 Task: Search one way flight ticket for 1 adult, 5 children, 2 infants in seat and 1 infant on lap in first from Asheville: Asheville Regional Airport to Jacksonville: Albert J. Ellis Airport on 8-3-2023. Choice of flights is Delta. Number of bags: 2 carry on bags and 6 checked bags. Price is upto 35000. Outbound departure time preference is 12:00.
Action: Mouse moved to (277, 357)
Screenshot: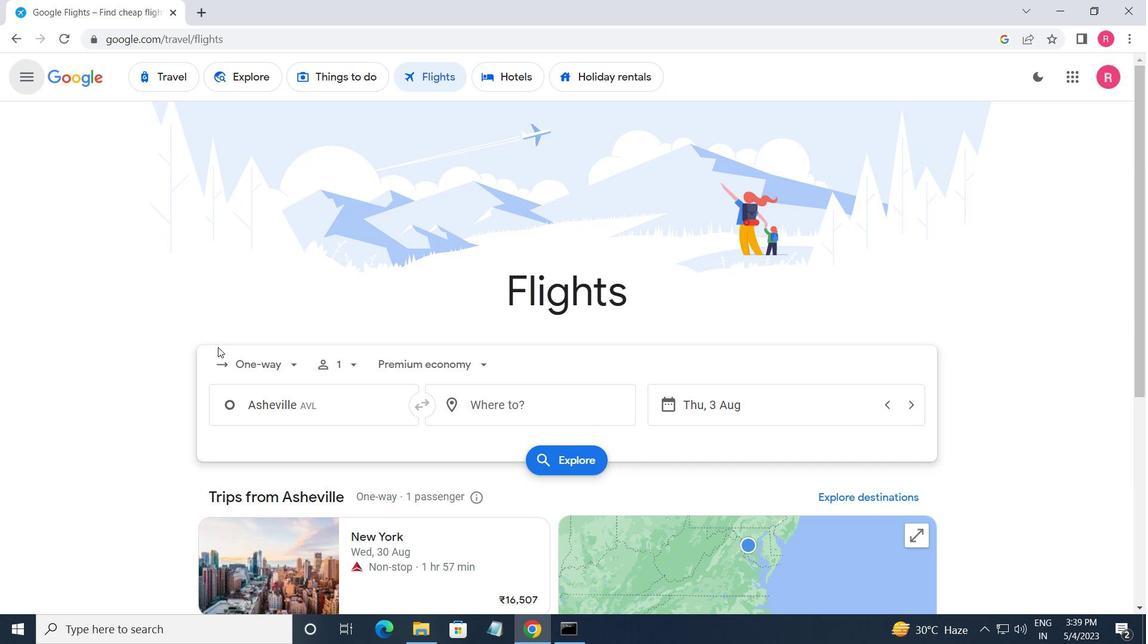 
Action: Mouse pressed left at (277, 357)
Screenshot: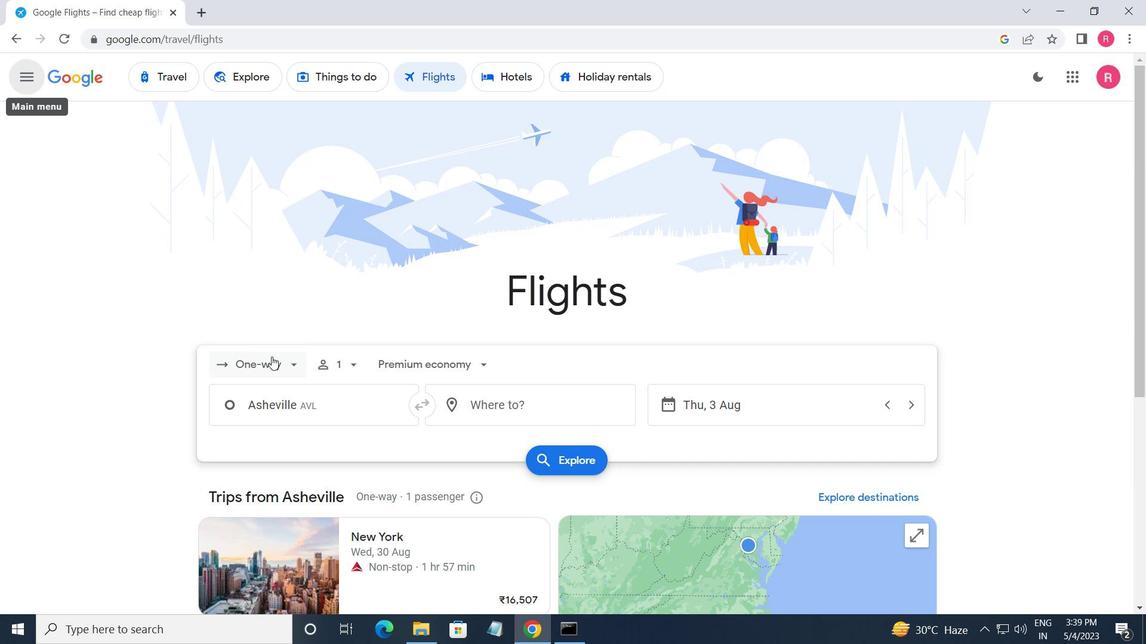
Action: Mouse moved to (281, 426)
Screenshot: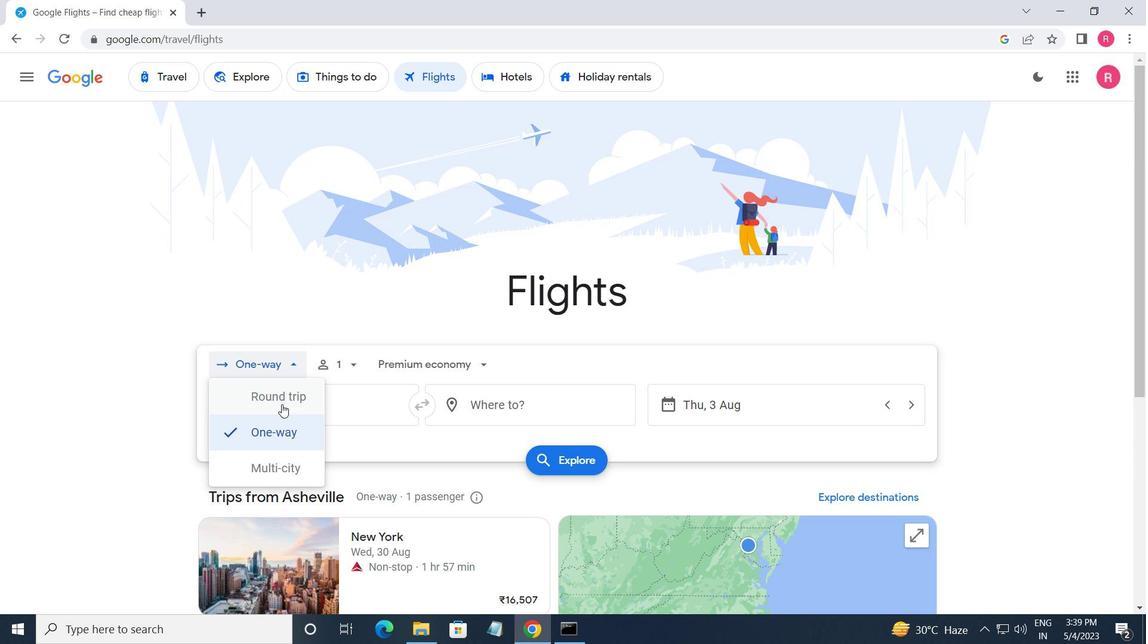 
Action: Mouse pressed left at (281, 426)
Screenshot: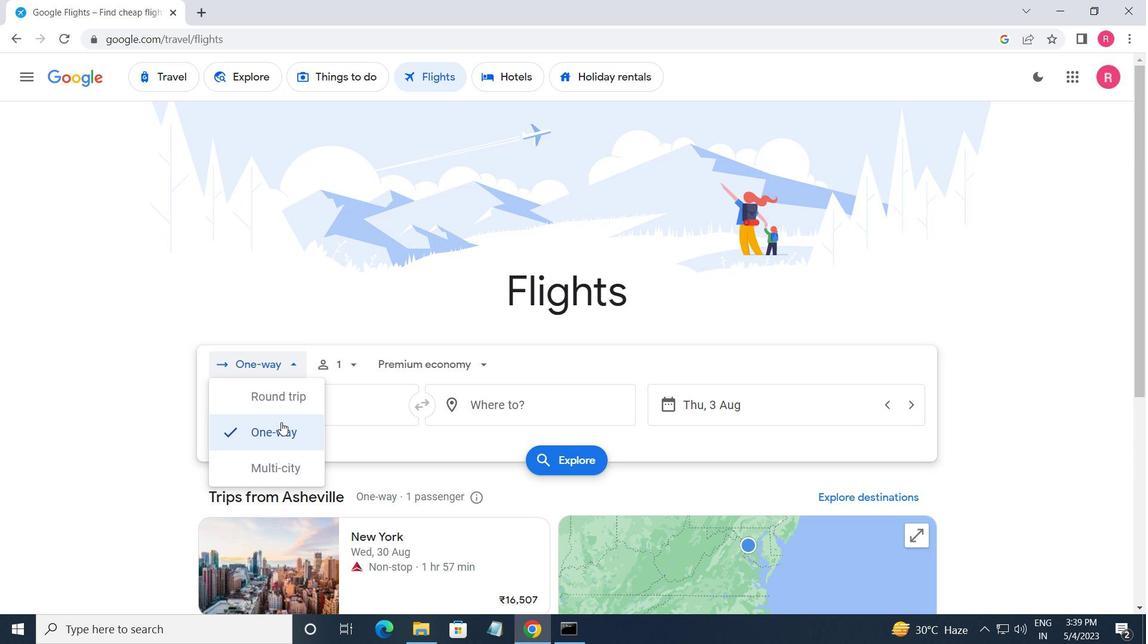 
Action: Mouse moved to (342, 371)
Screenshot: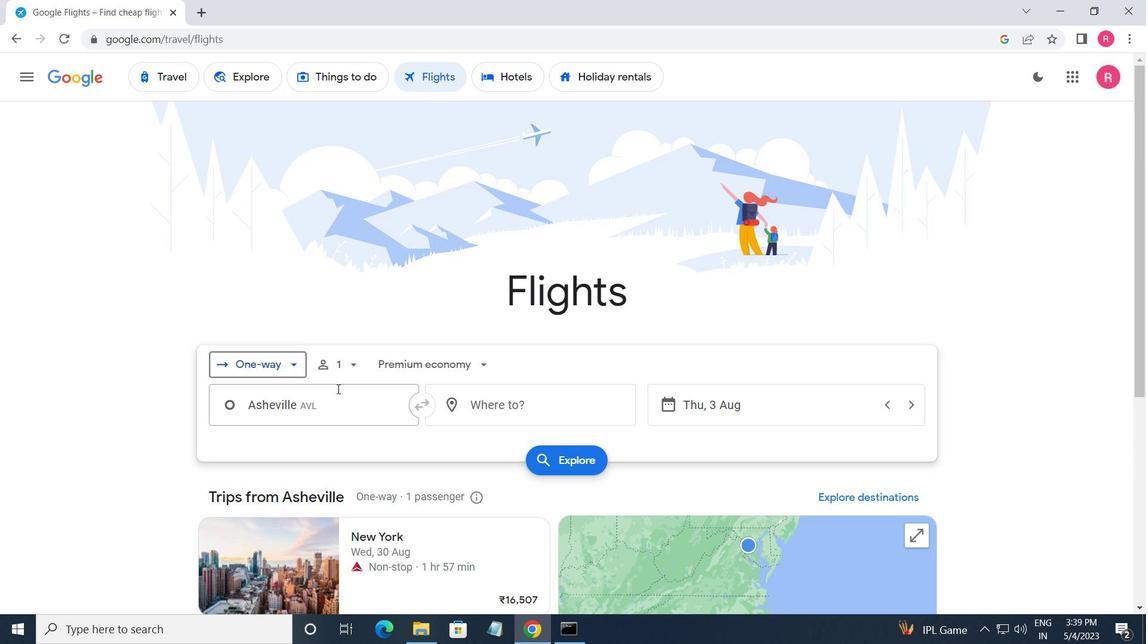 
Action: Mouse pressed left at (342, 371)
Screenshot: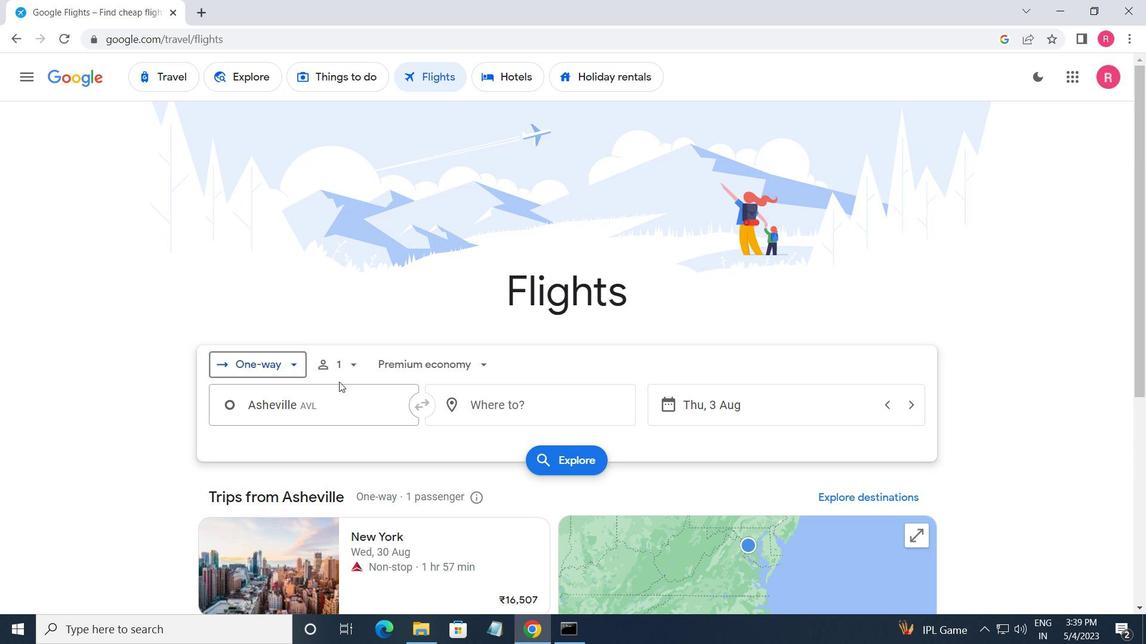 
Action: Mouse moved to (467, 442)
Screenshot: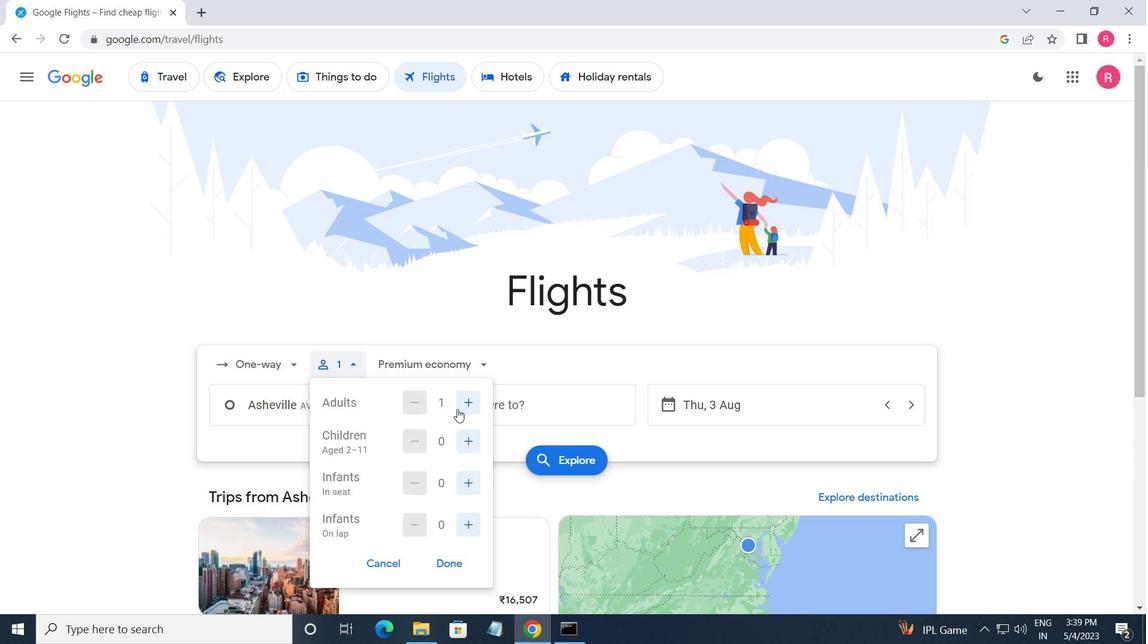 
Action: Mouse pressed left at (467, 442)
Screenshot: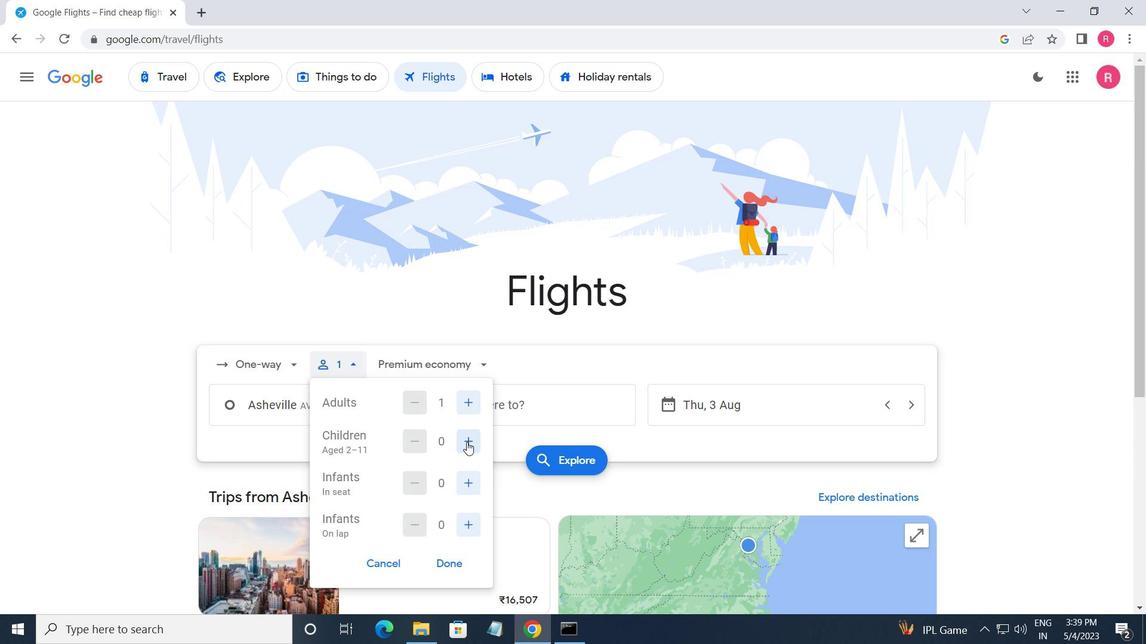 
Action: Mouse moved to (471, 442)
Screenshot: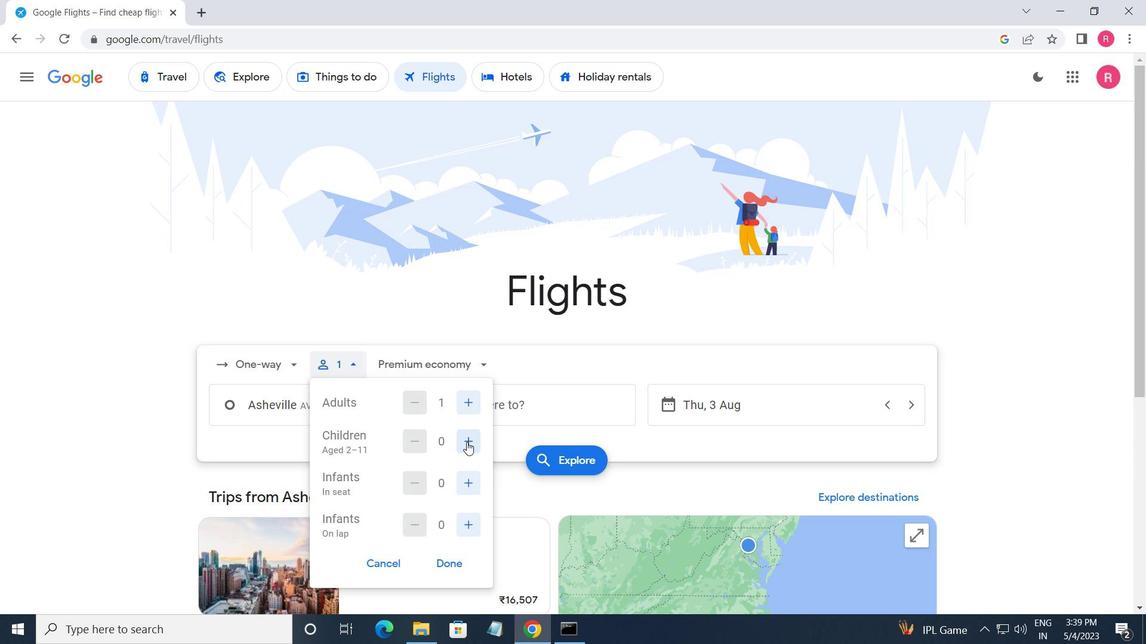
Action: Mouse pressed left at (471, 442)
Screenshot: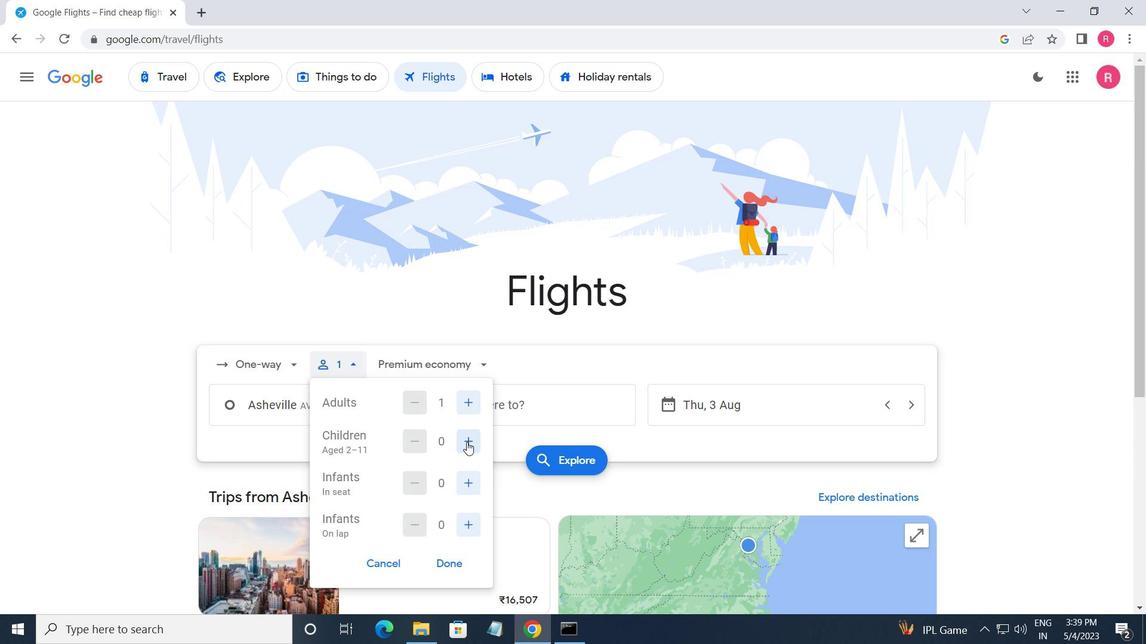 
Action: Mouse pressed left at (471, 442)
Screenshot: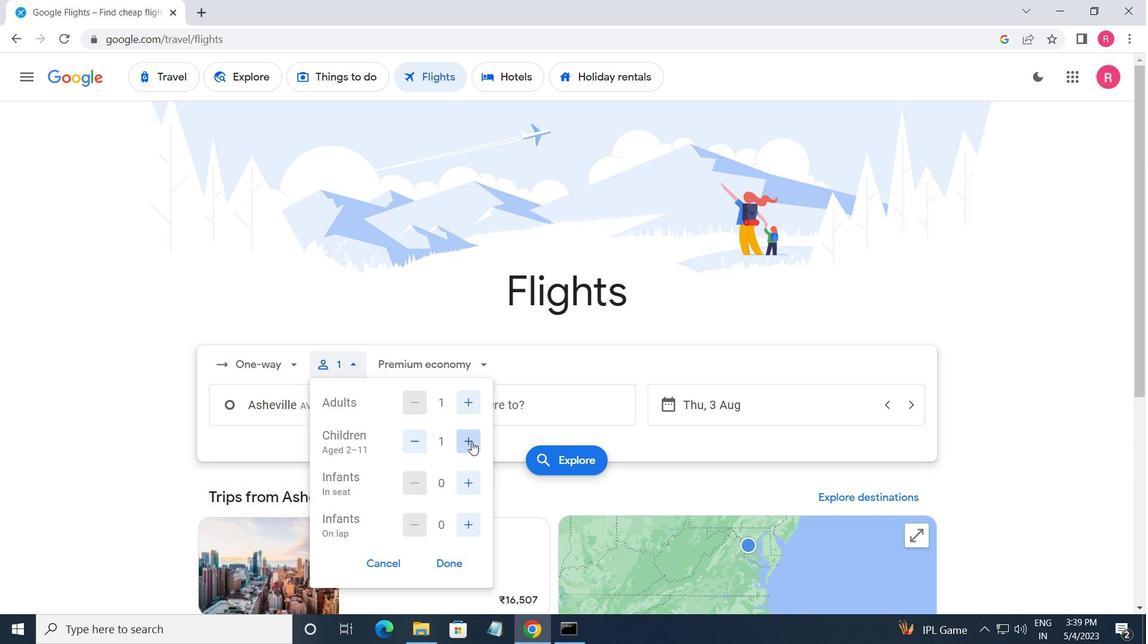 
Action: Mouse pressed left at (471, 442)
Screenshot: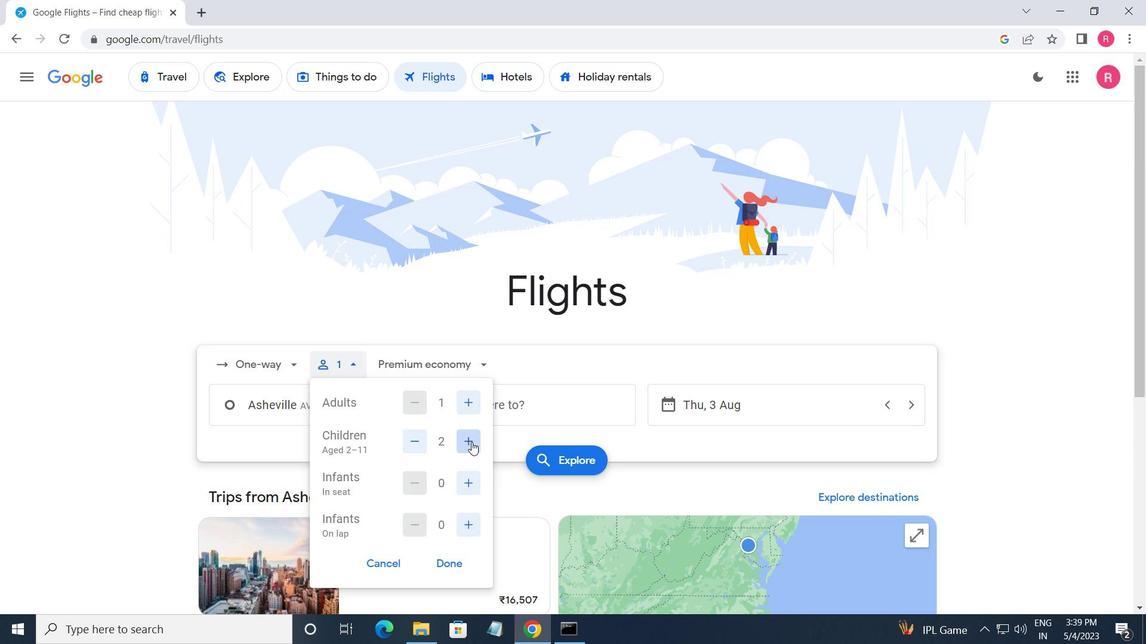 
Action: Mouse pressed left at (471, 442)
Screenshot: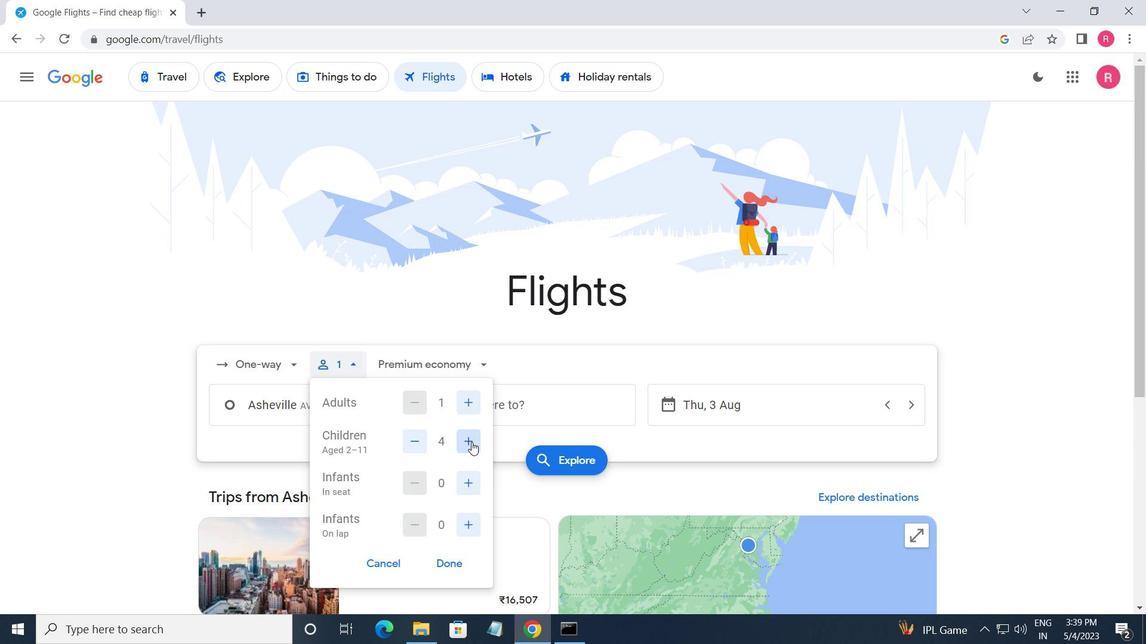 
Action: Mouse moved to (462, 475)
Screenshot: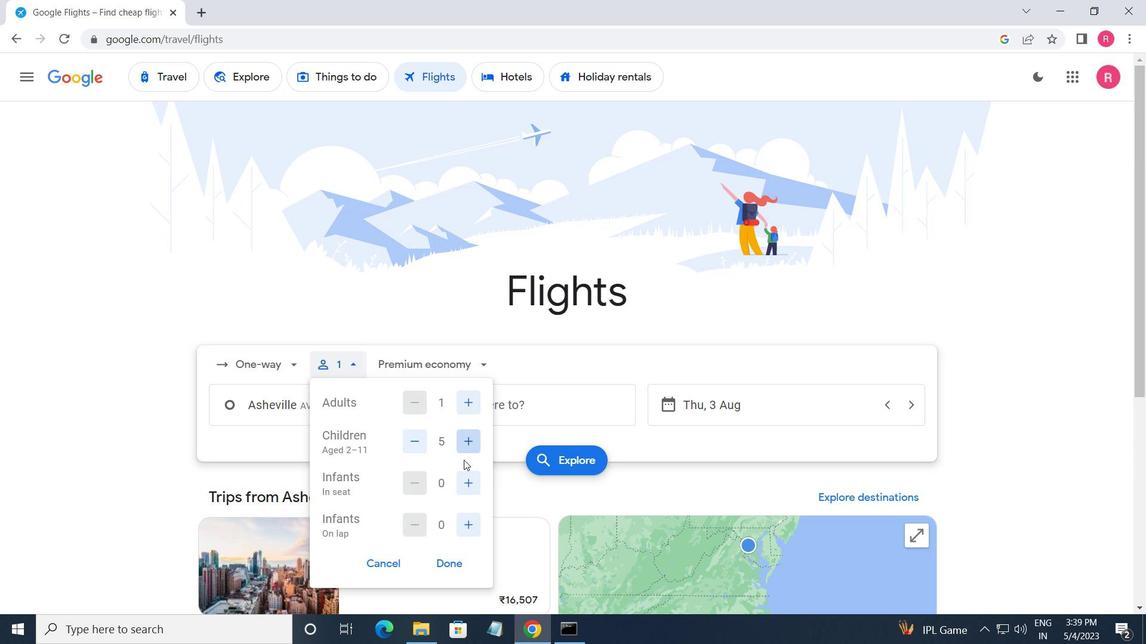 
Action: Mouse pressed left at (462, 475)
Screenshot: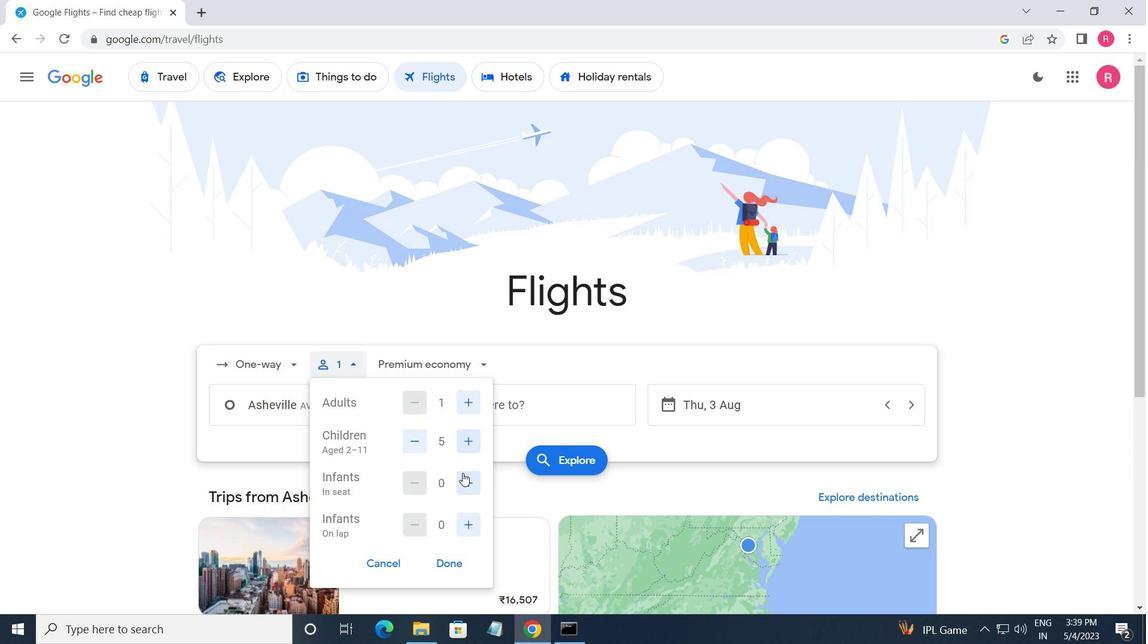 
Action: Mouse pressed left at (462, 475)
Screenshot: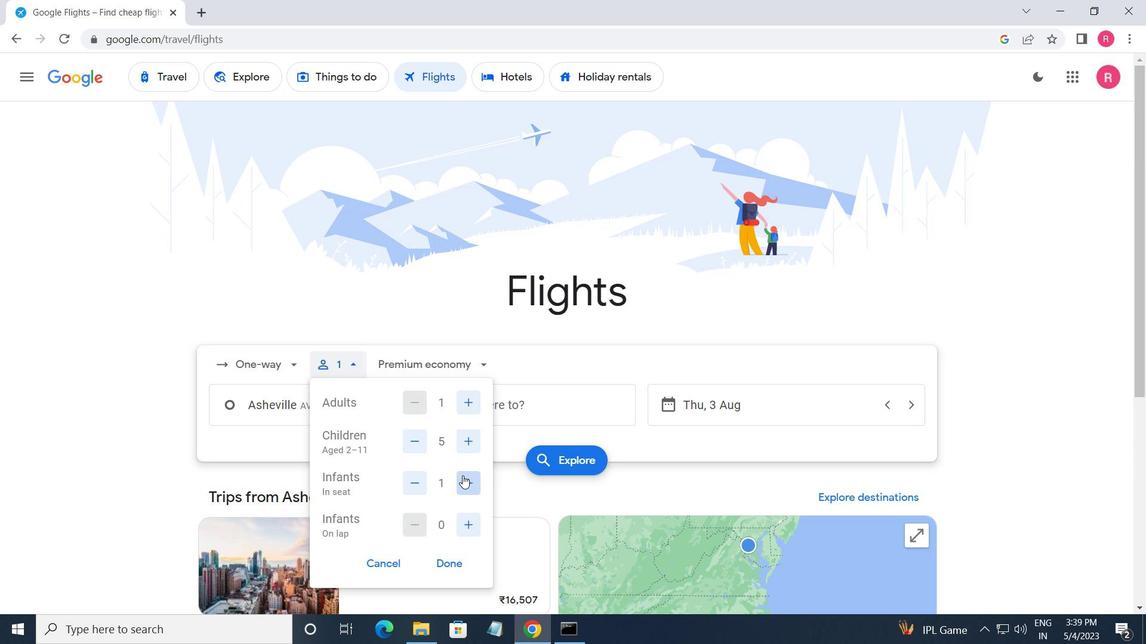 
Action: Mouse moved to (466, 525)
Screenshot: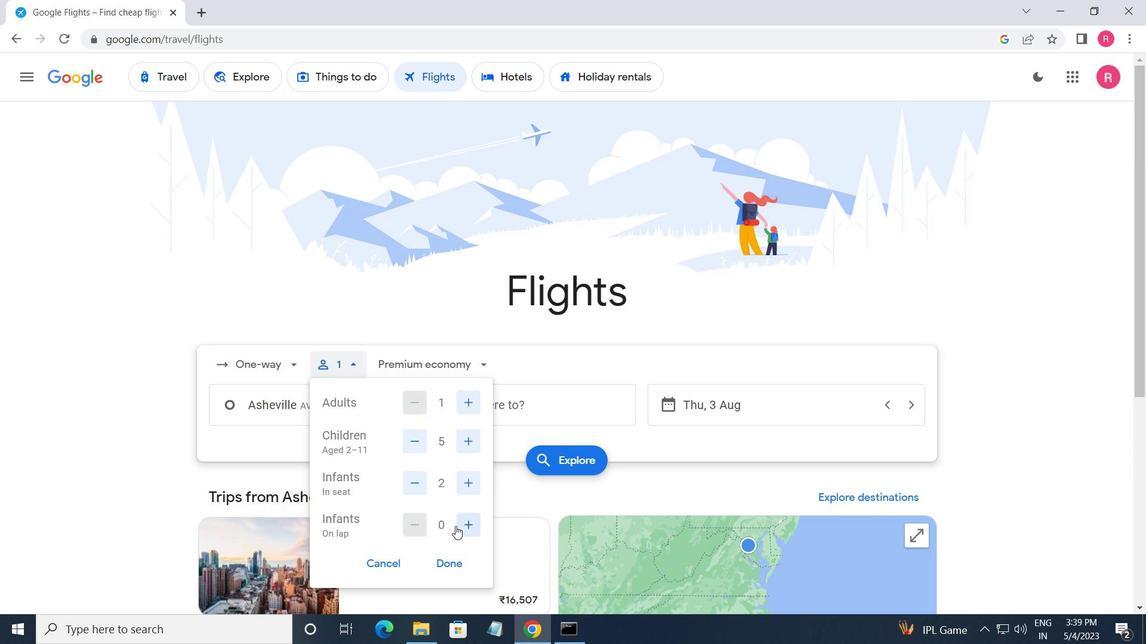 
Action: Mouse pressed left at (466, 525)
Screenshot: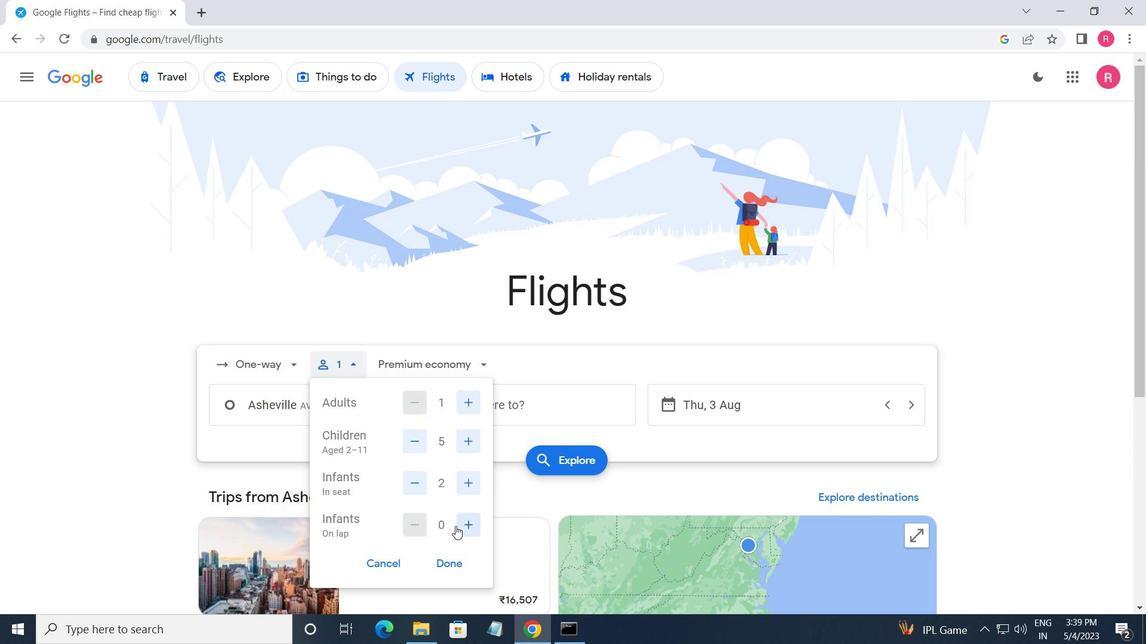 
Action: Mouse moved to (428, 475)
Screenshot: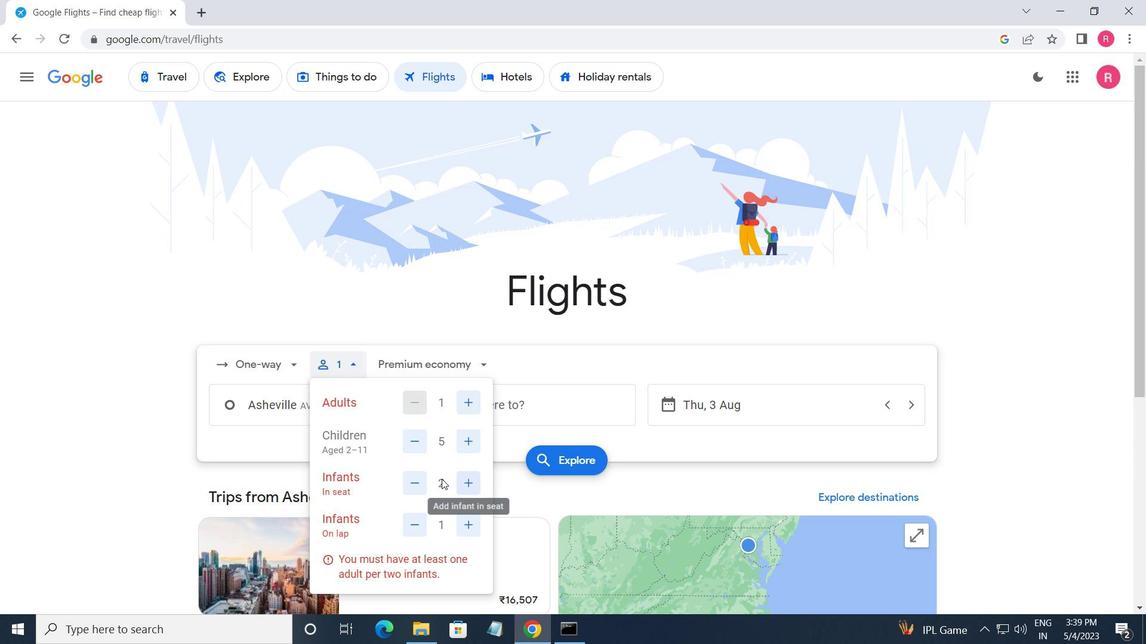 
Action: Mouse pressed left at (428, 475)
Screenshot: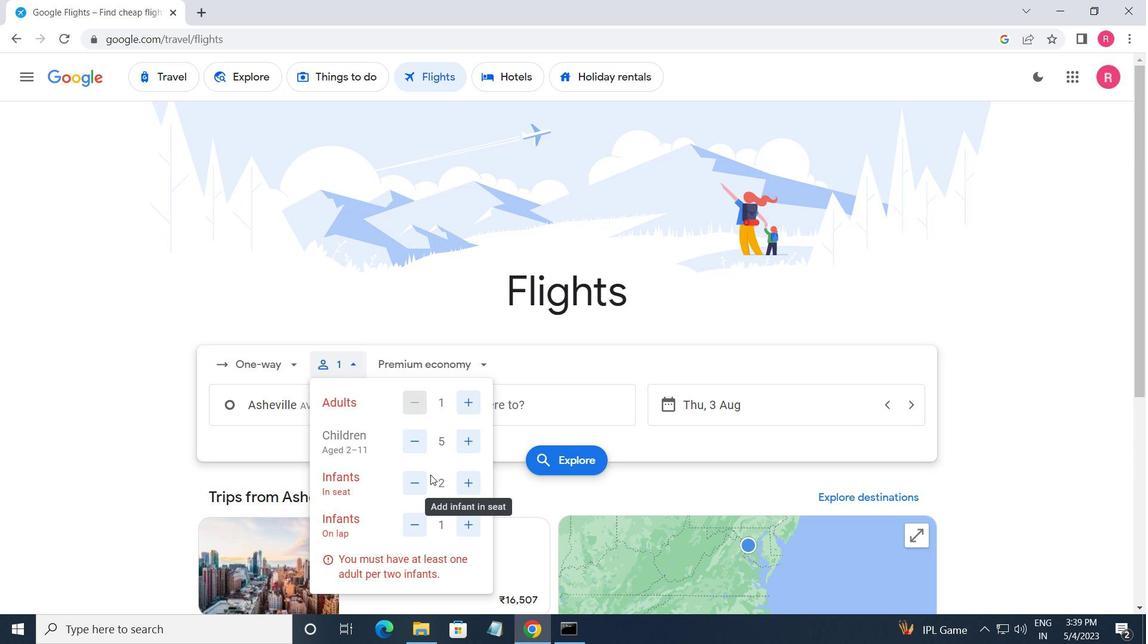 
Action: Mouse moved to (419, 488)
Screenshot: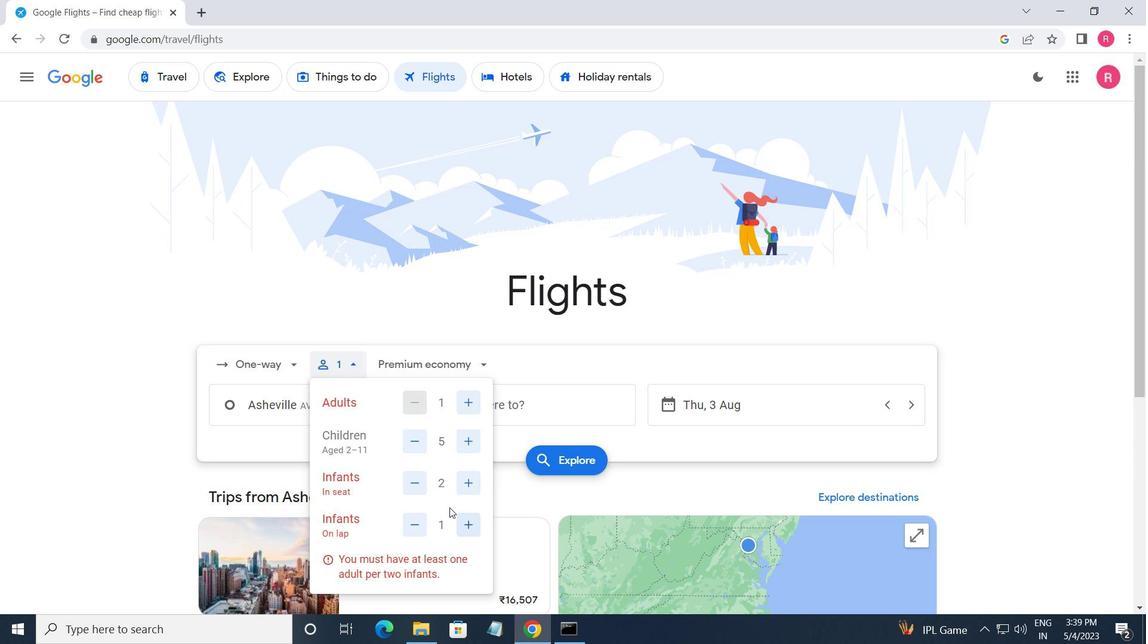
Action: Mouse pressed left at (419, 488)
Screenshot: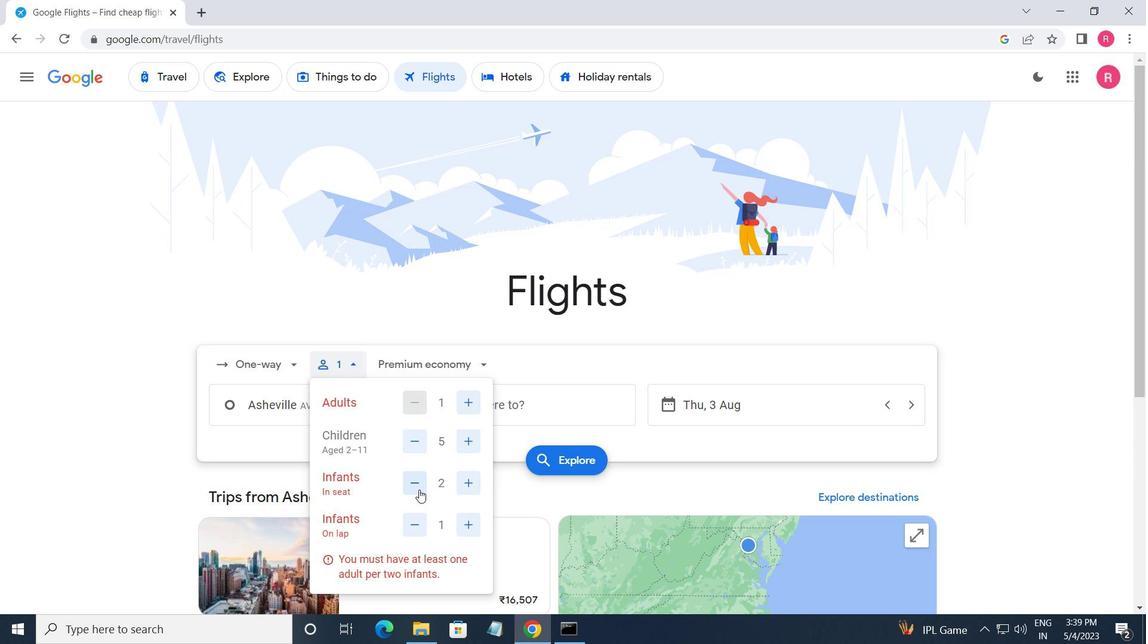 
Action: Mouse moved to (454, 561)
Screenshot: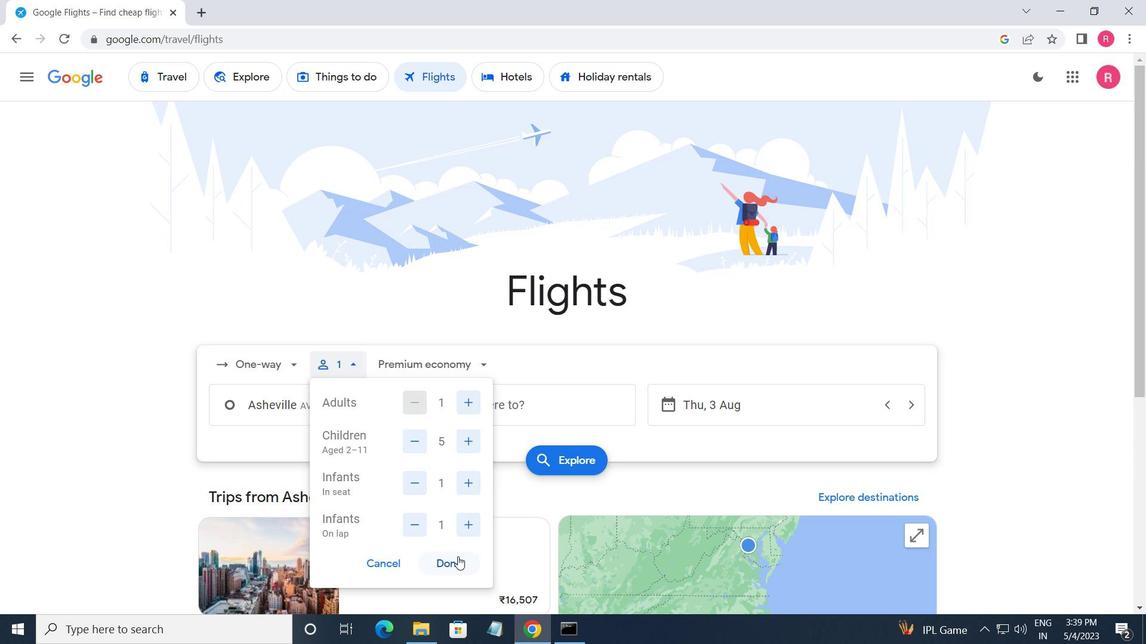 
Action: Mouse pressed left at (454, 561)
Screenshot: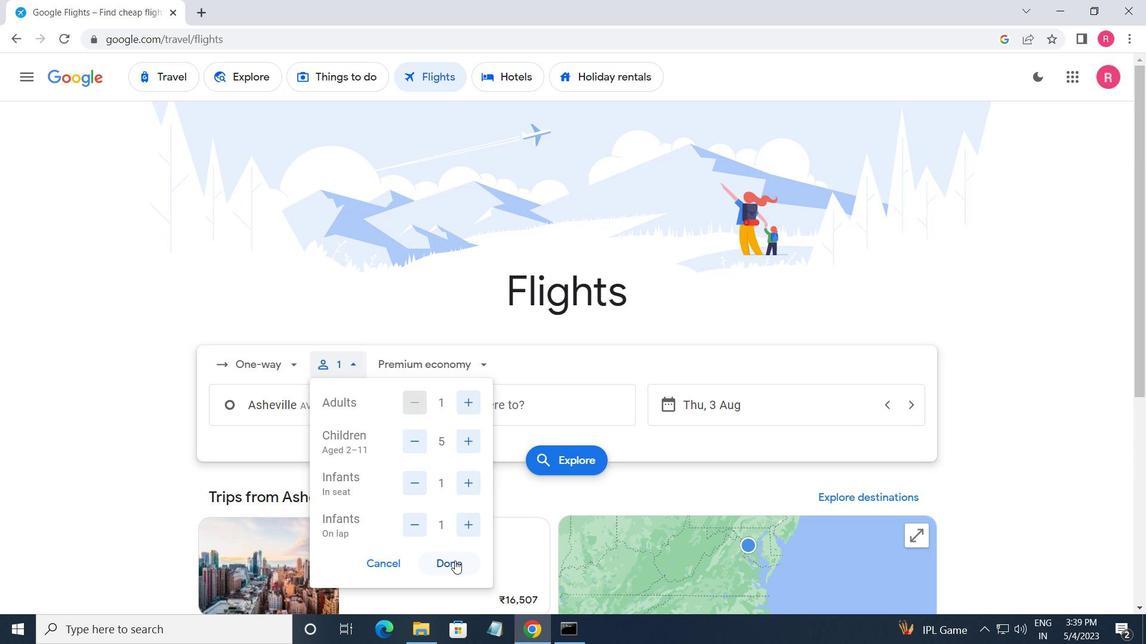 
Action: Mouse moved to (428, 365)
Screenshot: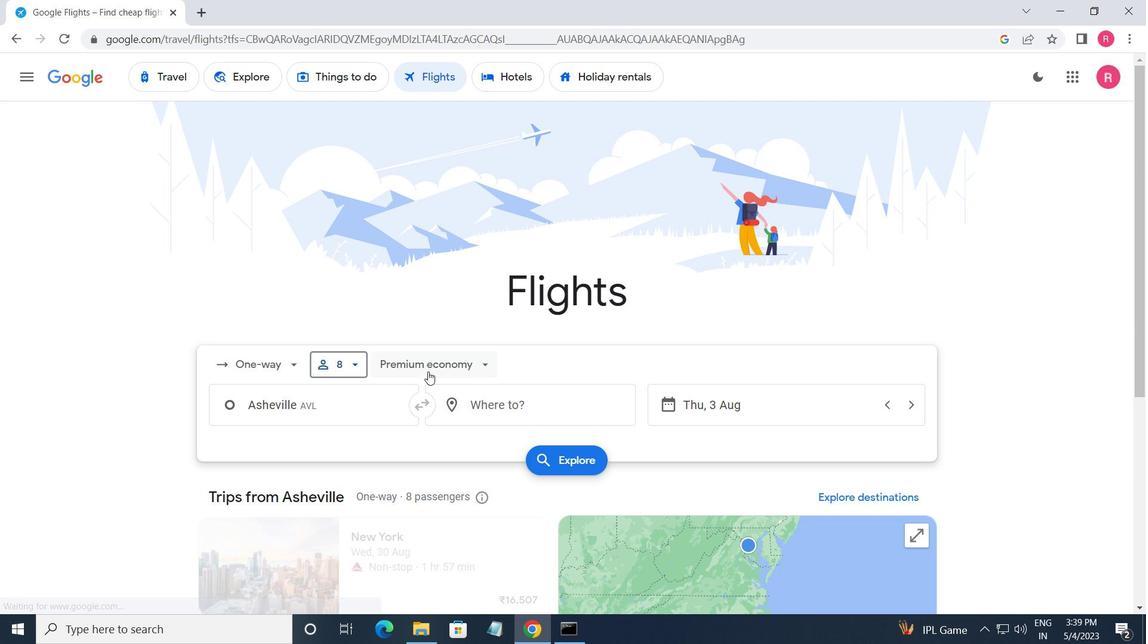 
Action: Mouse pressed left at (428, 365)
Screenshot: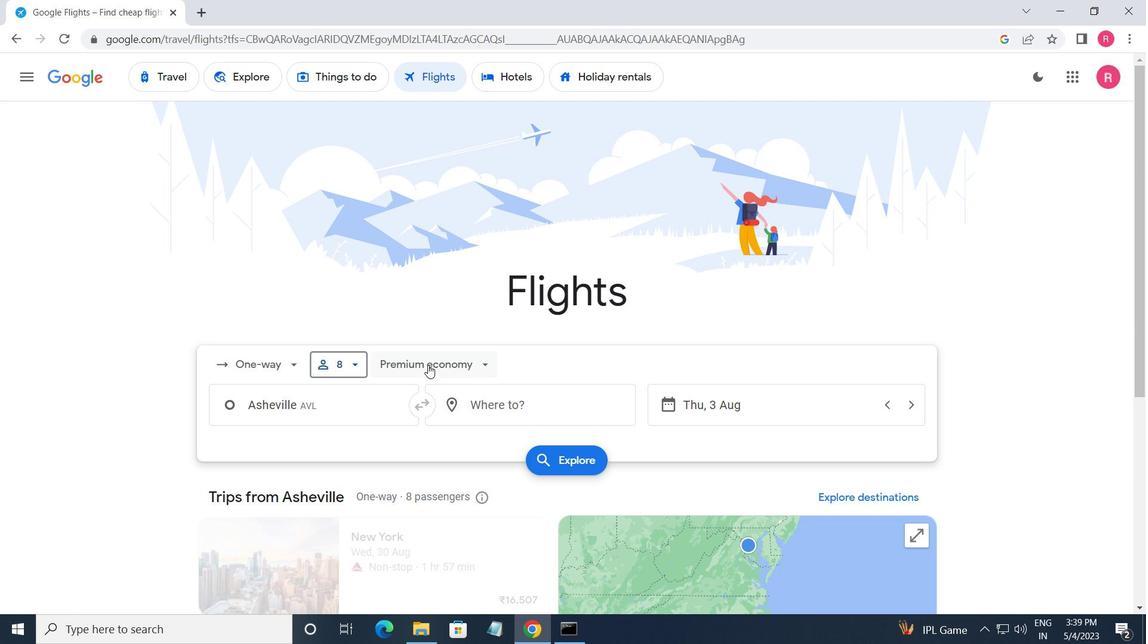 
Action: Mouse moved to (460, 497)
Screenshot: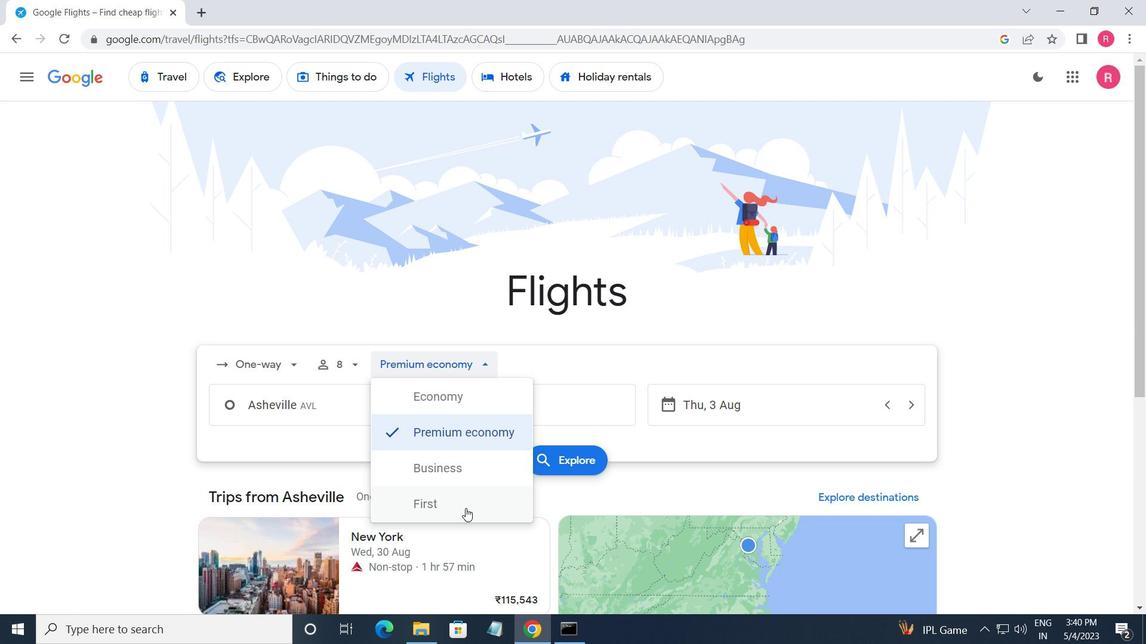 
Action: Mouse pressed left at (460, 497)
Screenshot: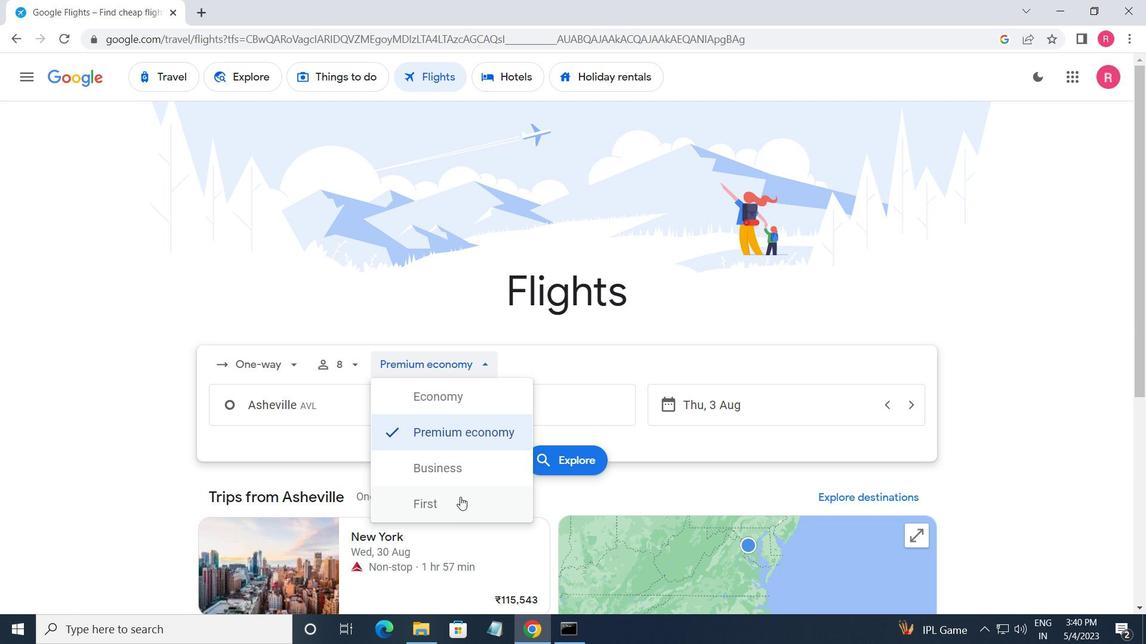 
Action: Mouse moved to (364, 401)
Screenshot: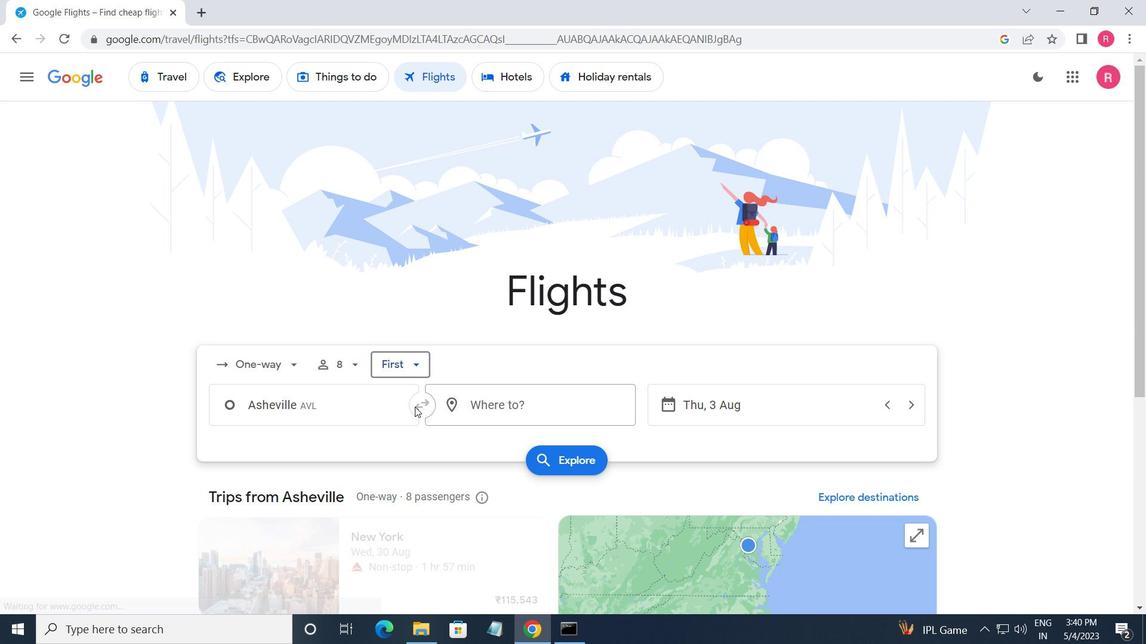 
Action: Mouse pressed left at (364, 401)
Screenshot: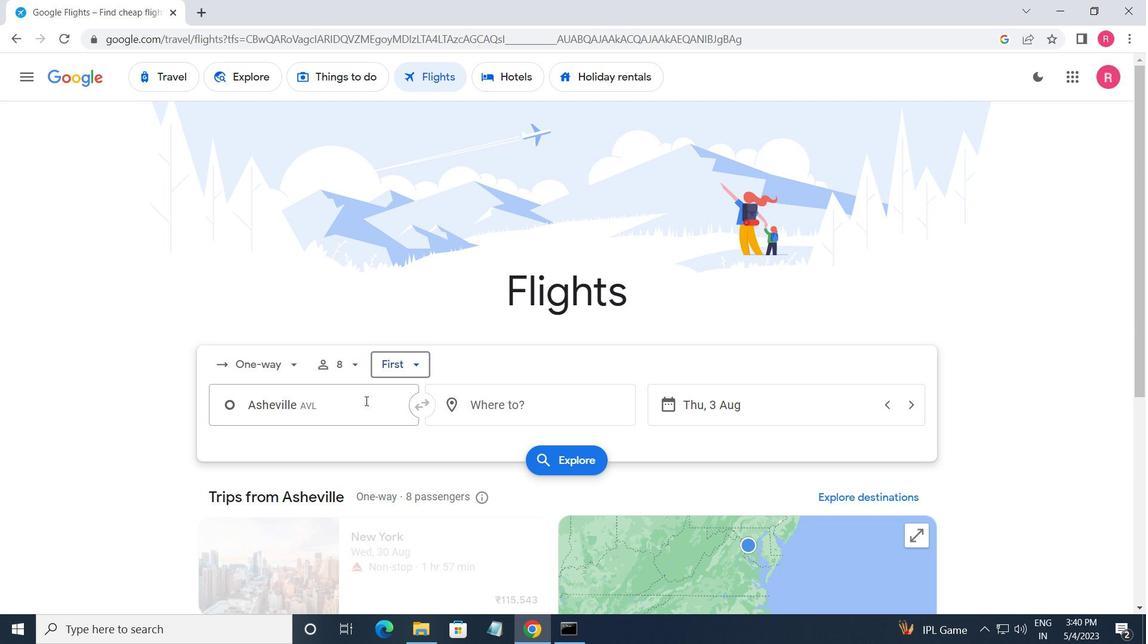 
Action: Mouse moved to (365, 485)
Screenshot: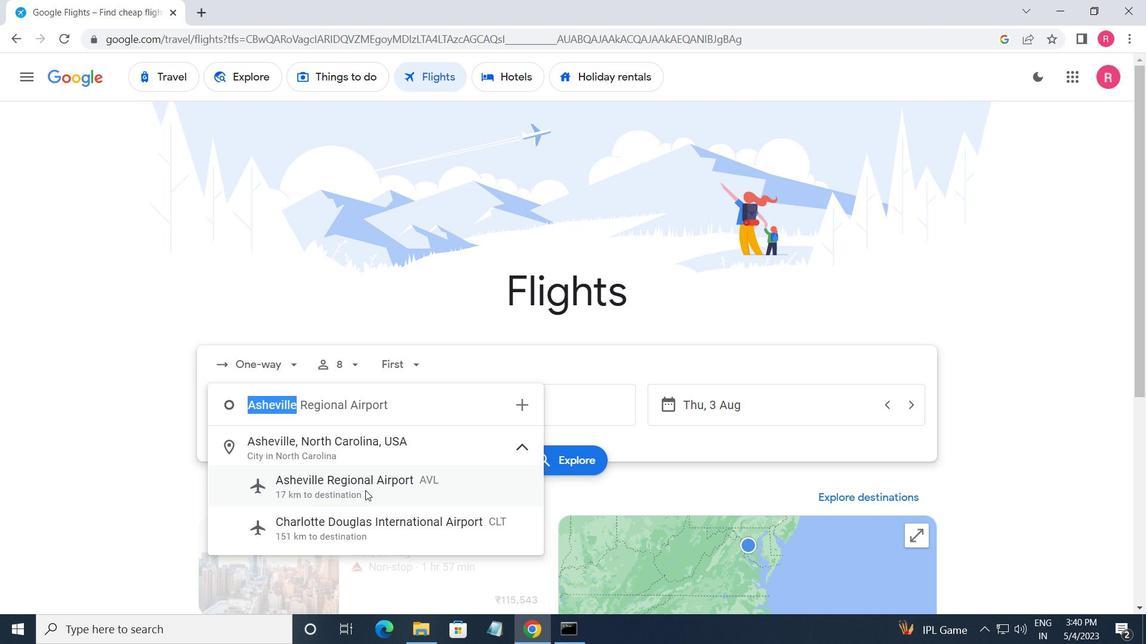 
Action: Mouse pressed left at (365, 485)
Screenshot: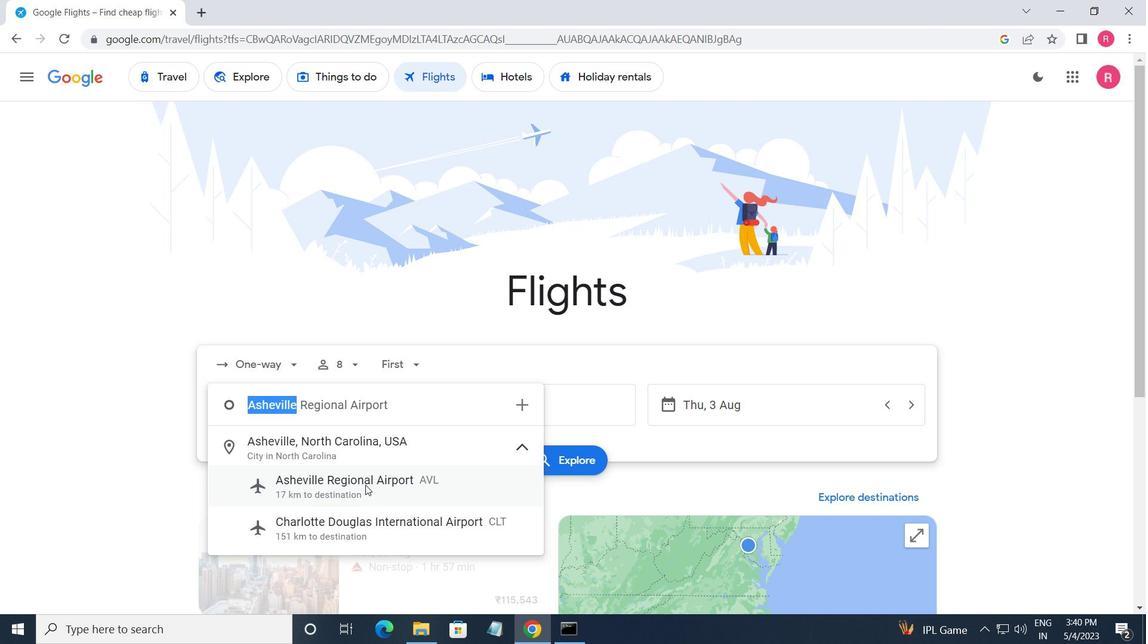 
Action: Mouse moved to (551, 409)
Screenshot: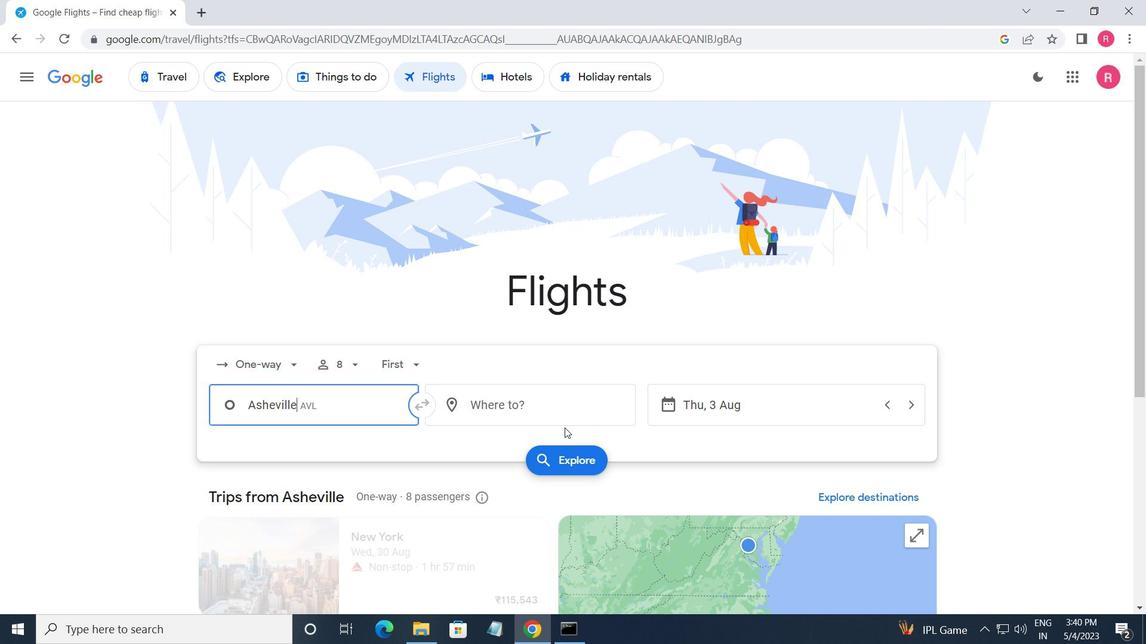 
Action: Mouse pressed left at (551, 409)
Screenshot: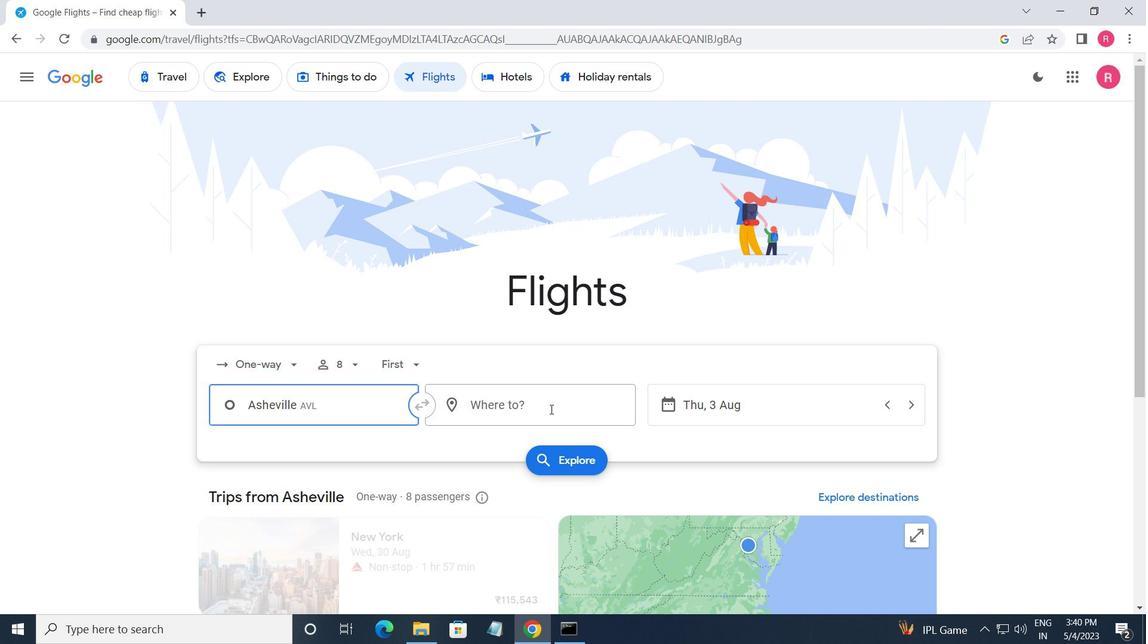 
Action: Mouse moved to (530, 558)
Screenshot: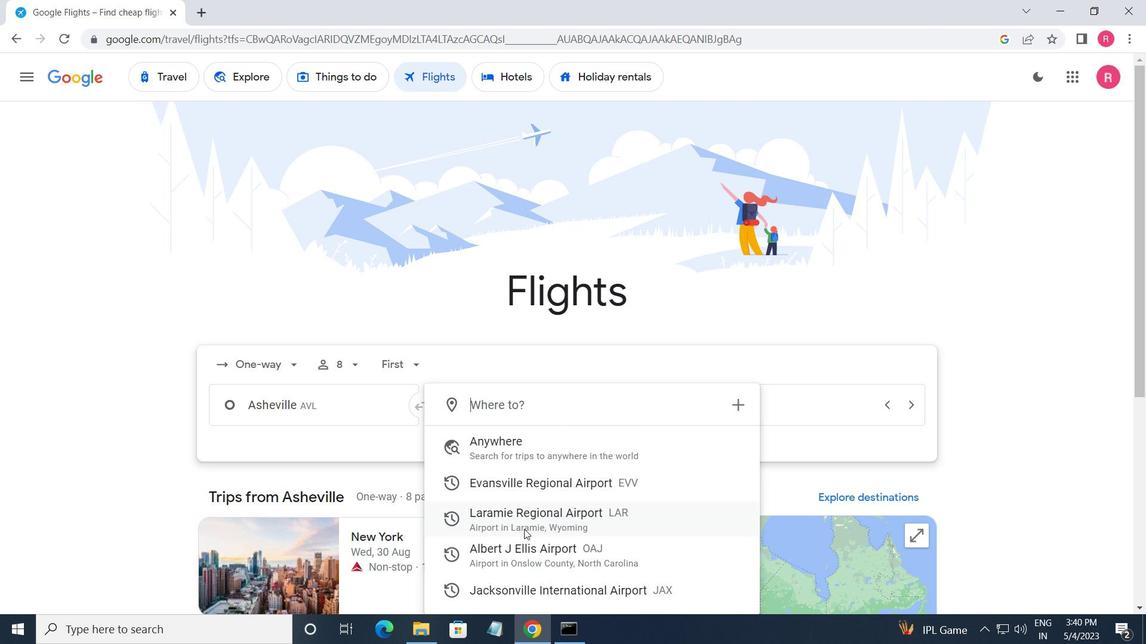 
Action: Mouse pressed left at (530, 558)
Screenshot: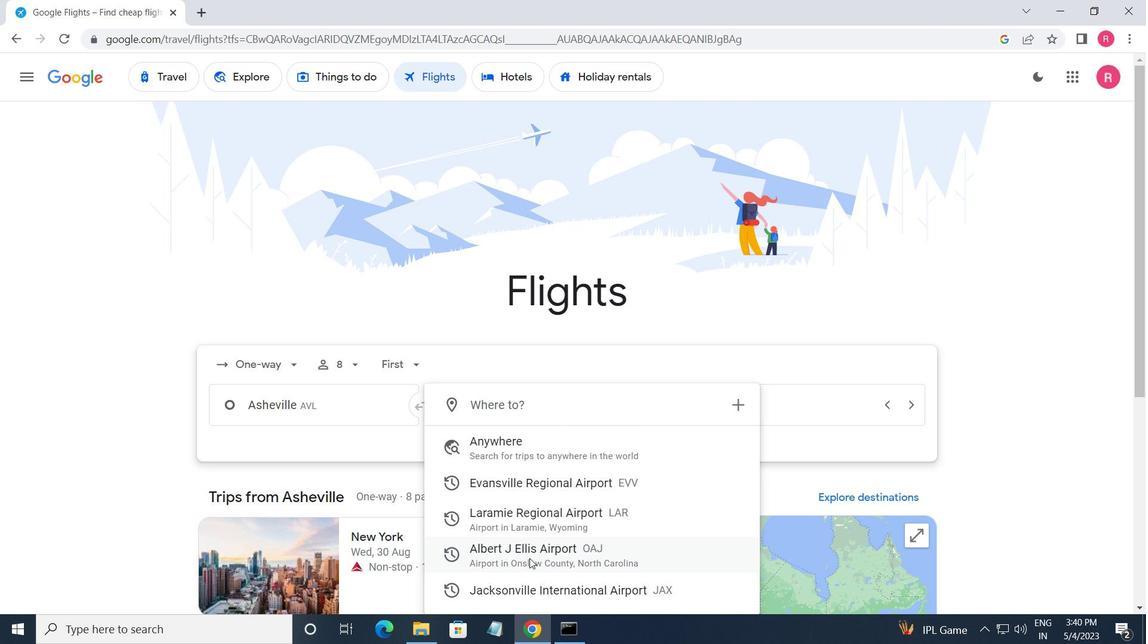 
Action: Mouse moved to (767, 397)
Screenshot: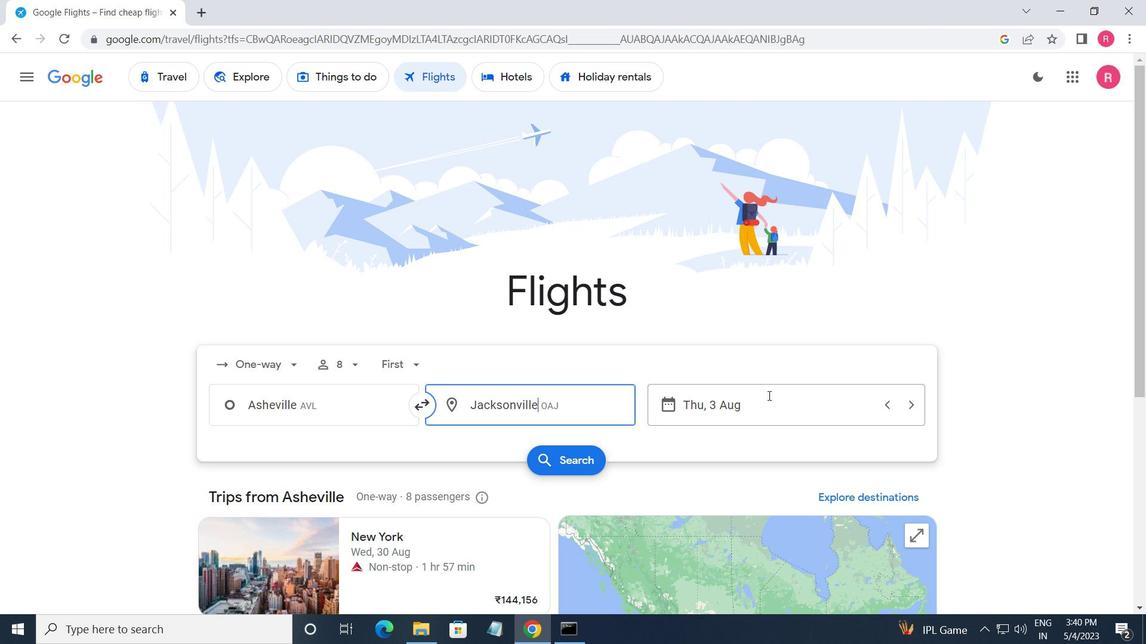 
Action: Mouse pressed left at (767, 397)
Screenshot: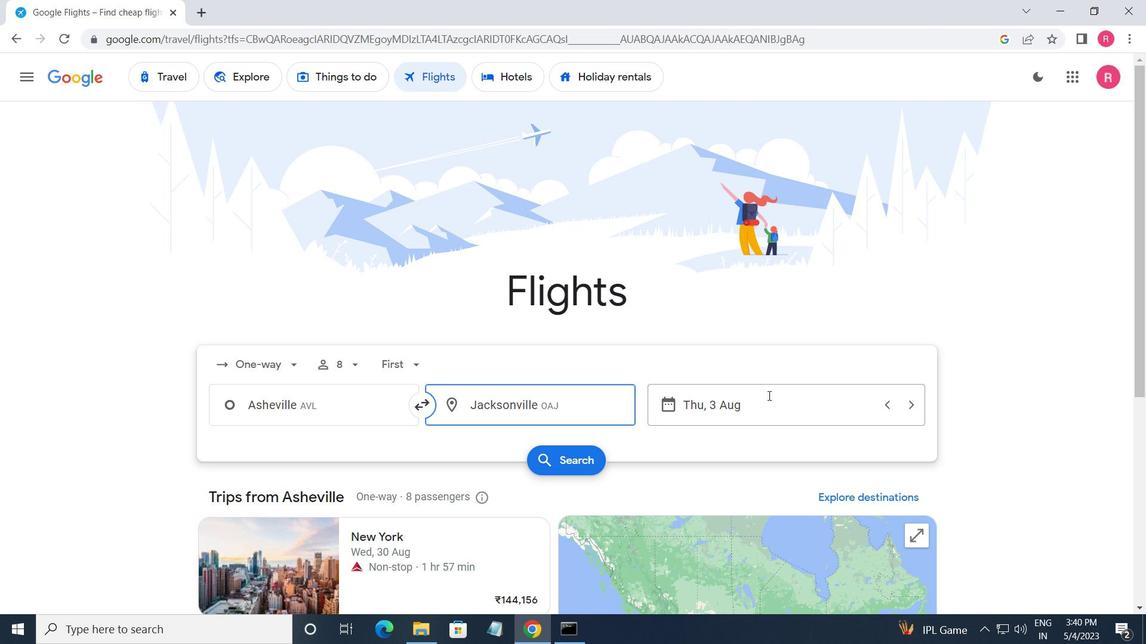 
Action: Mouse moved to (530, 339)
Screenshot: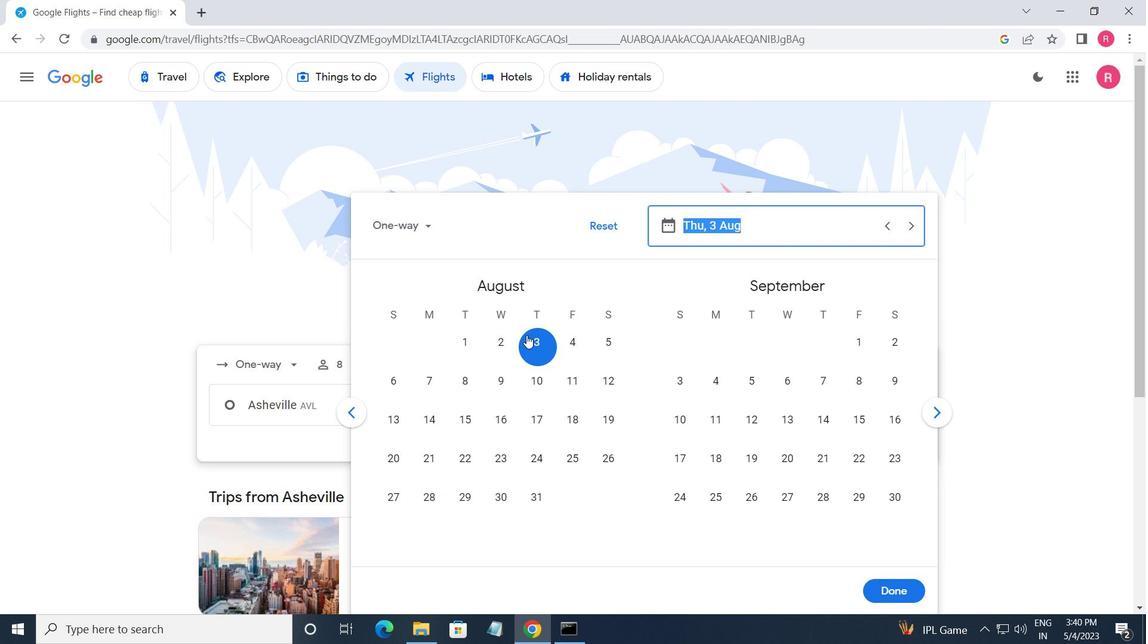 
Action: Mouse pressed left at (530, 339)
Screenshot: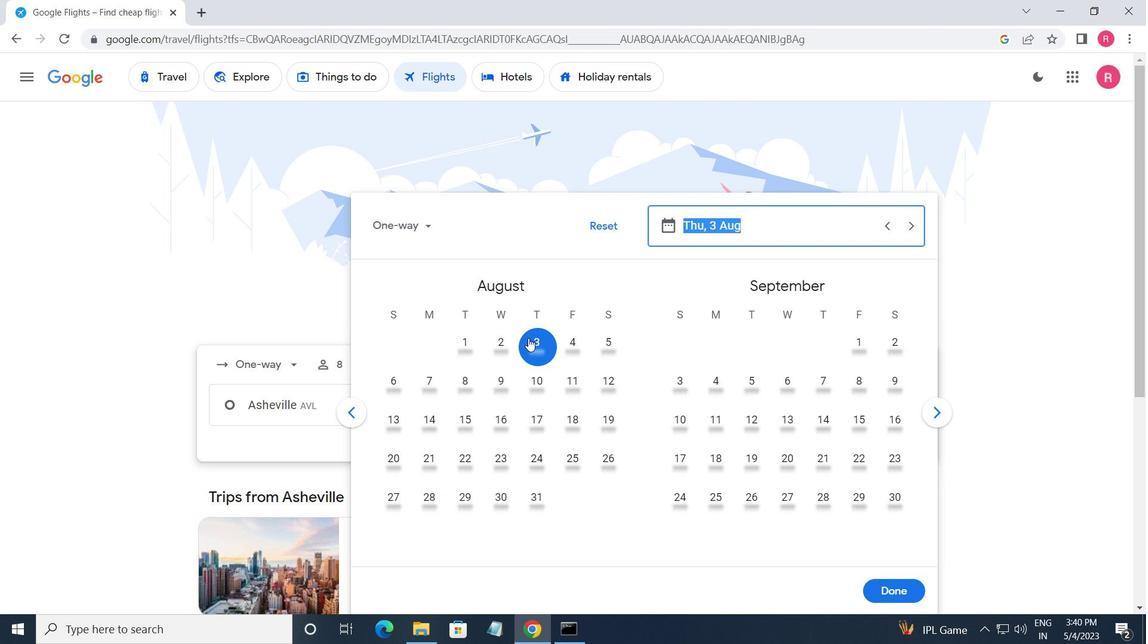 
Action: Mouse moved to (897, 586)
Screenshot: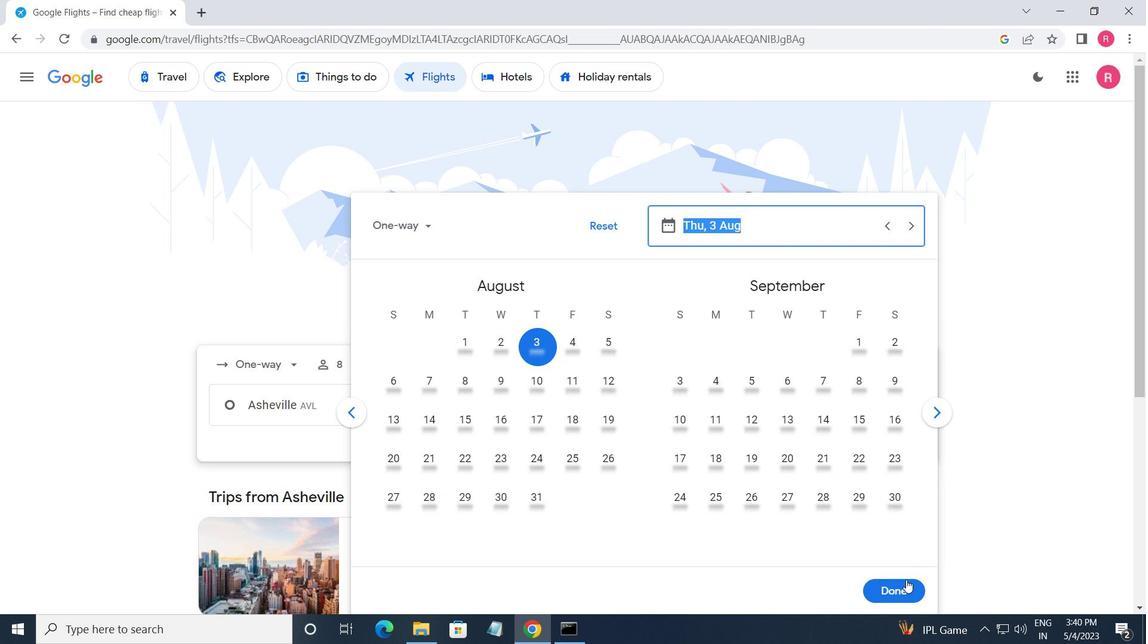 
Action: Mouse pressed left at (897, 586)
Screenshot: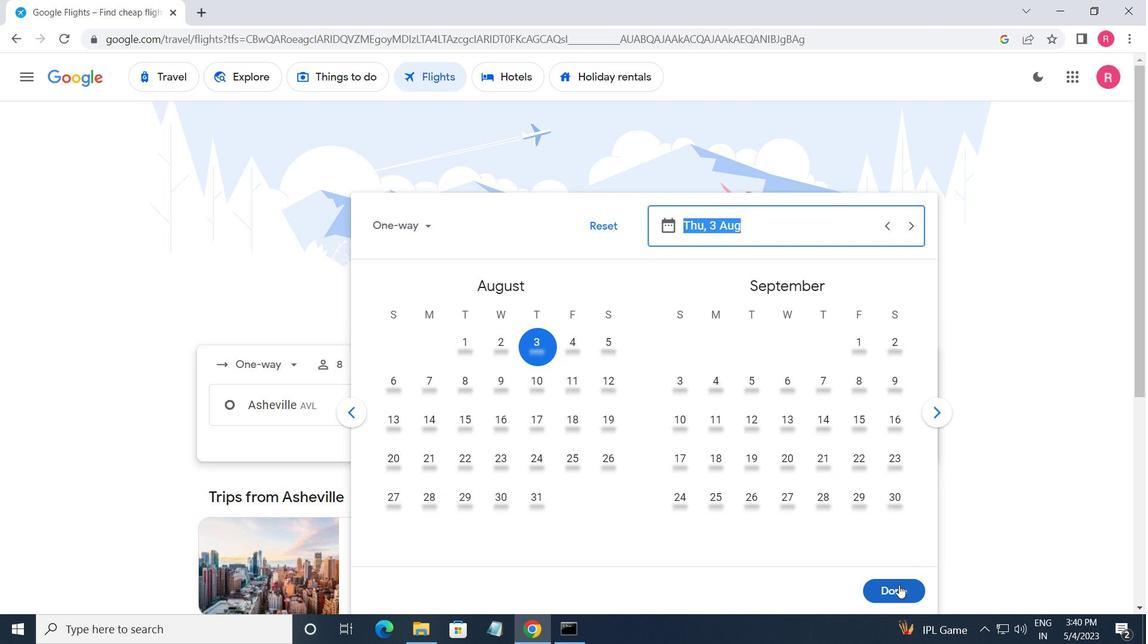 
Action: Mouse moved to (577, 459)
Screenshot: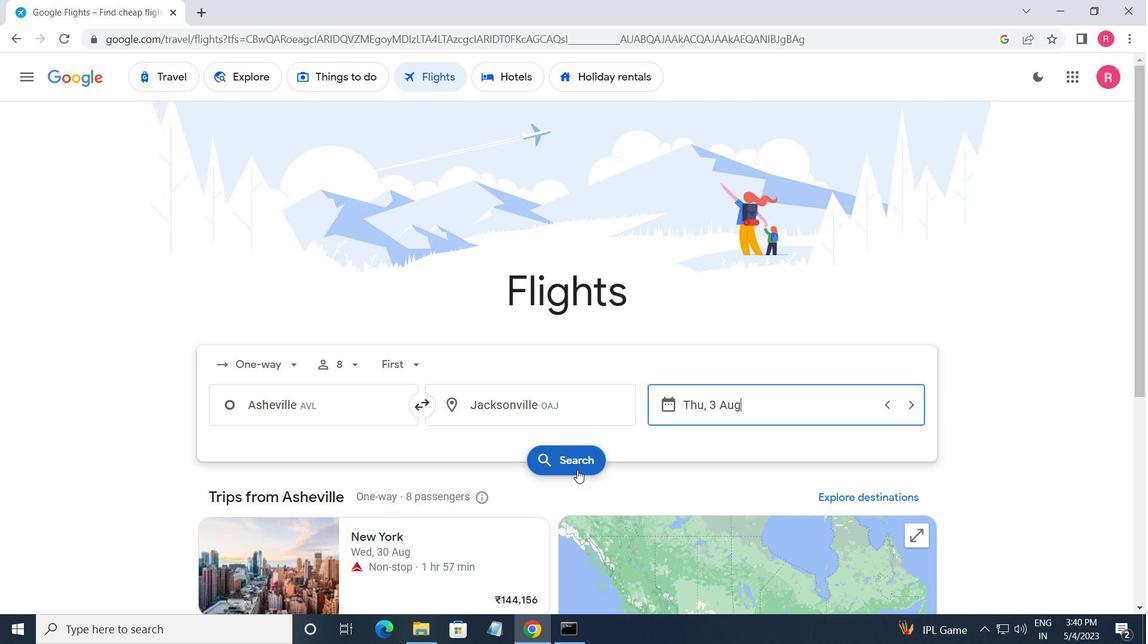 
Action: Mouse pressed left at (577, 459)
Screenshot: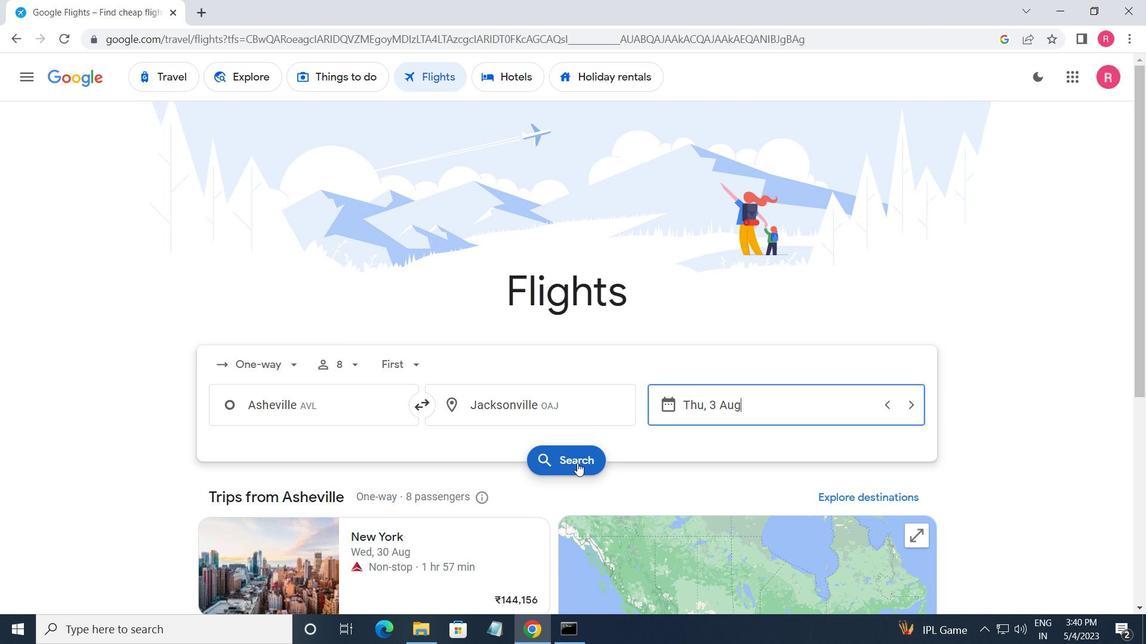 
Action: Mouse moved to (231, 213)
Screenshot: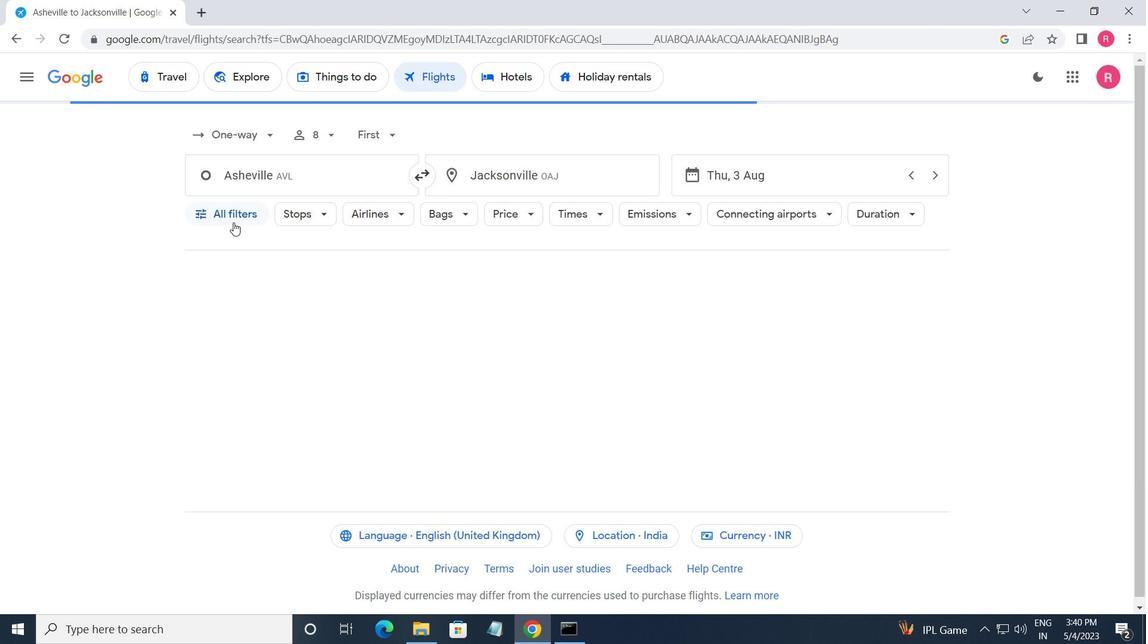 
Action: Mouse pressed left at (231, 213)
Screenshot: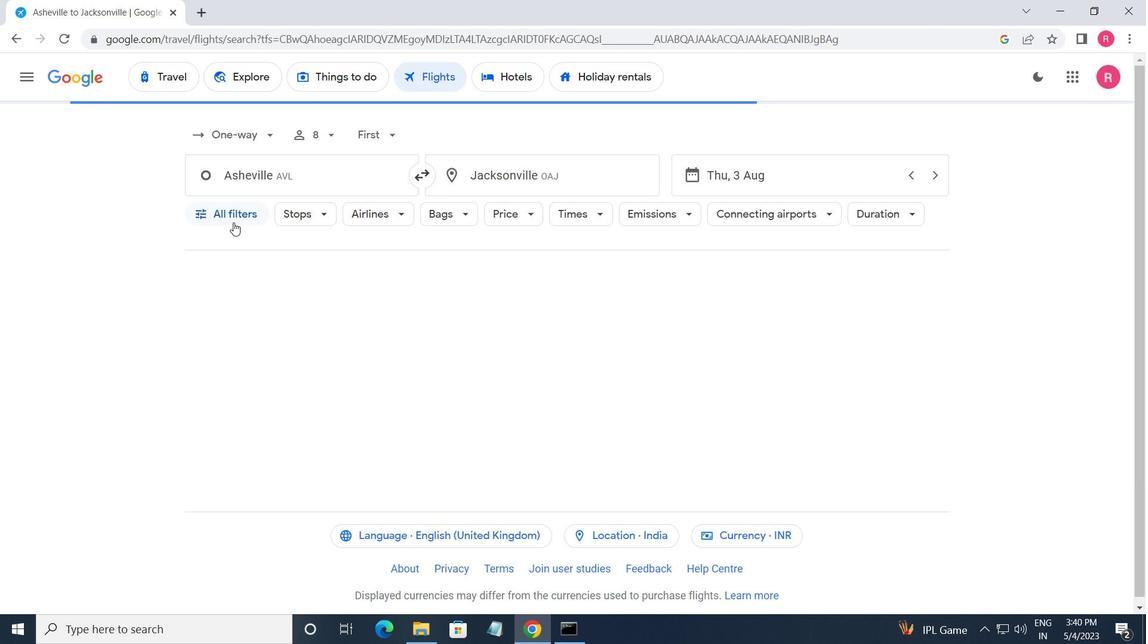 
Action: Mouse moved to (266, 396)
Screenshot: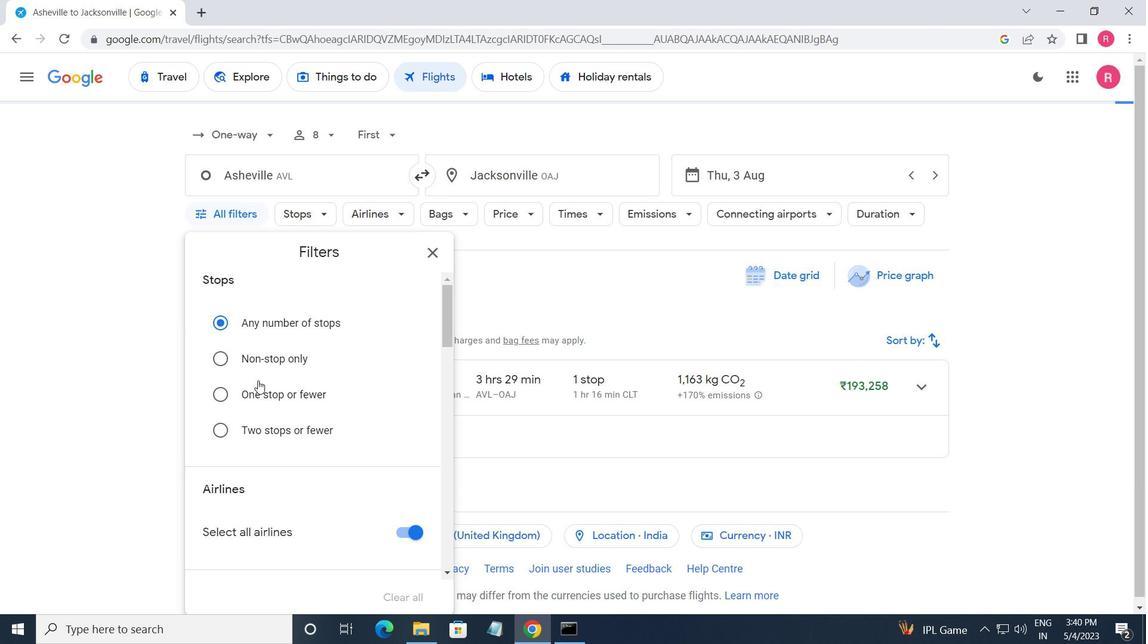 
Action: Mouse scrolled (266, 395) with delta (0, 0)
Screenshot: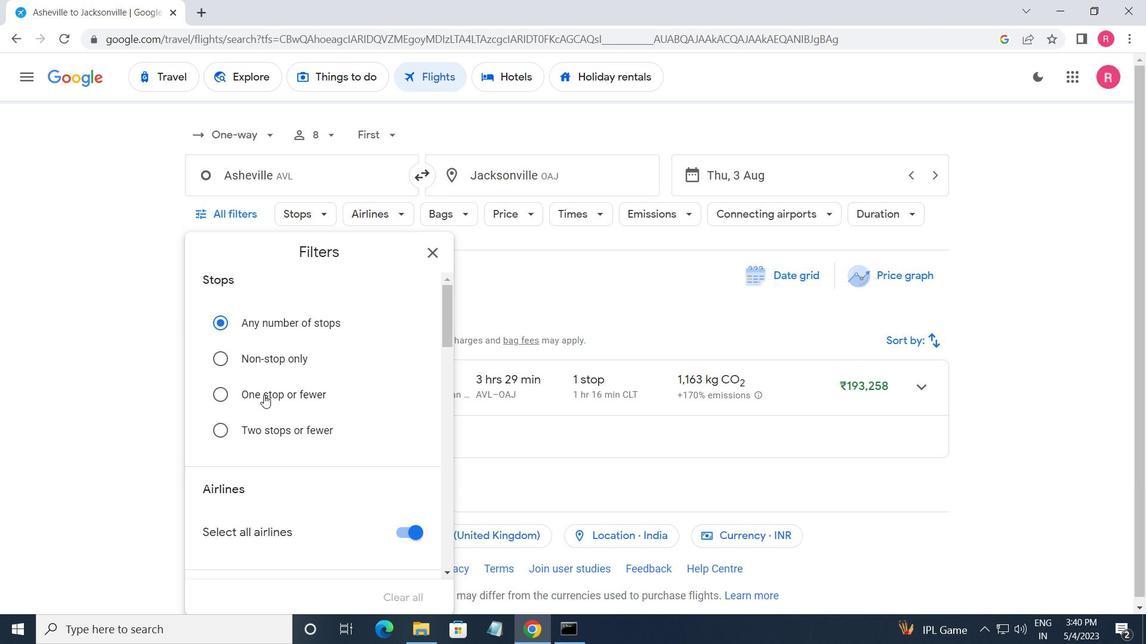 
Action: Mouse moved to (268, 398)
Screenshot: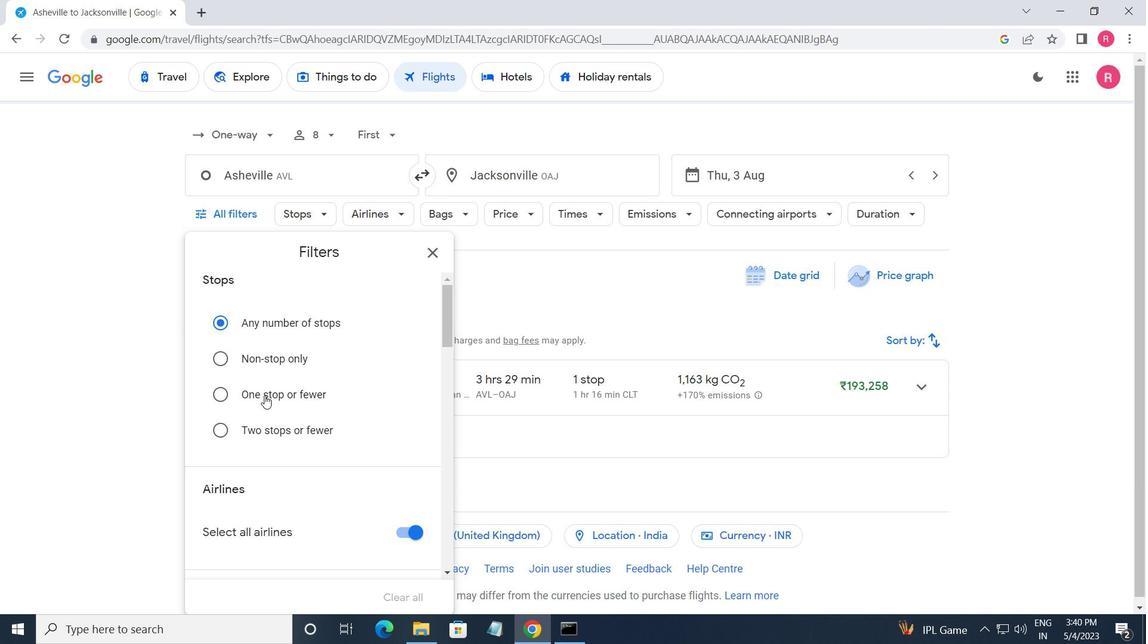 
Action: Mouse scrolled (268, 398) with delta (0, 0)
Screenshot: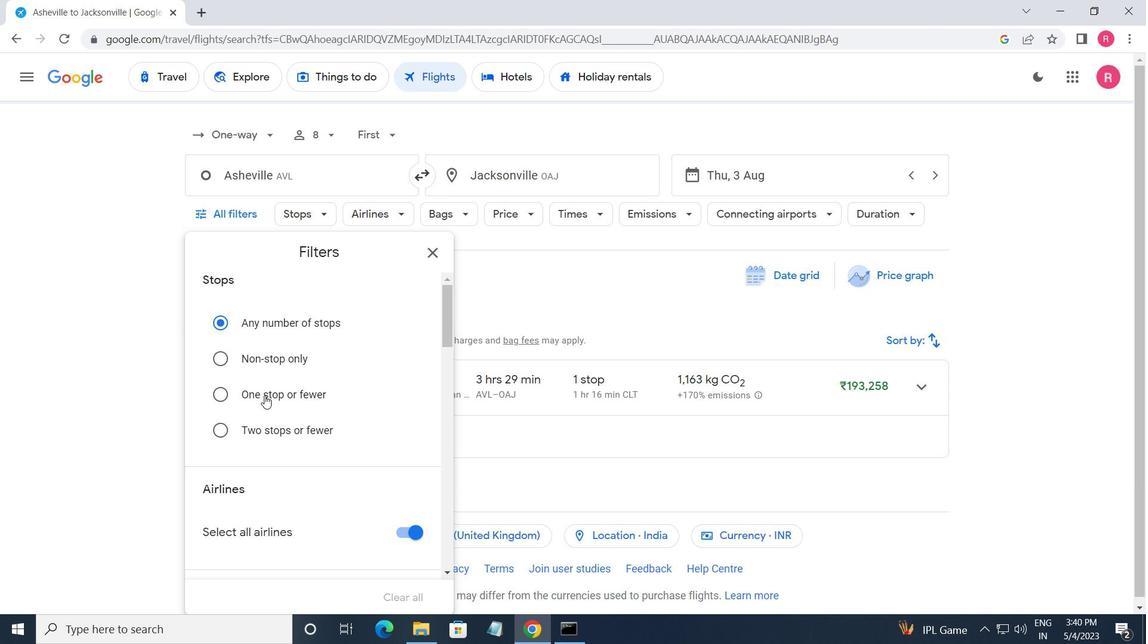
Action: Mouse moved to (269, 402)
Screenshot: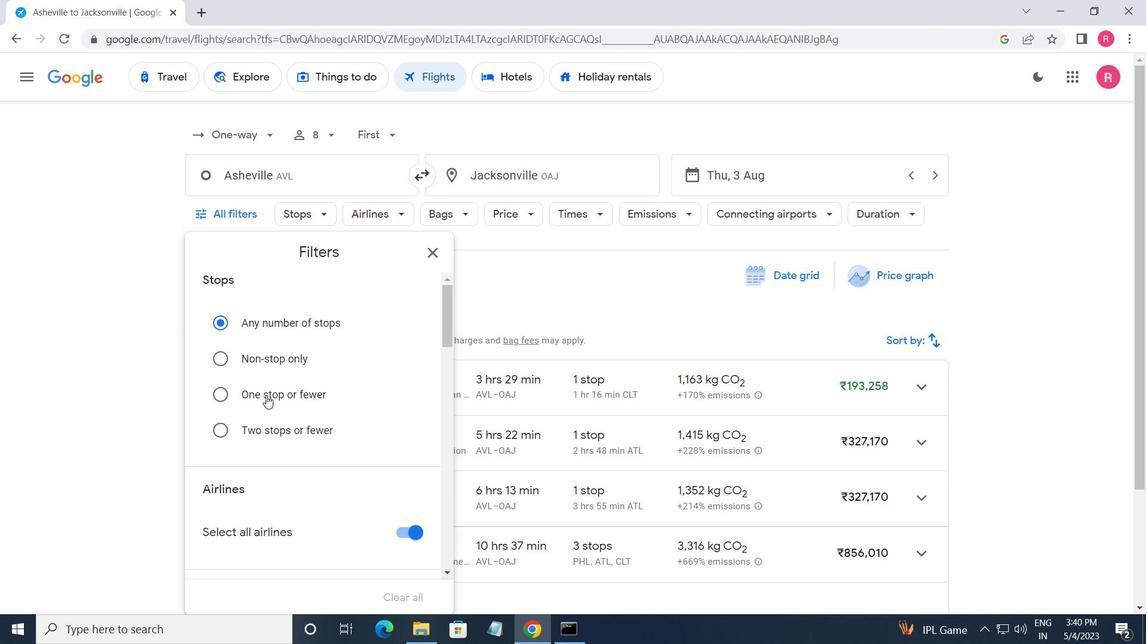 
Action: Mouse scrolled (269, 401) with delta (0, 0)
Screenshot: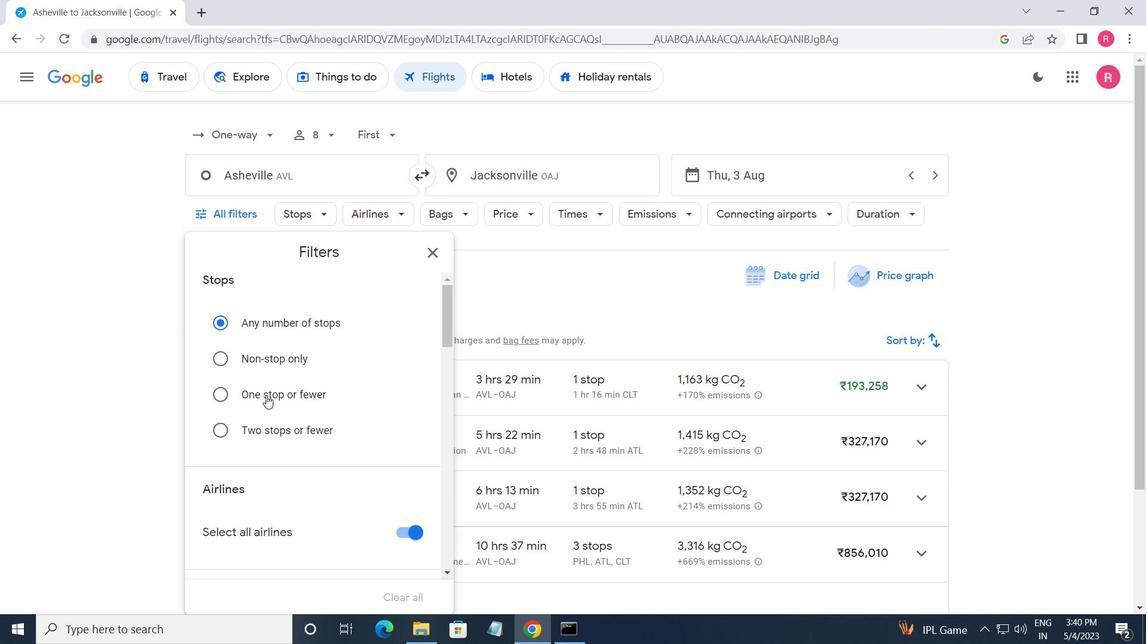 
Action: Mouse moved to (270, 404)
Screenshot: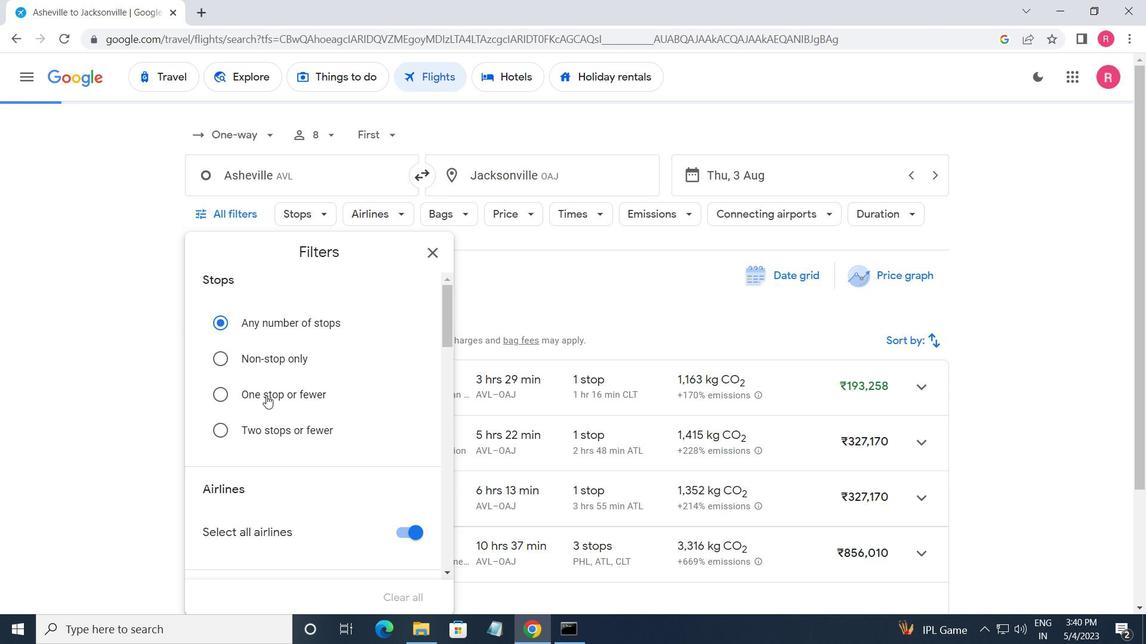 
Action: Mouse scrolled (270, 404) with delta (0, 0)
Screenshot: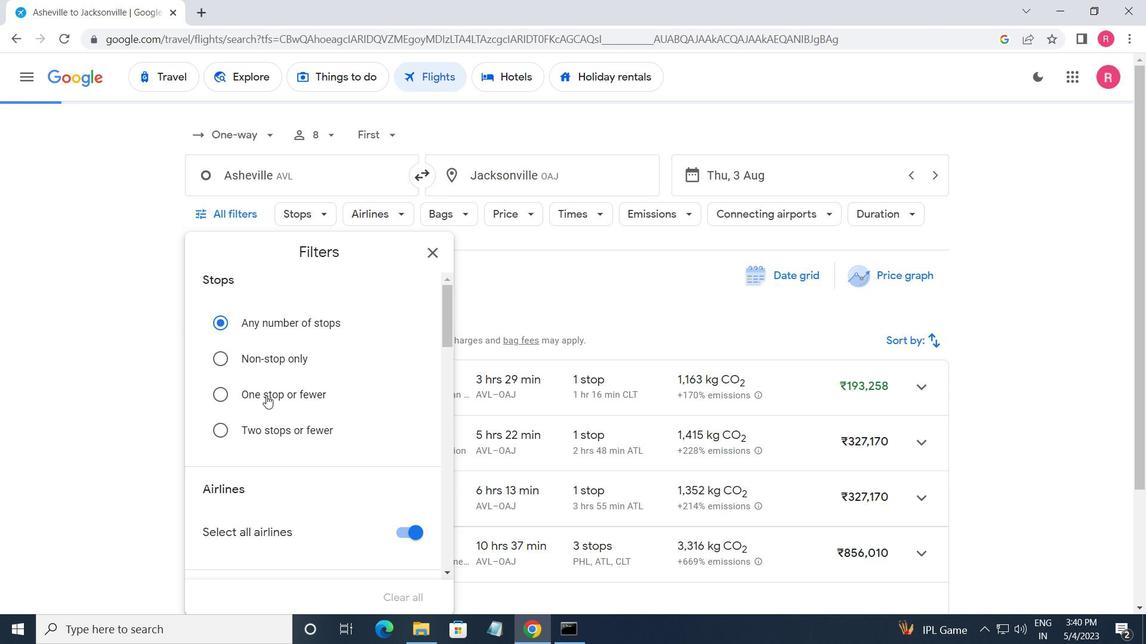 
Action: Mouse moved to (272, 401)
Screenshot: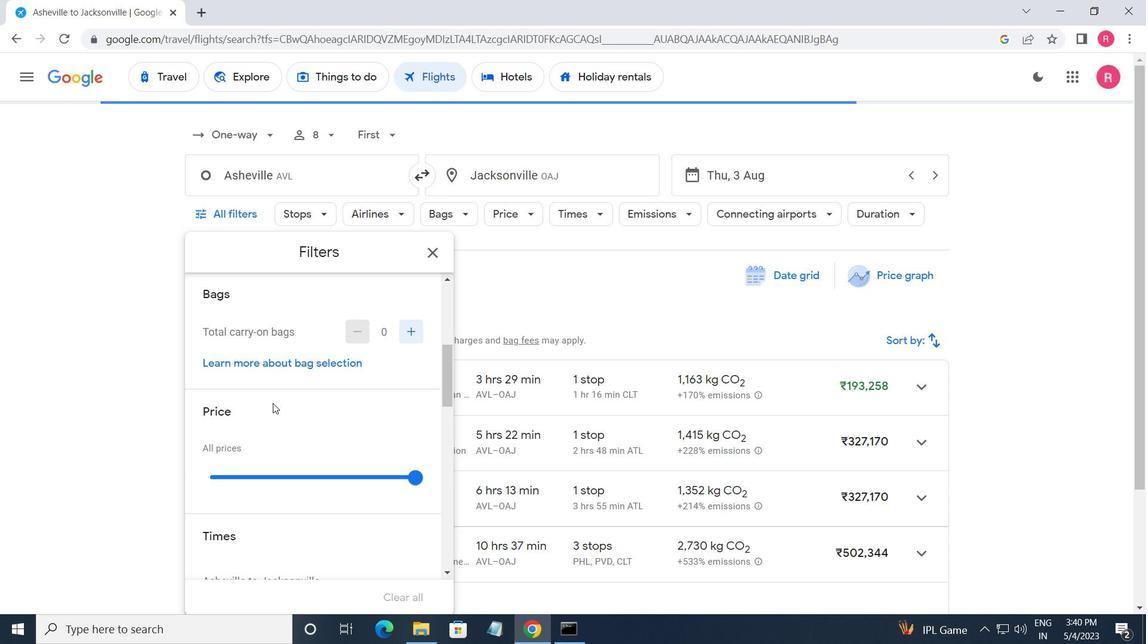 
Action: Mouse scrolled (272, 401) with delta (0, 0)
Screenshot: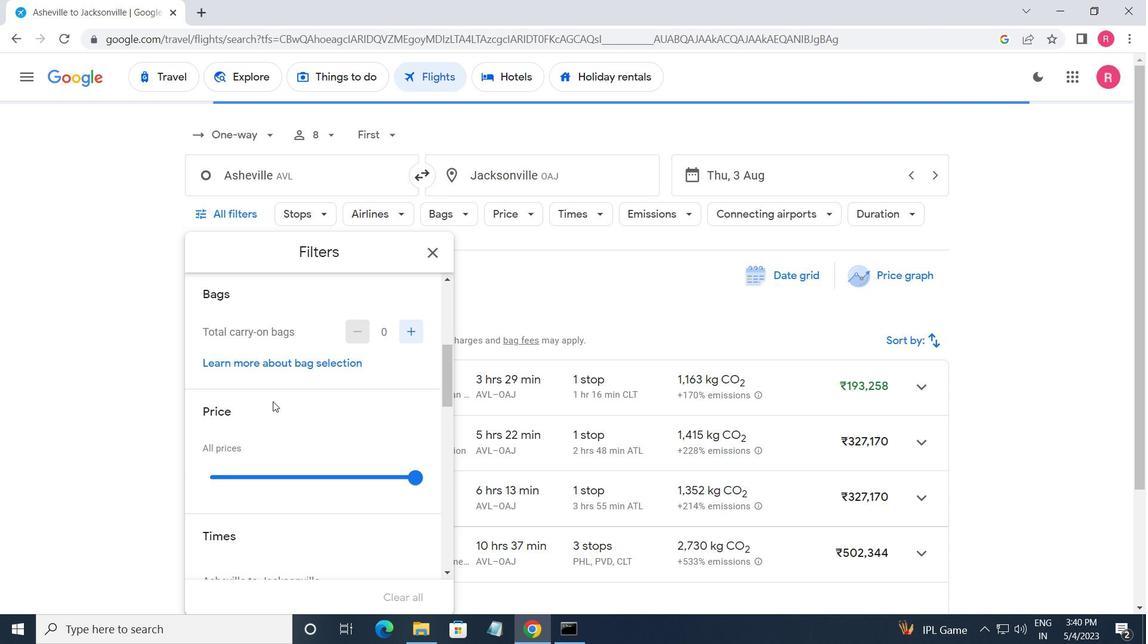 
Action: Mouse scrolled (272, 401) with delta (0, 0)
Screenshot: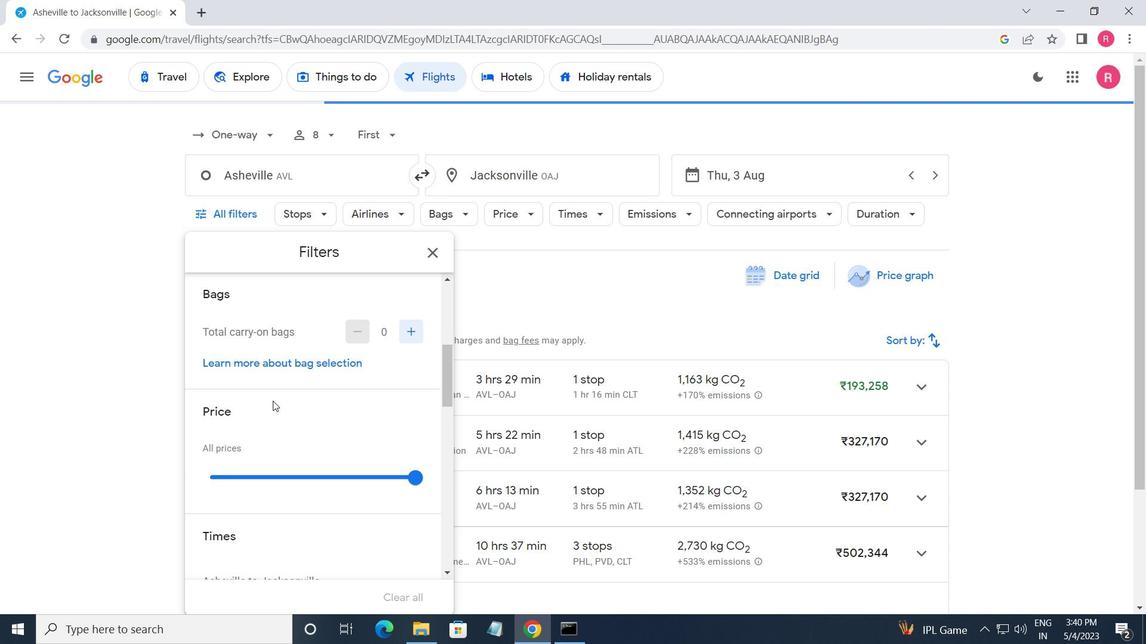 
Action: Mouse scrolled (272, 402) with delta (0, 0)
Screenshot: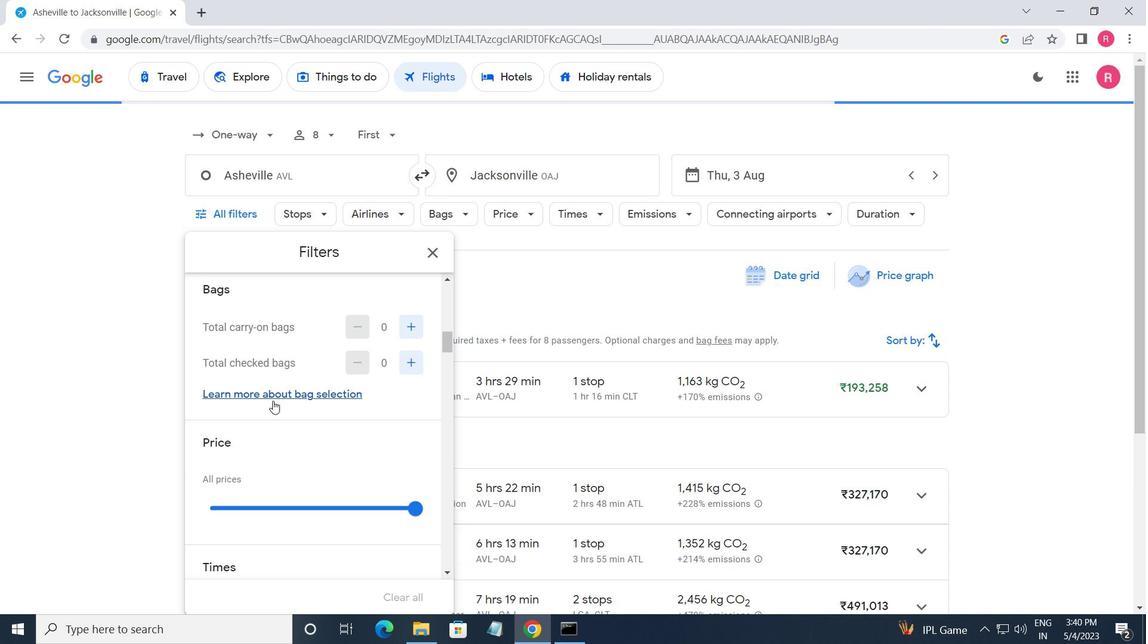 
Action: Mouse scrolled (272, 402) with delta (0, 0)
Screenshot: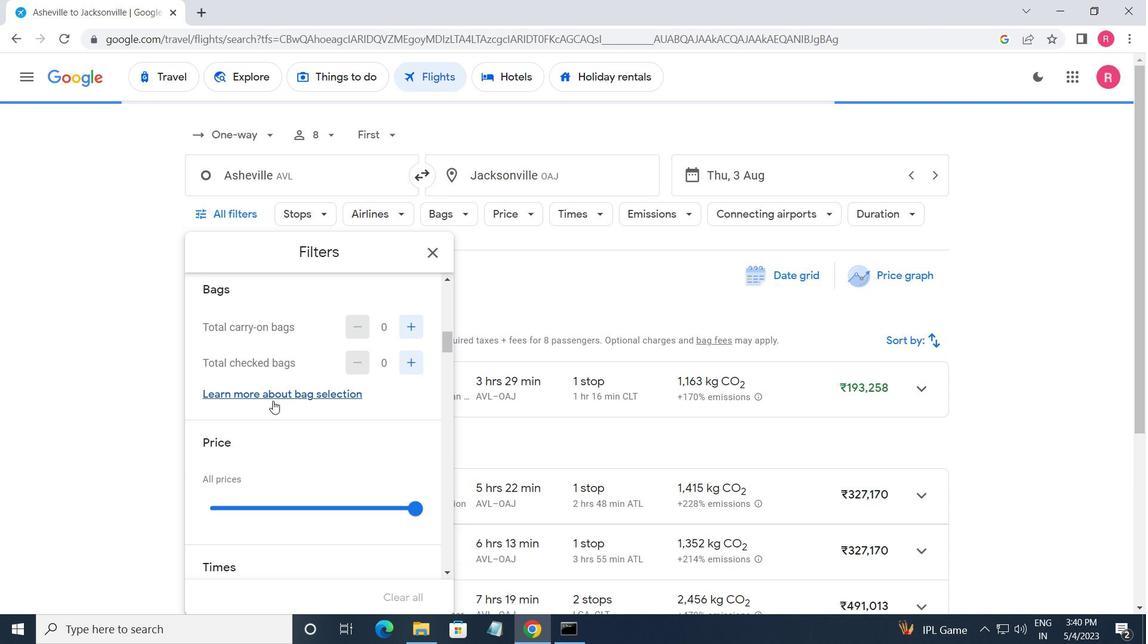 
Action: Mouse scrolled (272, 402) with delta (0, 0)
Screenshot: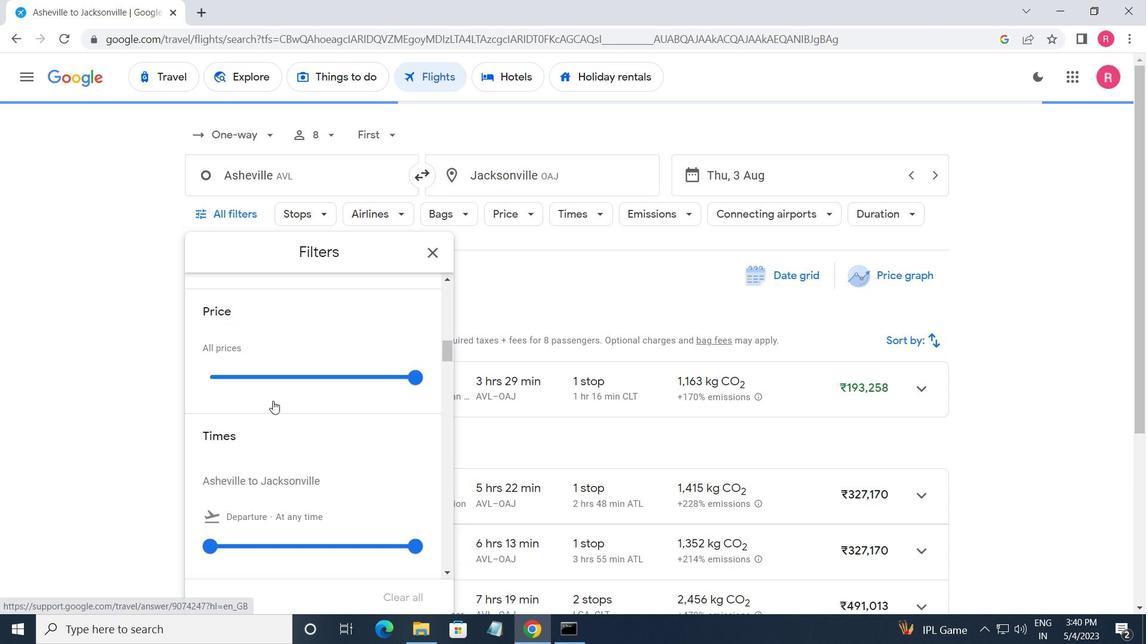
Action: Mouse moved to (274, 400)
Screenshot: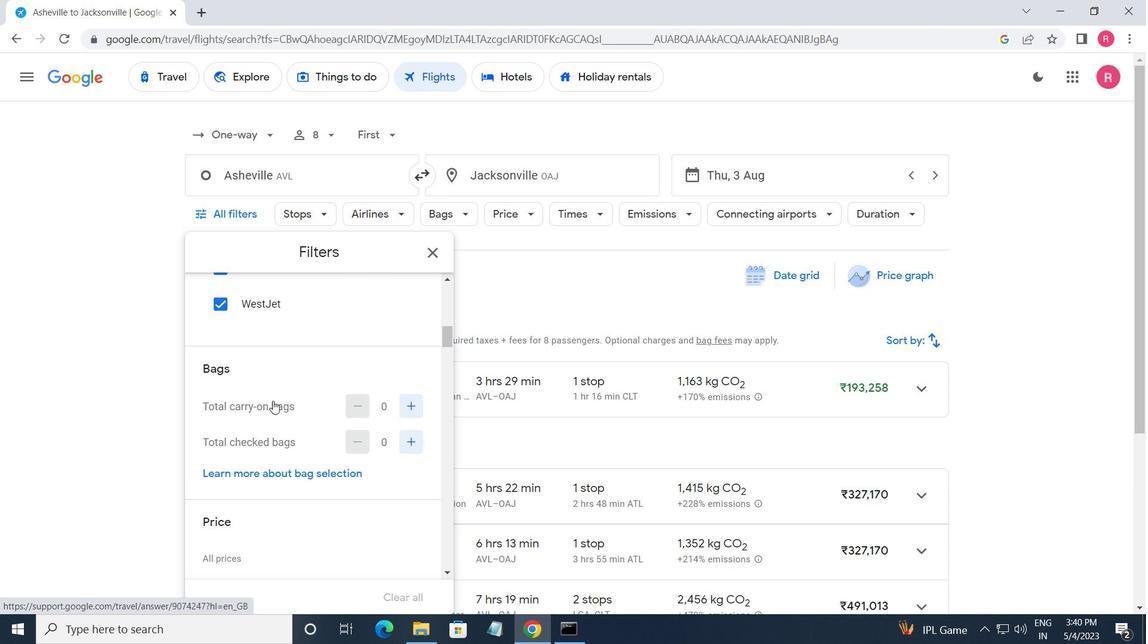 
Action: Mouse scrolled (274, 401) with delta (0, 0)
Screenshot: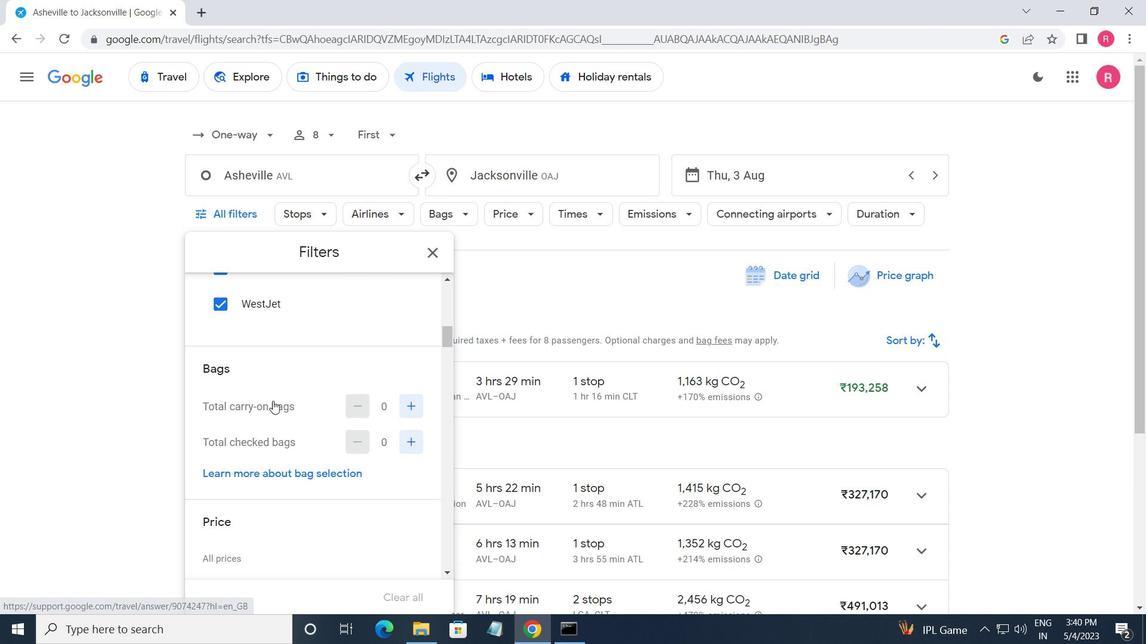 
Action: Mouse scrolled (274, 401) with delta (0, 0)
Screenshot: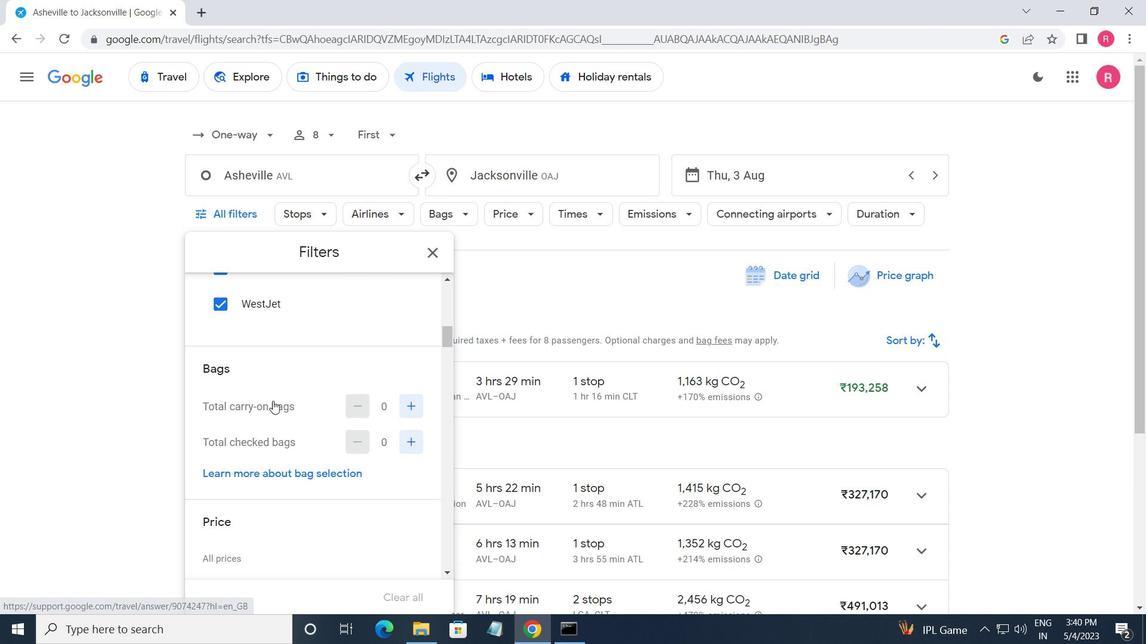 
Action: Mouse scrolled (274, 401) with delta (0, 0)
Screenshot: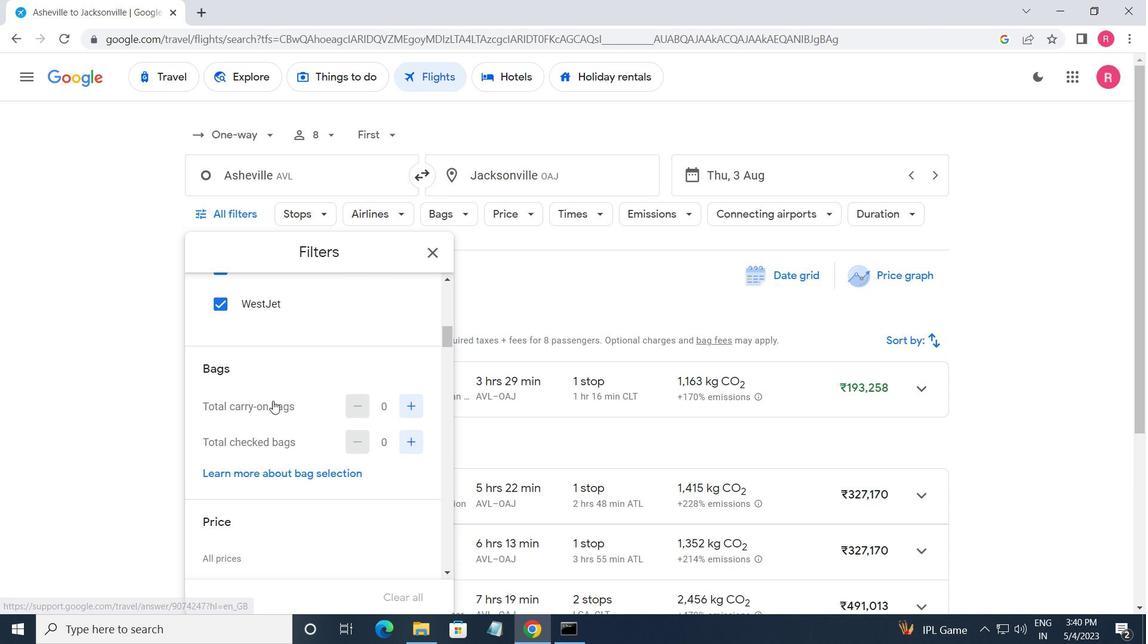
Action: Mouse moved to (412, 419)
Screenshot: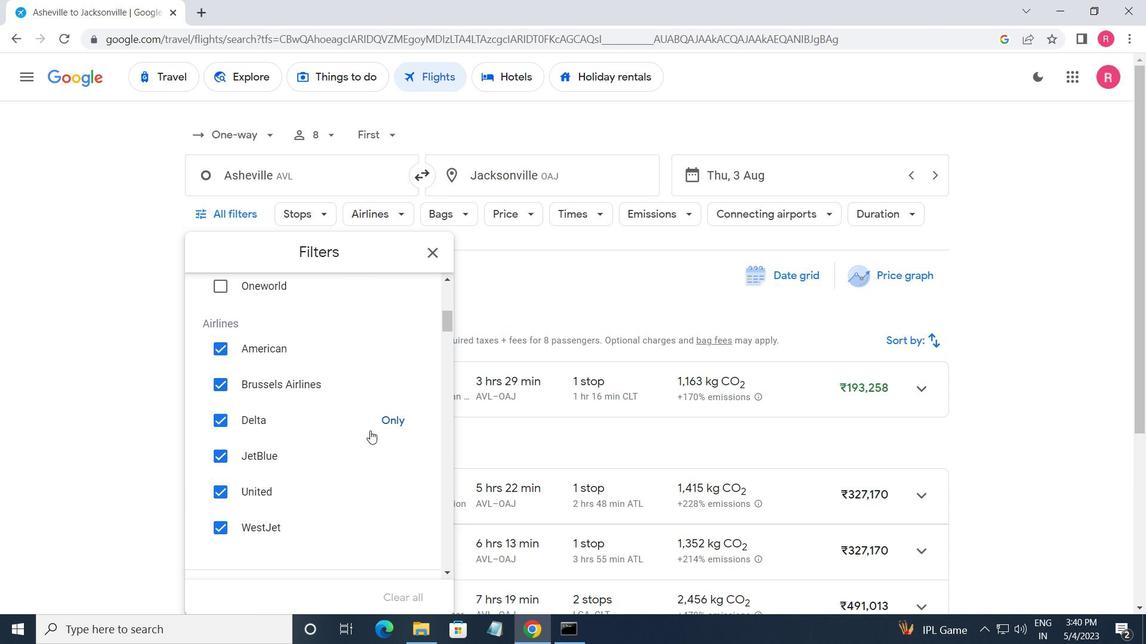 
Action: Mouse pressed left at (412, 419)
Screenshot: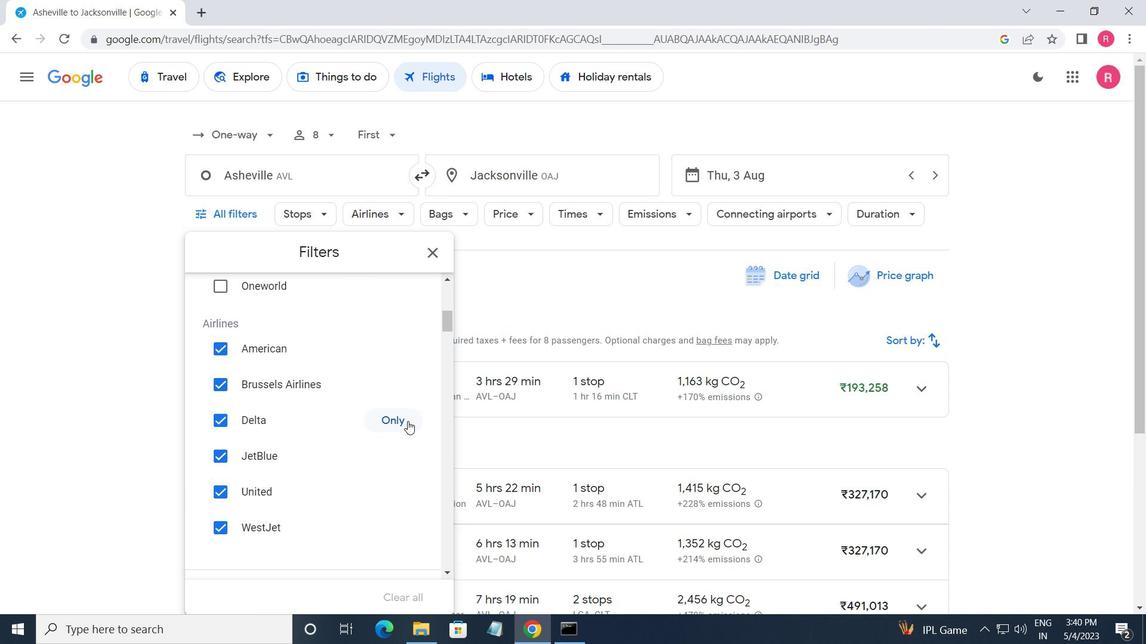 
Action: Mouse moved to (348, 434)
Screenshot: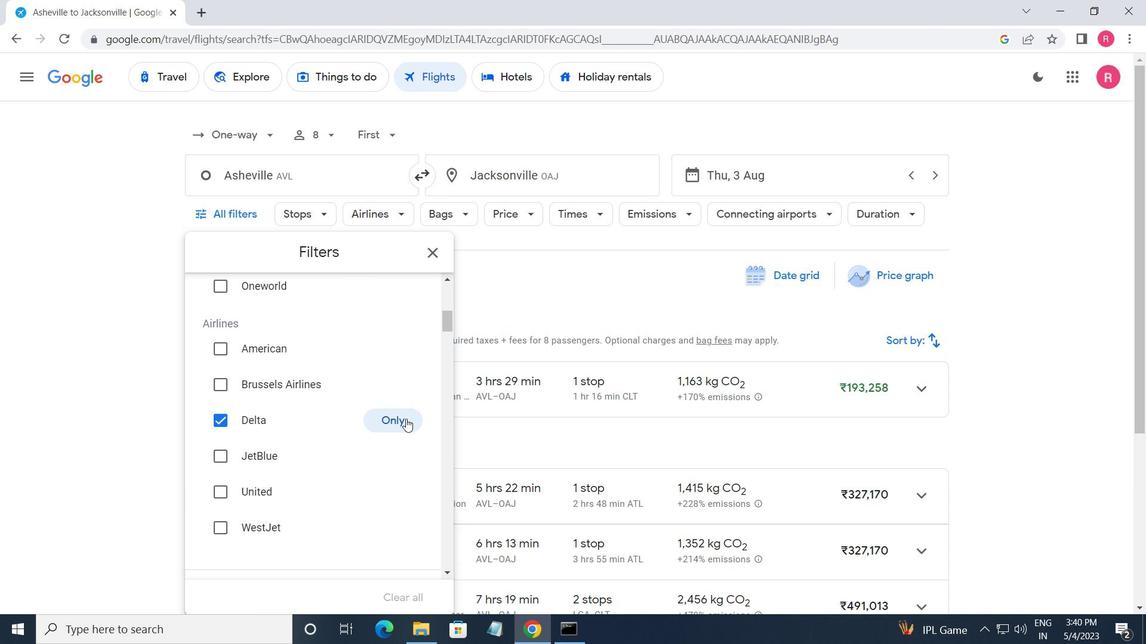 
Action: Mouse scrolled (348, 433) with delta (0, 0)
Screenshot: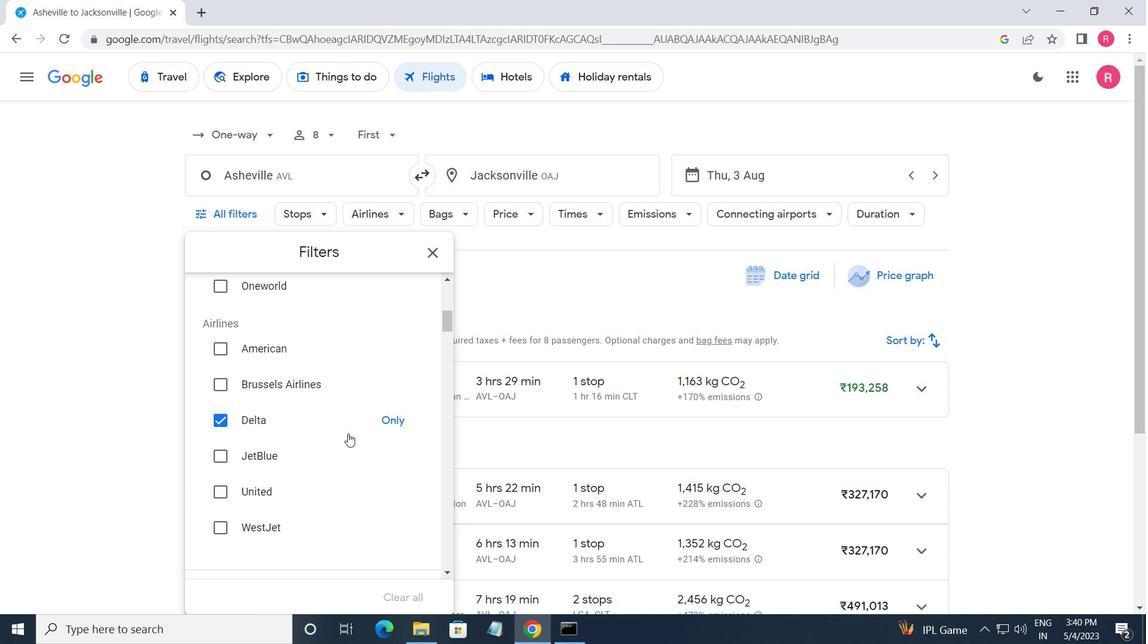 
Action: Mouse scrolled (348, 433) with delta (0, 0)
Screenshot: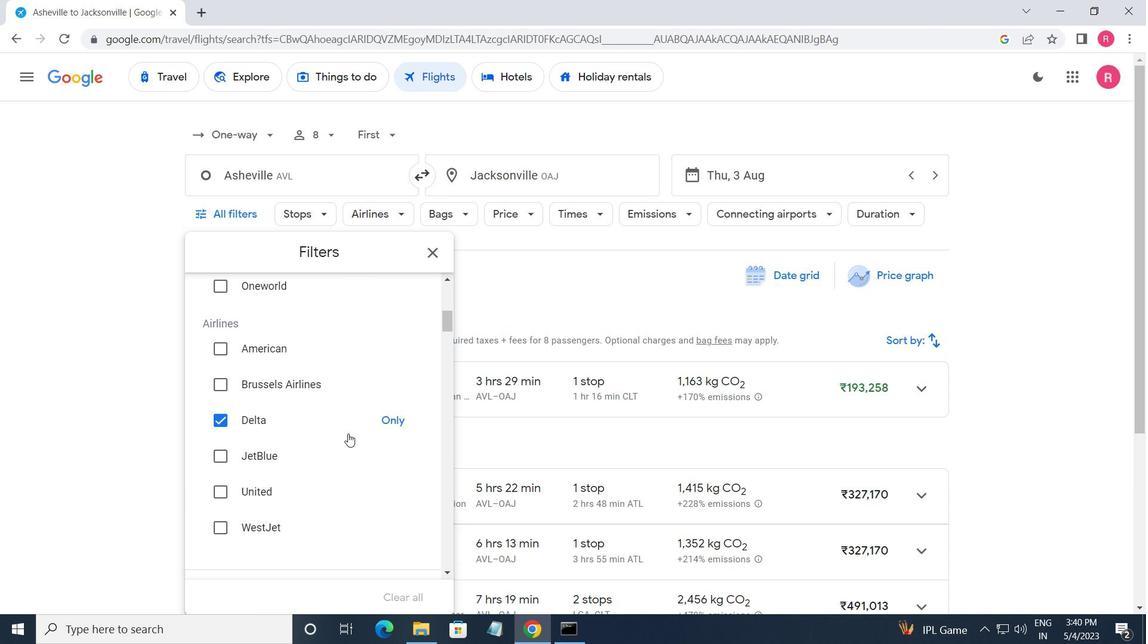 
Action: Mouse moved to (410, 481)
Screenshot: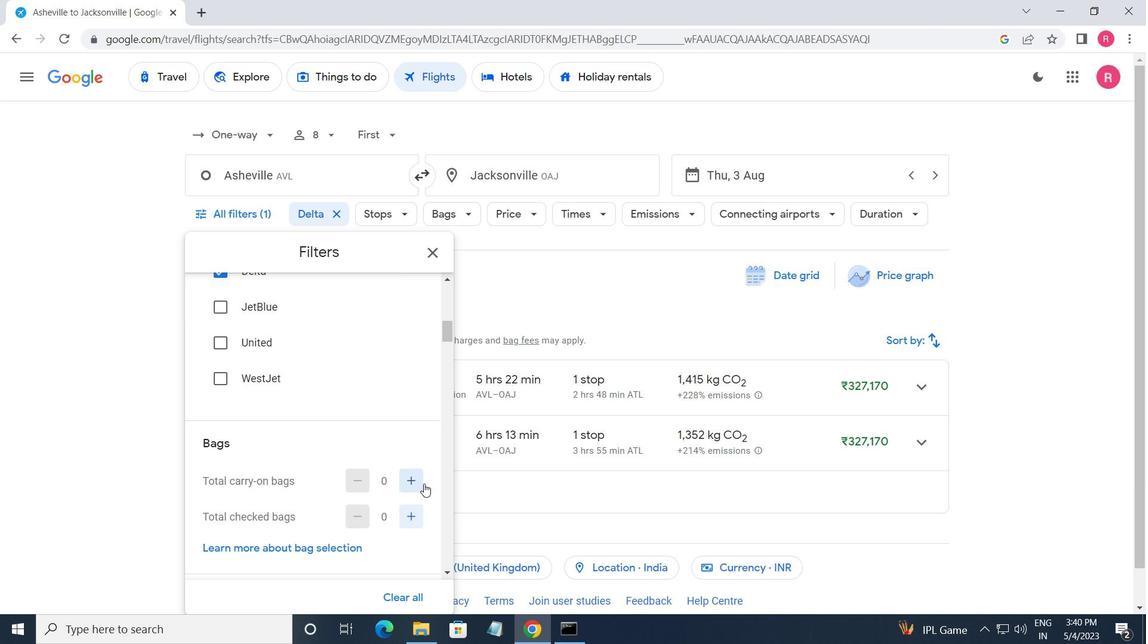 
Action: Mouse pressed left at (410, 481)
Screenshot: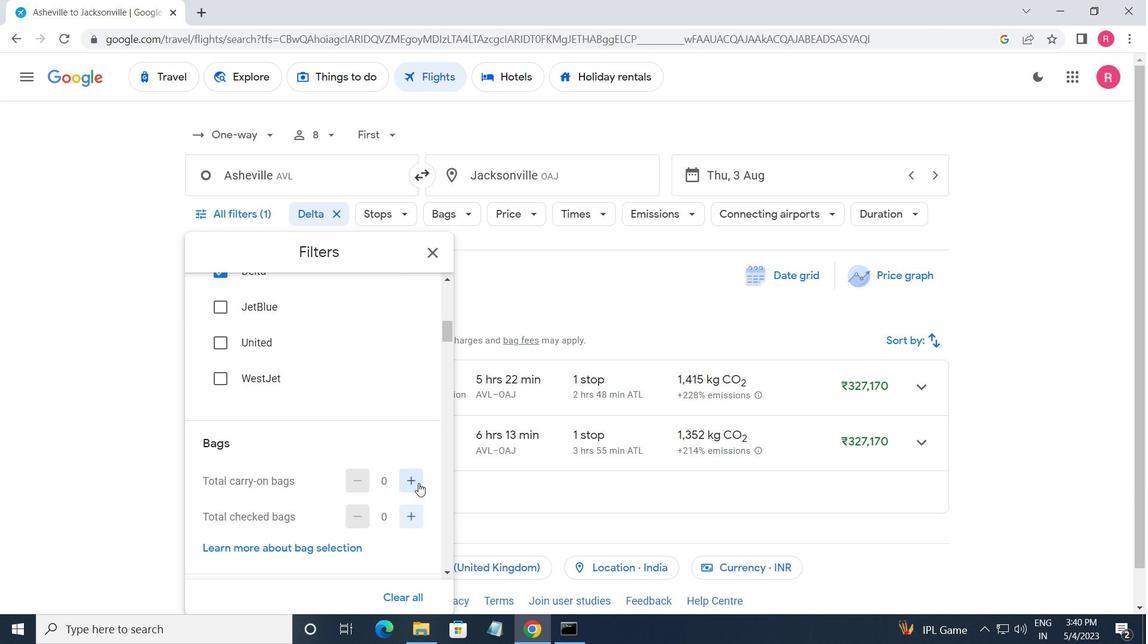 
Action: Mouse pressed left at (410, 481)
Screenshot: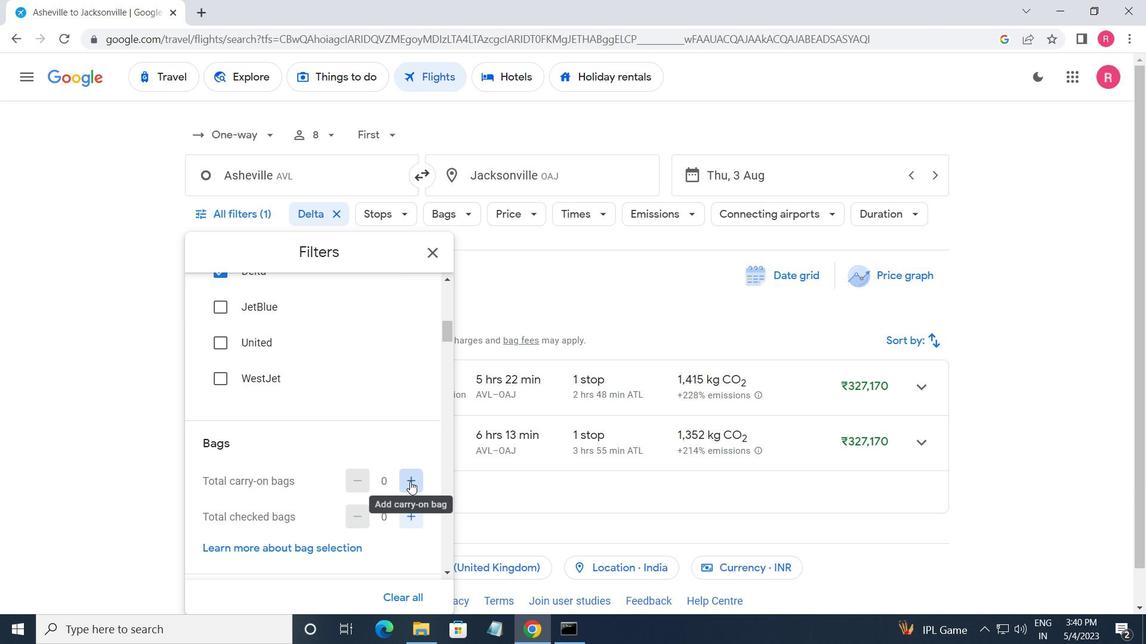
Action: Mouse moved to (409, 514)
Screenshot: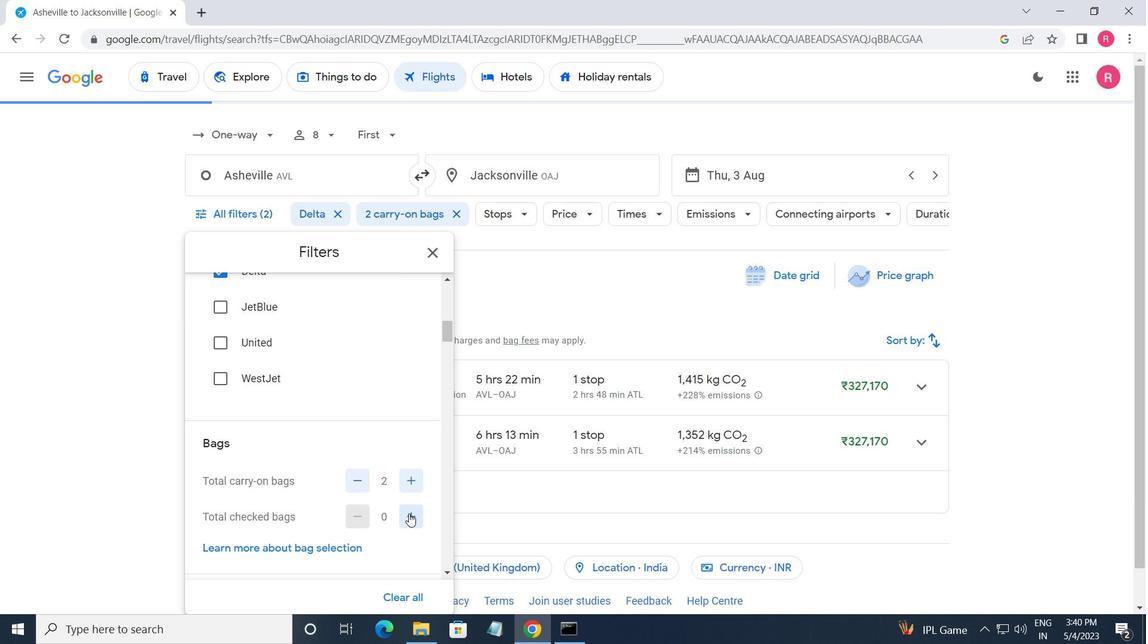 
Action: Mouse pressed left at (409, 514)
Screenshot: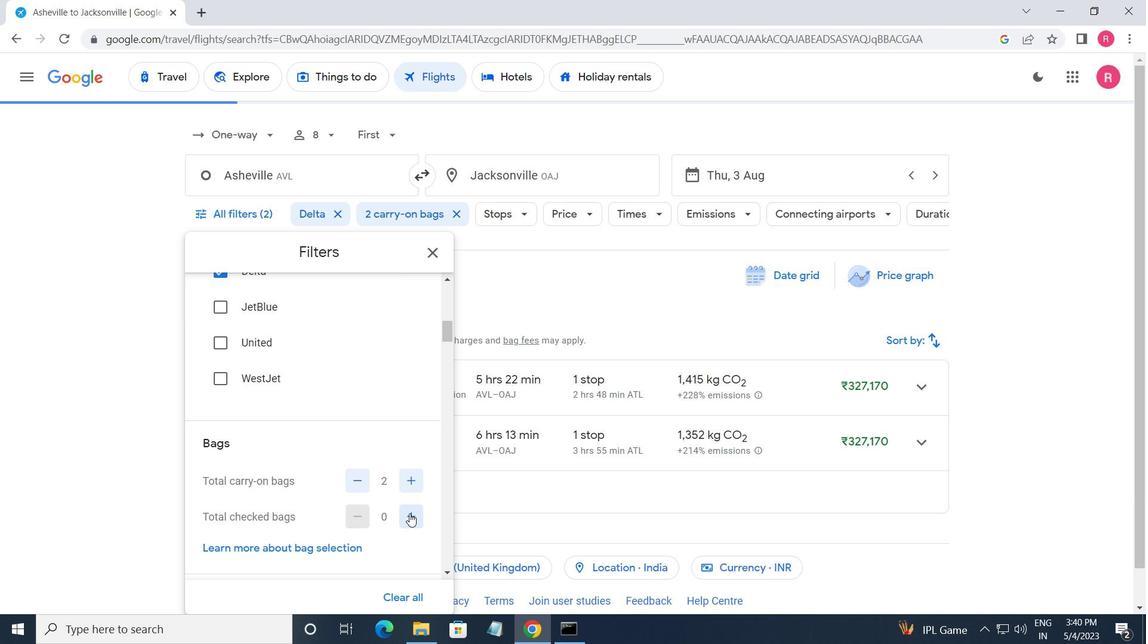 
Action: Mouse moved to (409, 515)
Screenshot: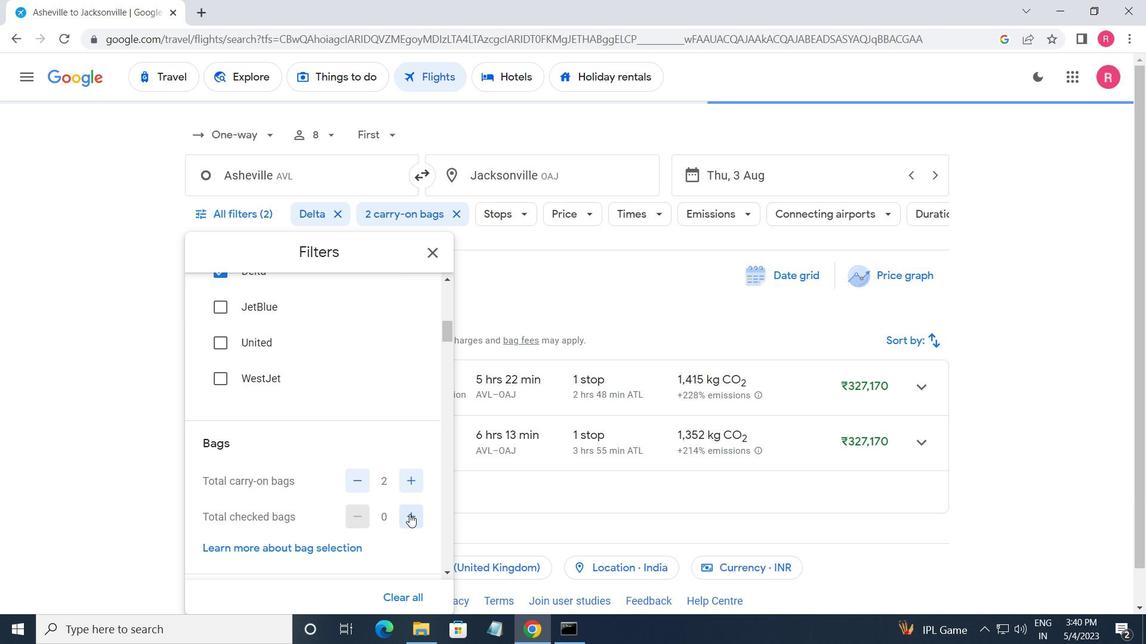 
Action: Mouse pressed left at (409, 515)
Screenshot: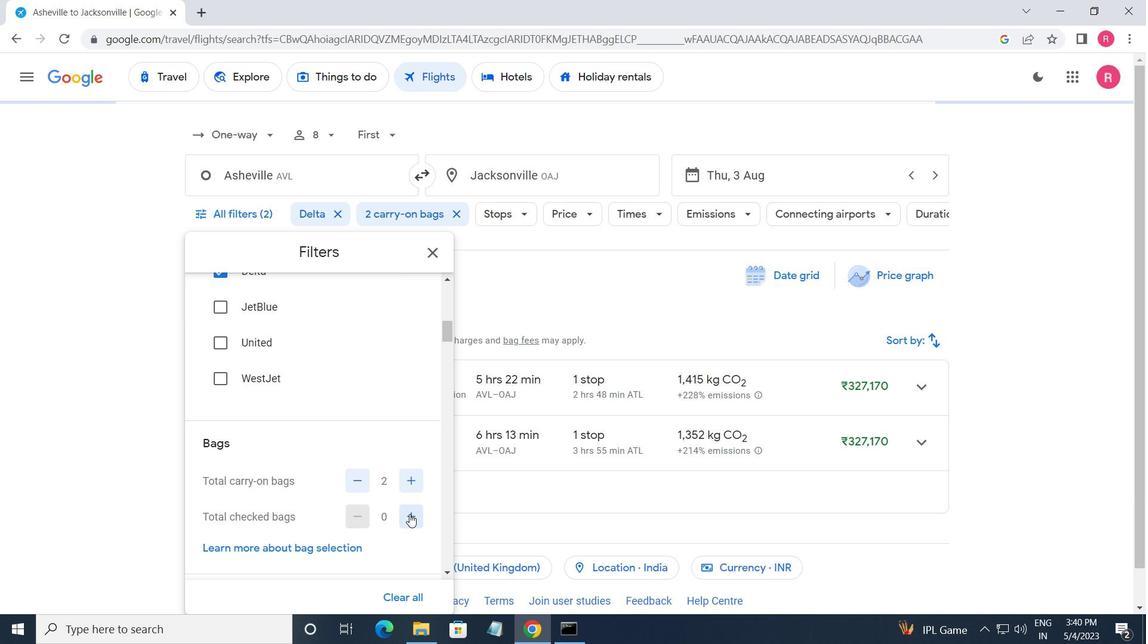 
Action: Mouse moved to (408, 515)
Screenshot: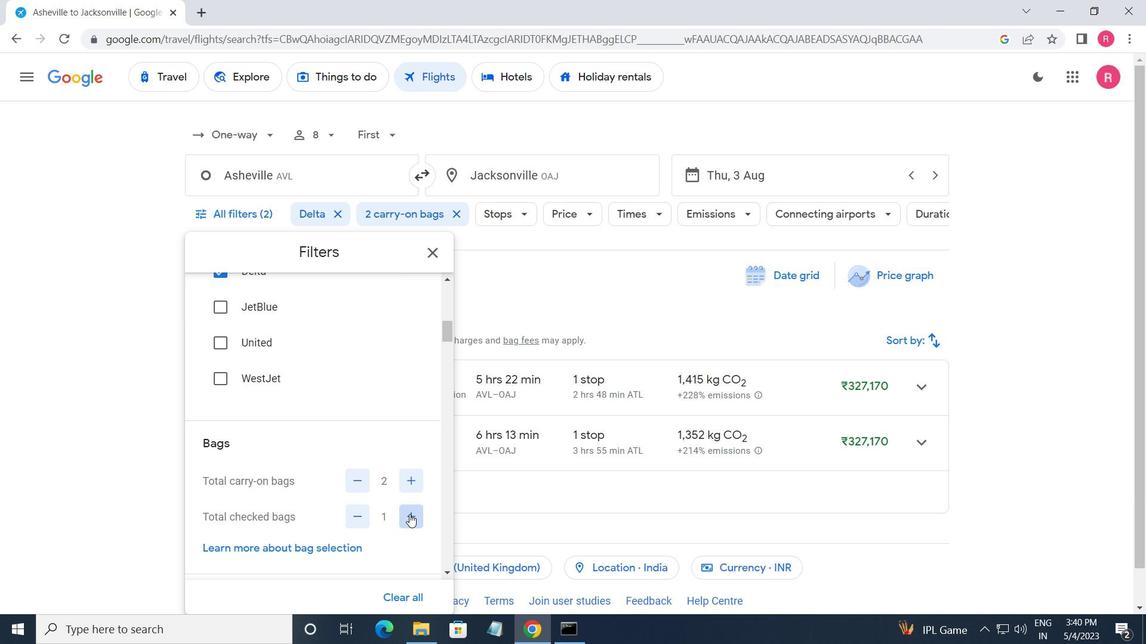 
Action: Mouse pressed left at (408, 515)
Screenshot: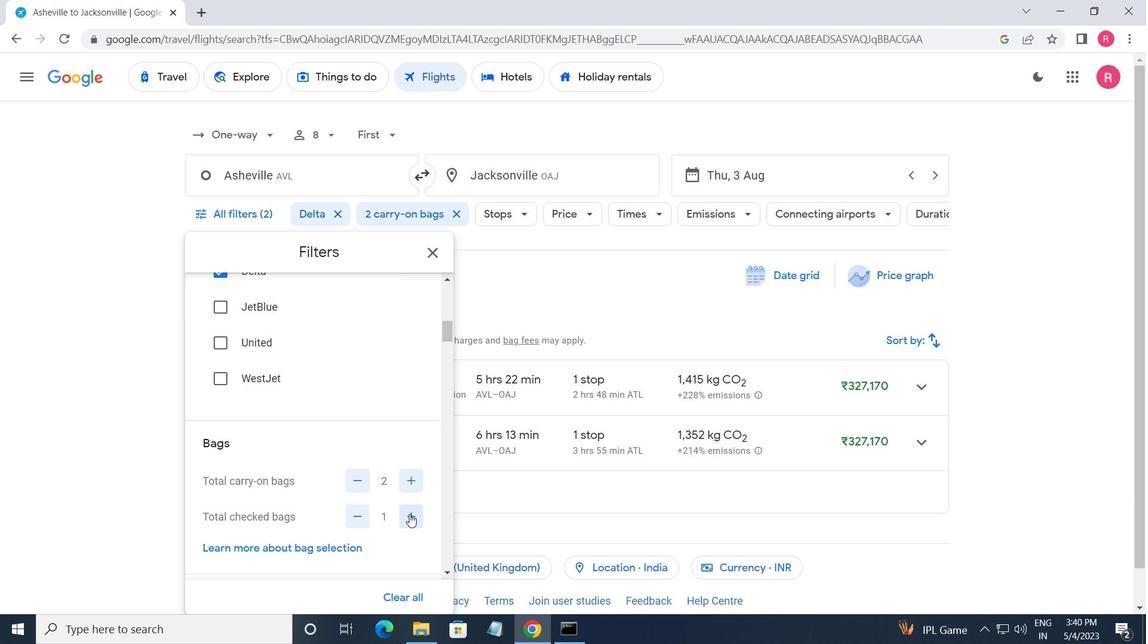 
Action: Mouse moved to (408, 515)
Screenshot: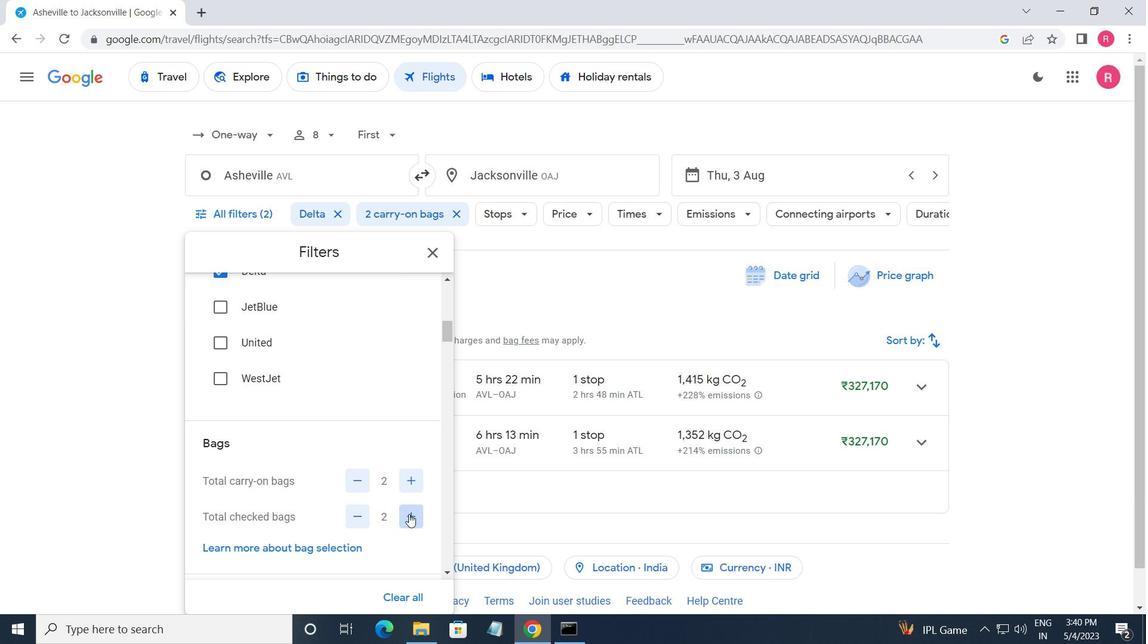 
Action: Mouse pressed left at (408, 515)
Screenshot: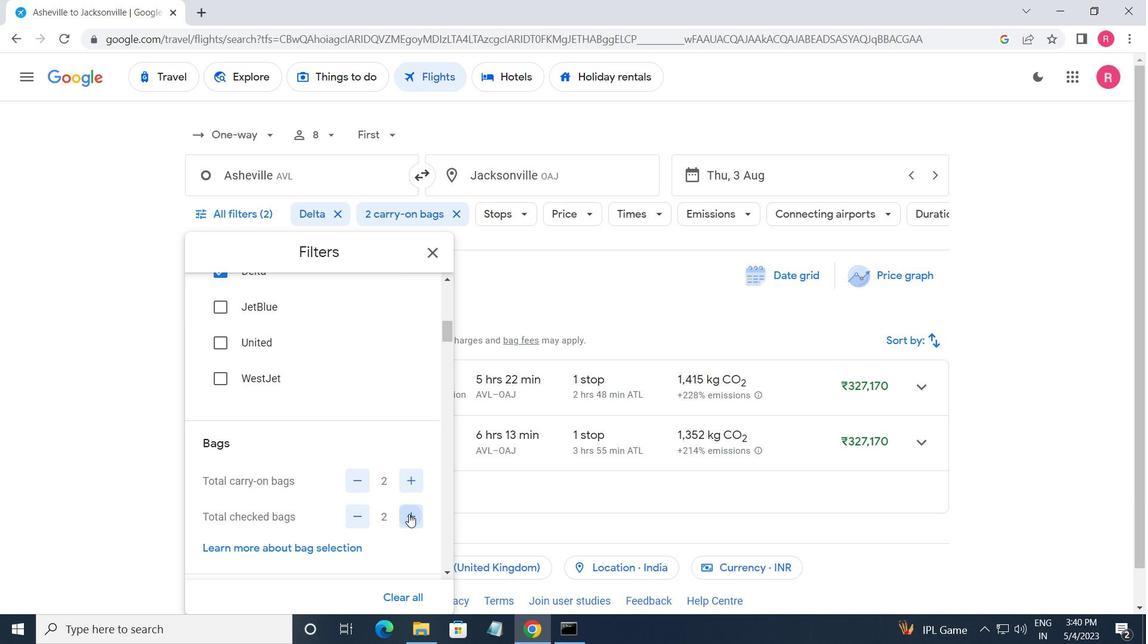 
Action: Mouse pressed left at (408, 515)
Screenshot: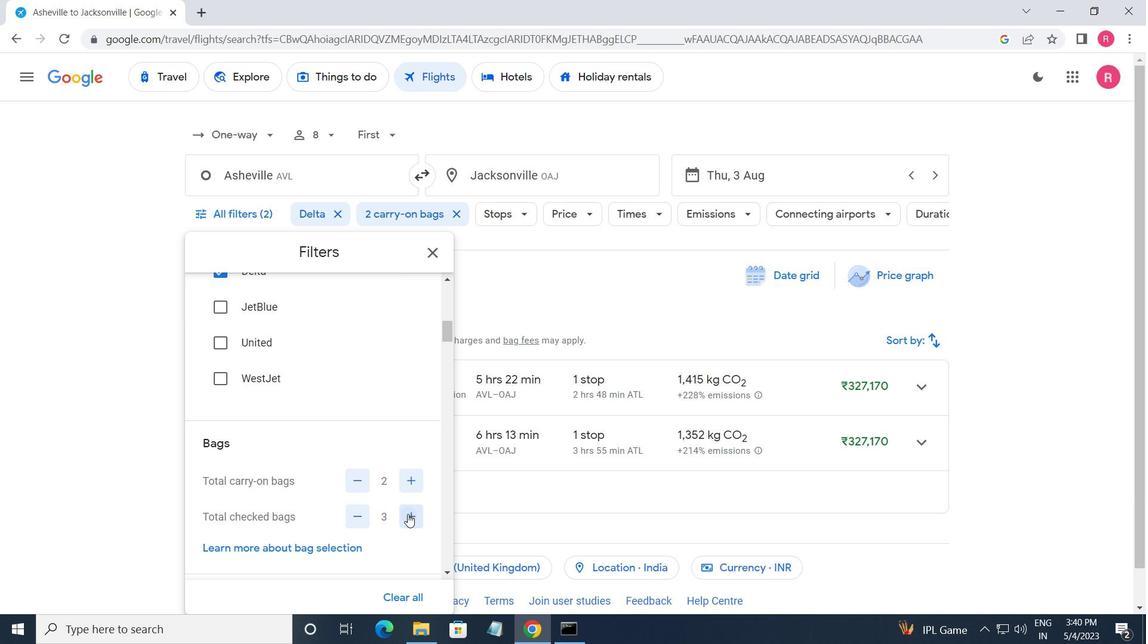 
Action: Mouse pressed left at (408, 515)
Screenshot: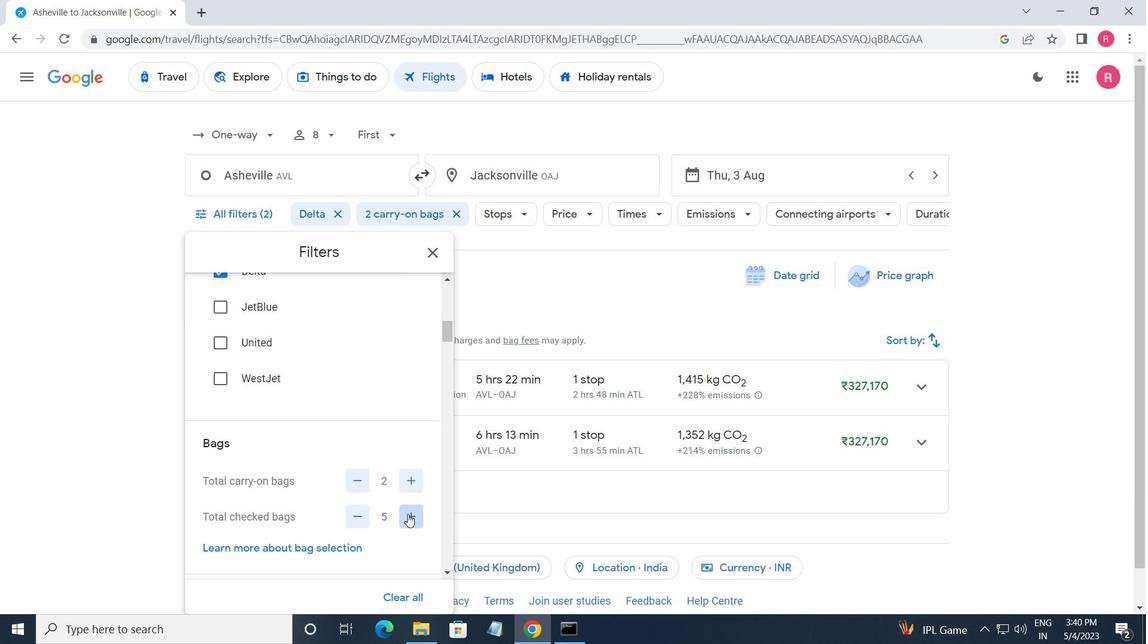 
Action: Mouse moved to (342, 420)
Screenshot: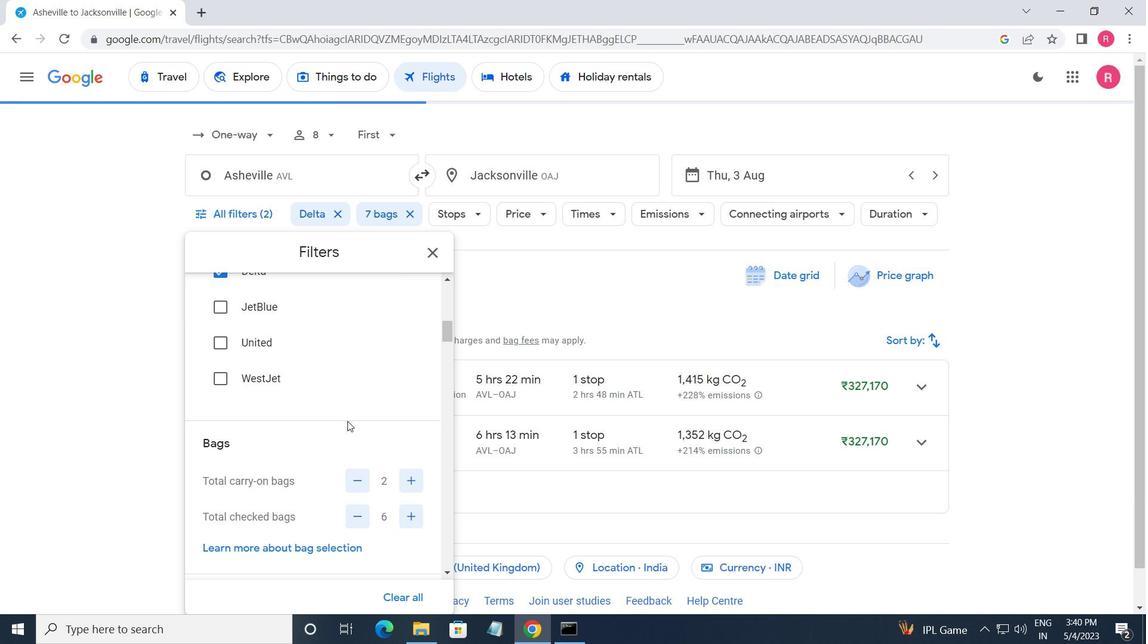 
Action: Mouse scrolled (342, 419) with delta (0, 0)
Screenshot: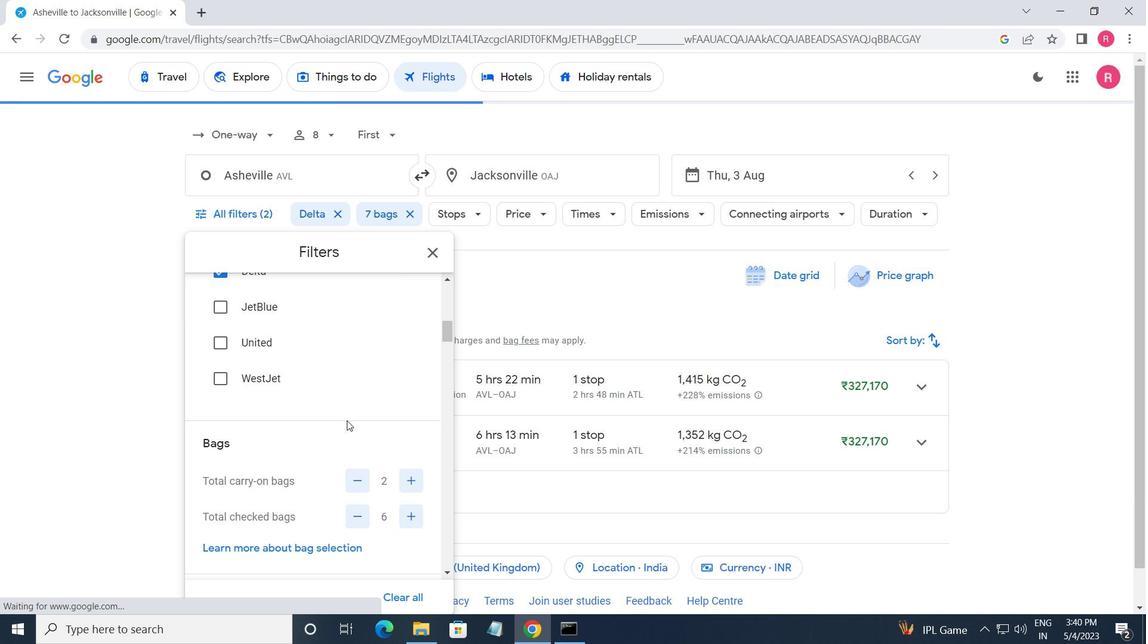 
Action: Mouse scrolled (342, 419) with delta (0, 0)
Screenshot: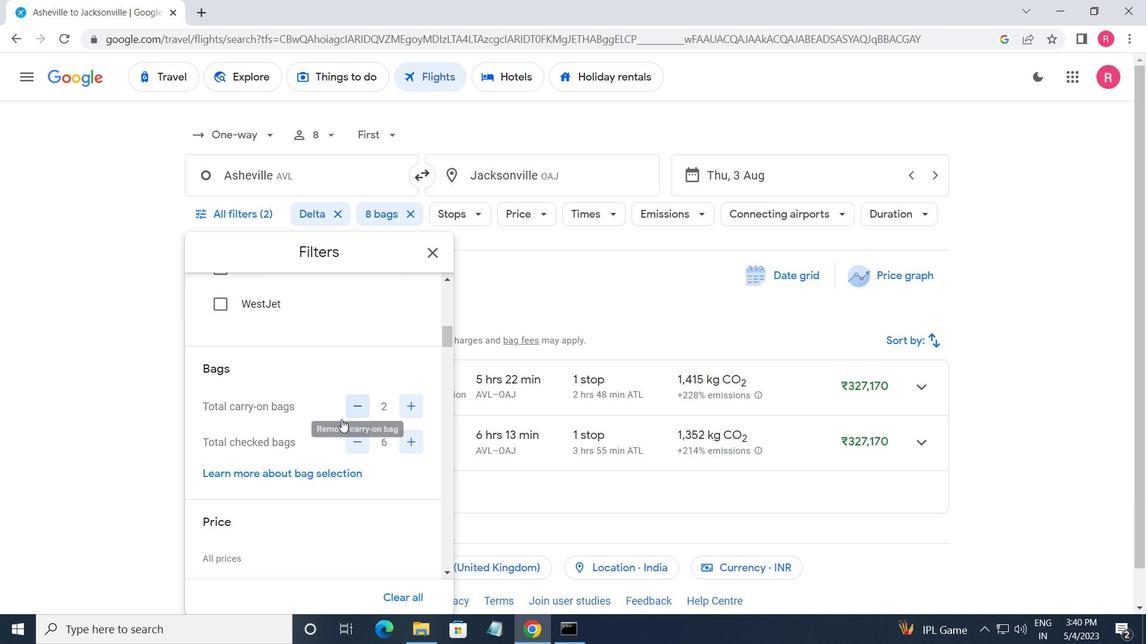 
Action: Mouse moved to (410, 508)
Screenshot: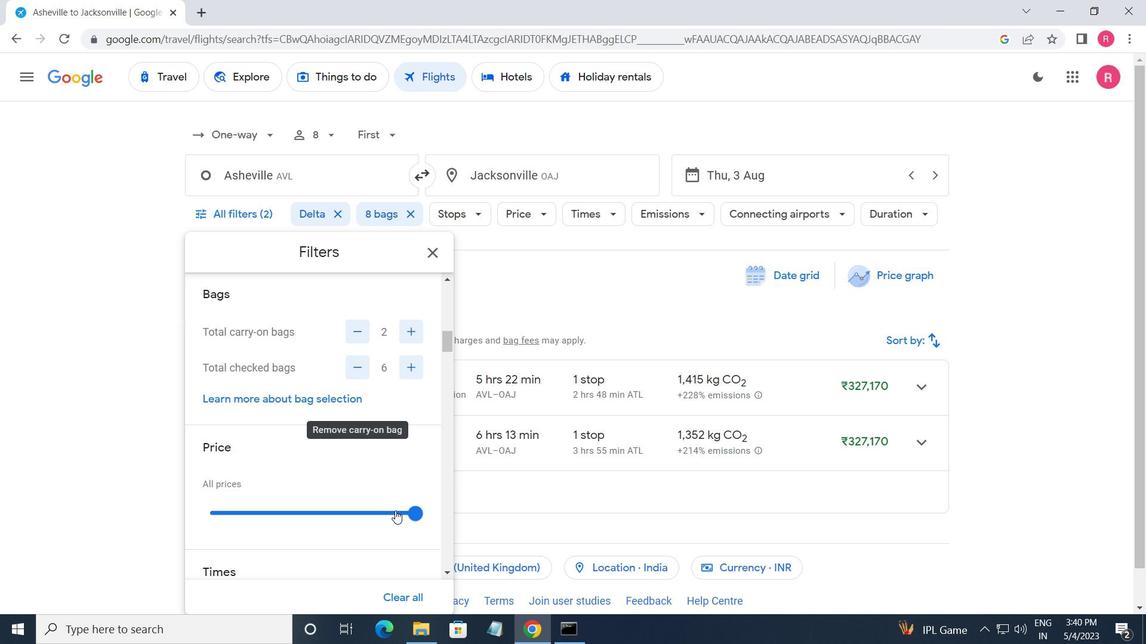 
Action: Mouse pressed left at (410, 508)
Screenshot: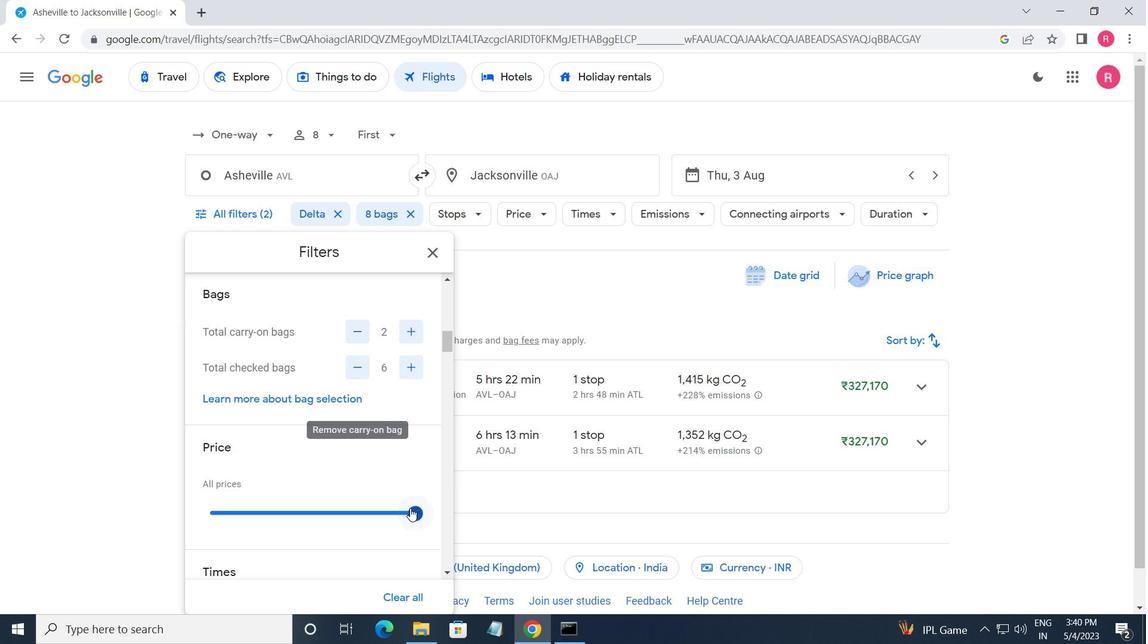 
Action: Mouse moved to (297, 430)
Screenshot: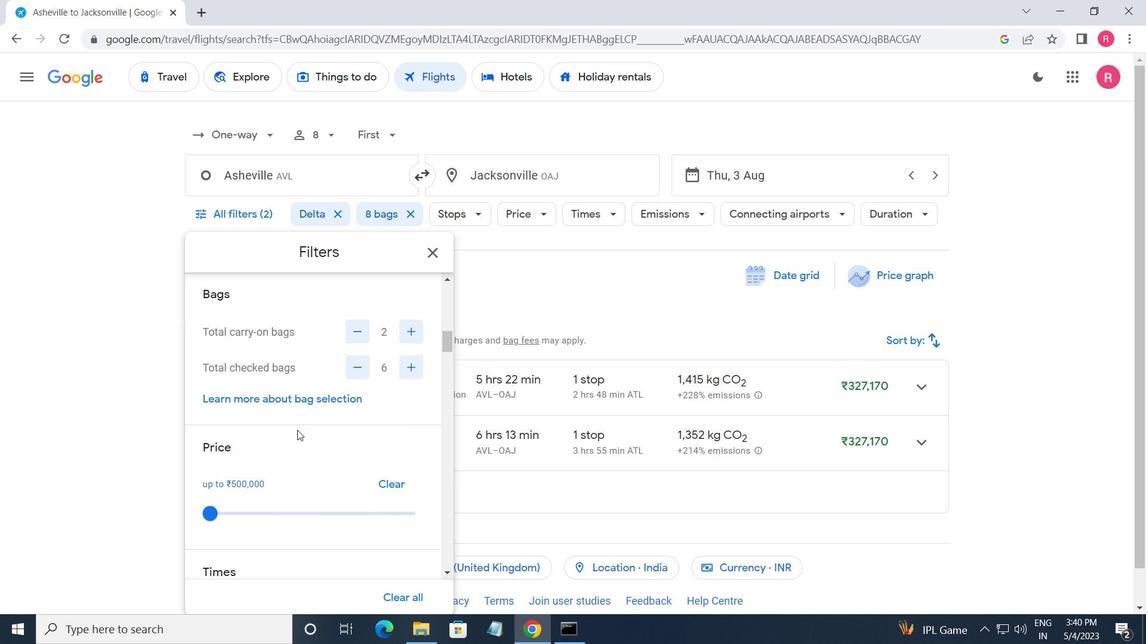 
Action: Mouse scrolled (297, 429) with delta (0, 0)
Screenshot: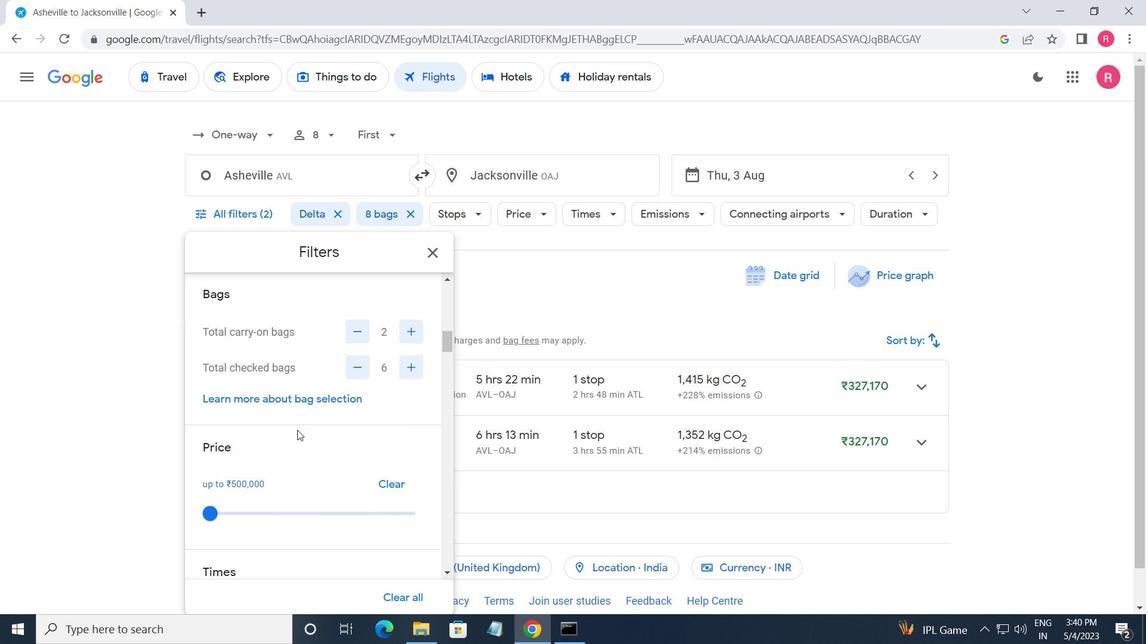 
Action: Mouse moved to (297, 431)
Screenshot: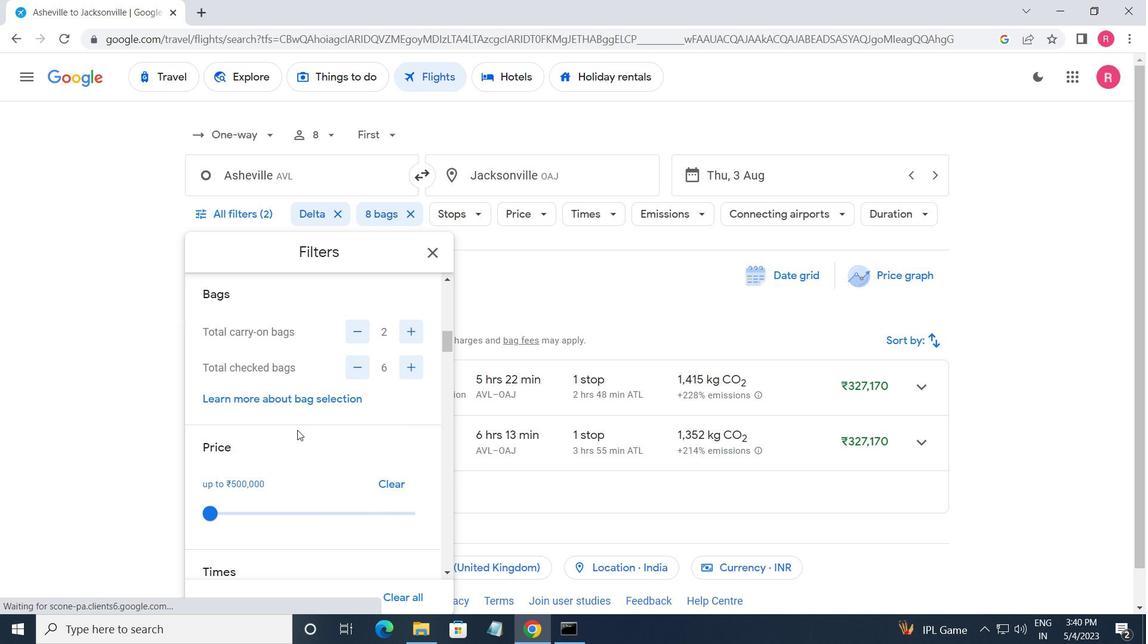 
Action: Mouse scrolled (297, 431) with delta (0, 0)
Screenshot: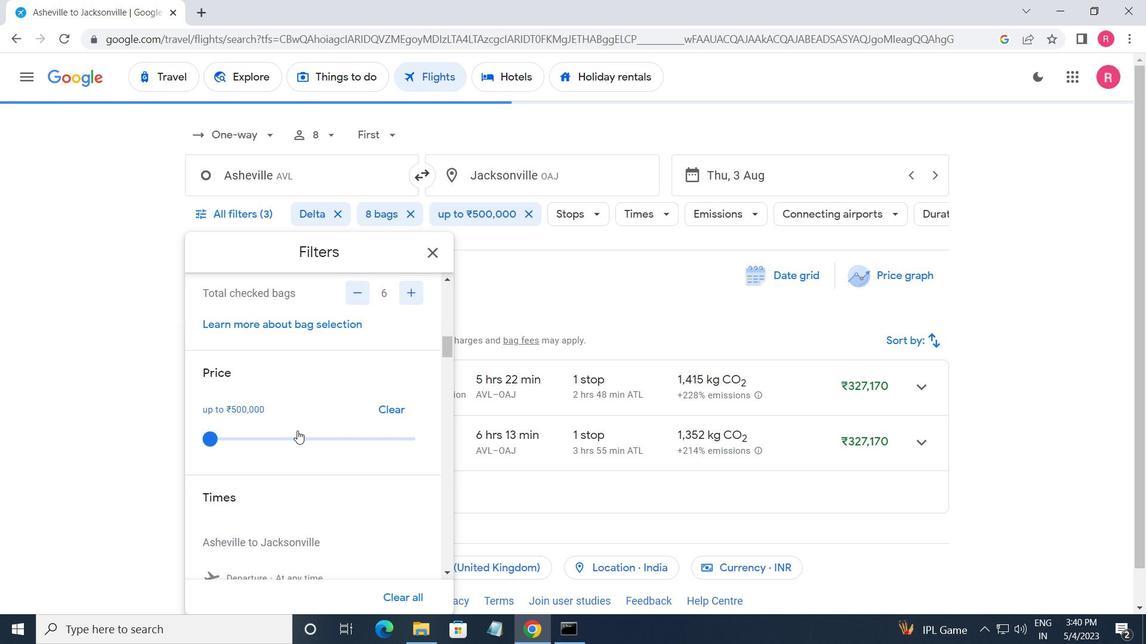 
Action: Mouse moved to (300, 434)
Screenshot: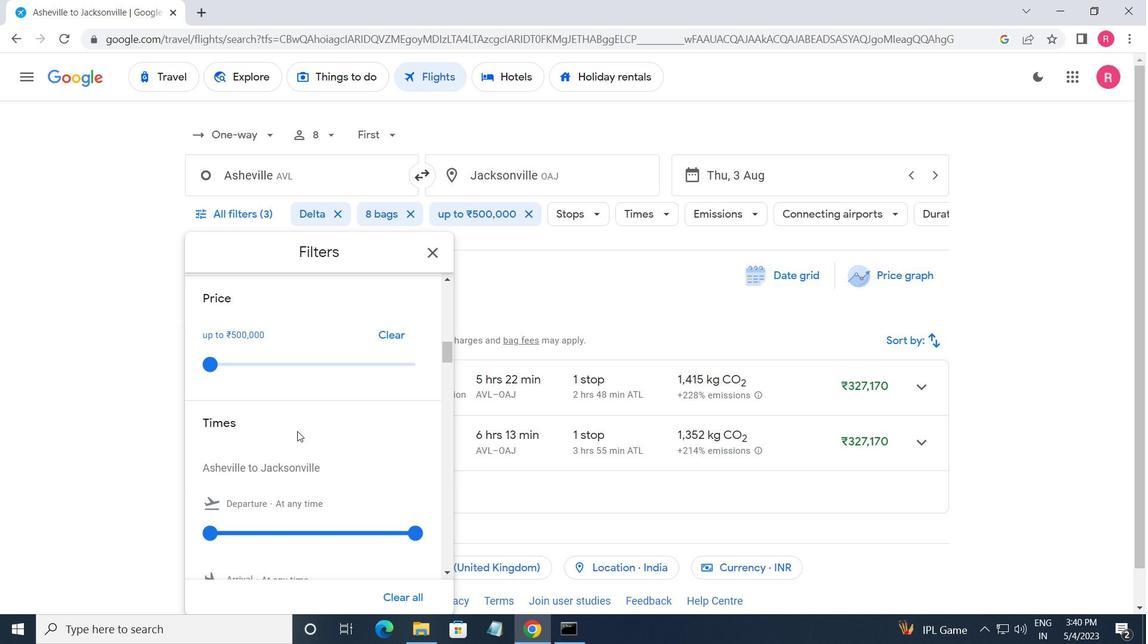 
Action: Mouse scrolled (300, 434) with delta (0, 0)
Screenshot: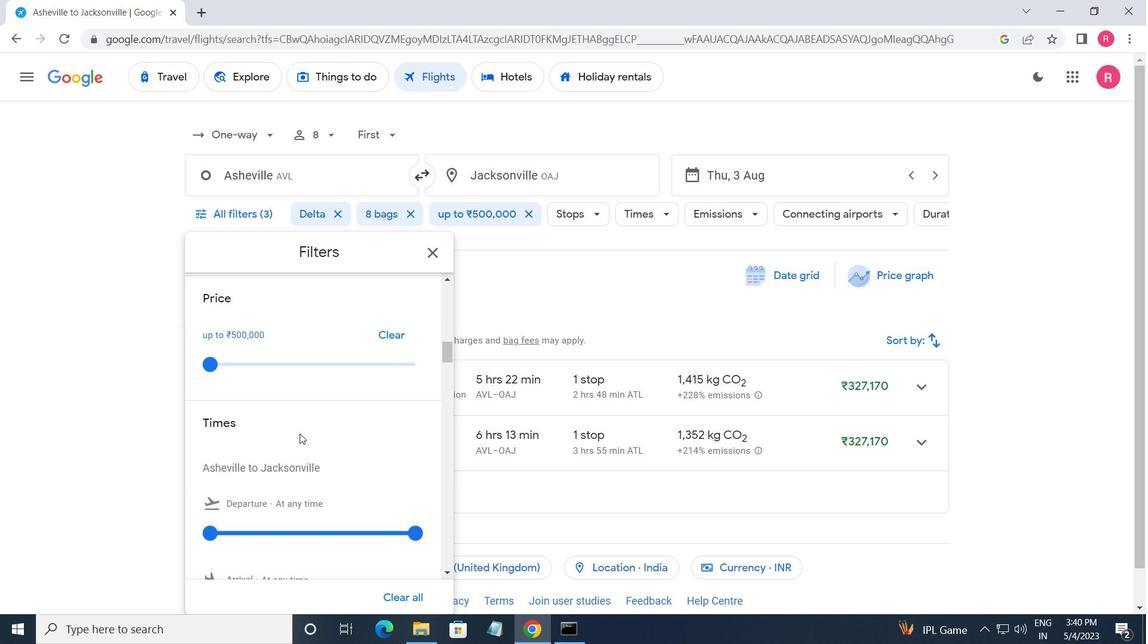 
Action: Mouse moved to (211, 456)
Screenshot: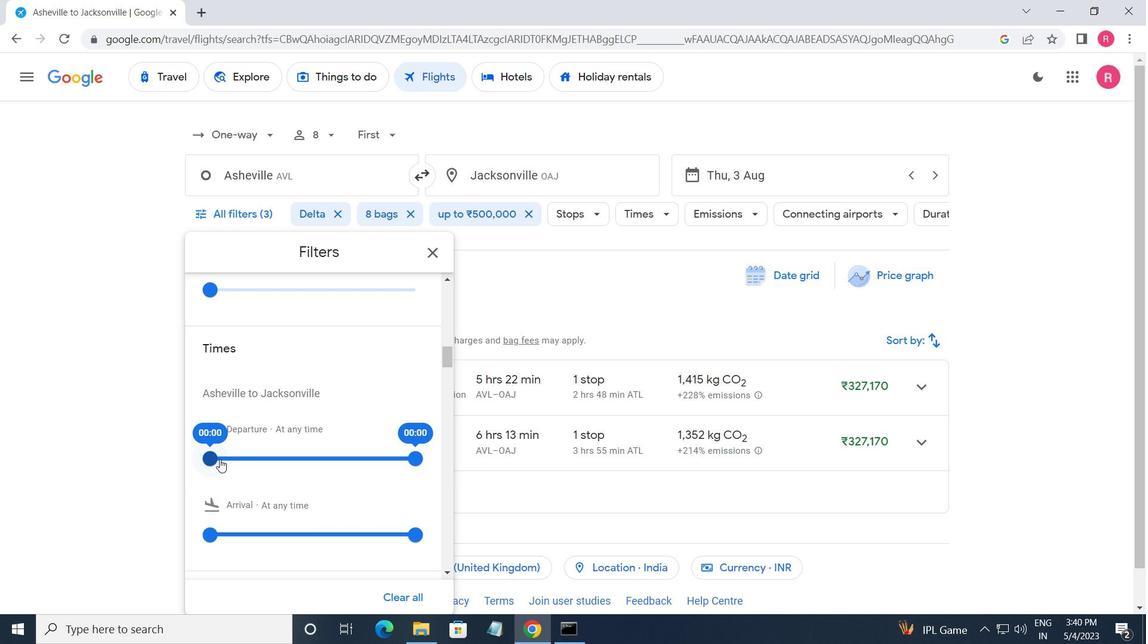 
Action: Mouse pressed left at (211, 456)
Screenshot: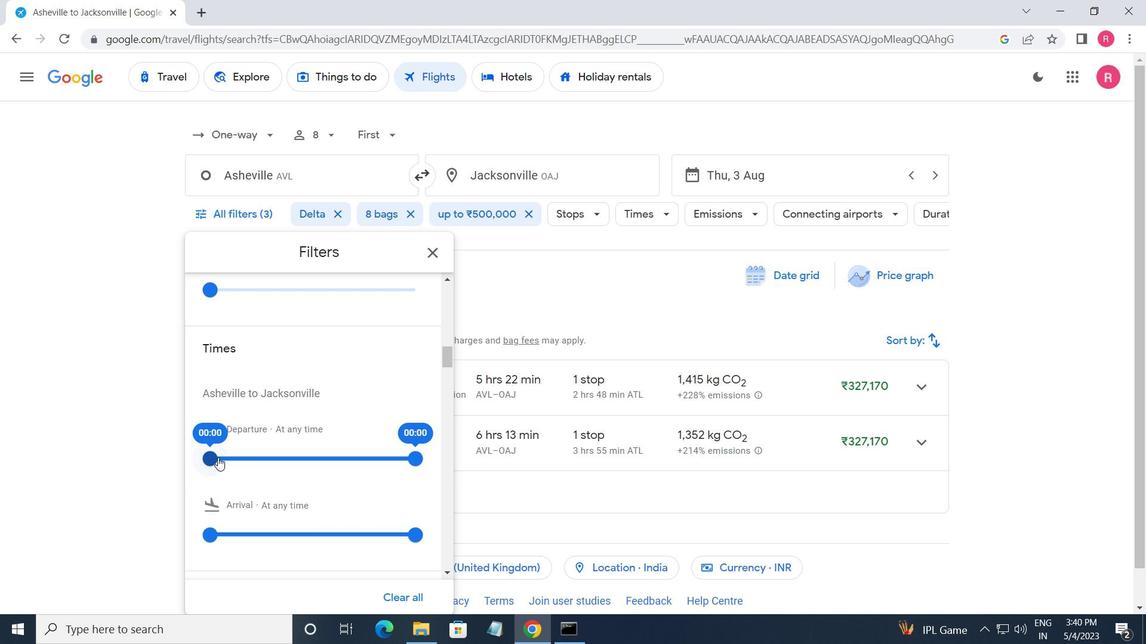 
Action: Mouse moved to (407, 460)
Screenshot: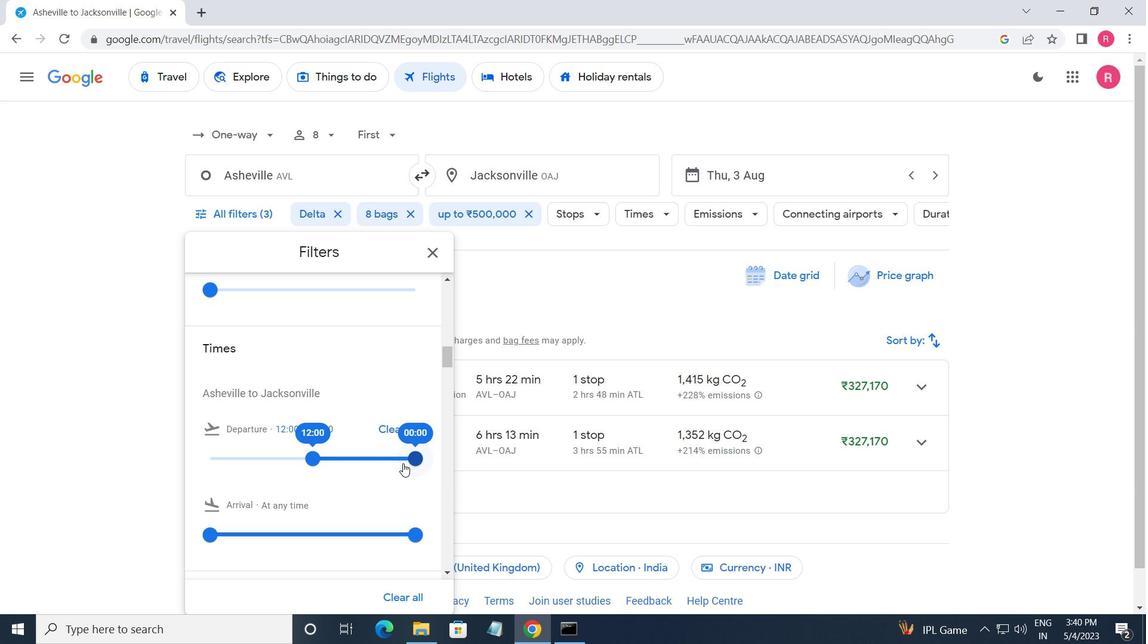 
Action: Mouse pressed left at (407, 460)
Screenshot: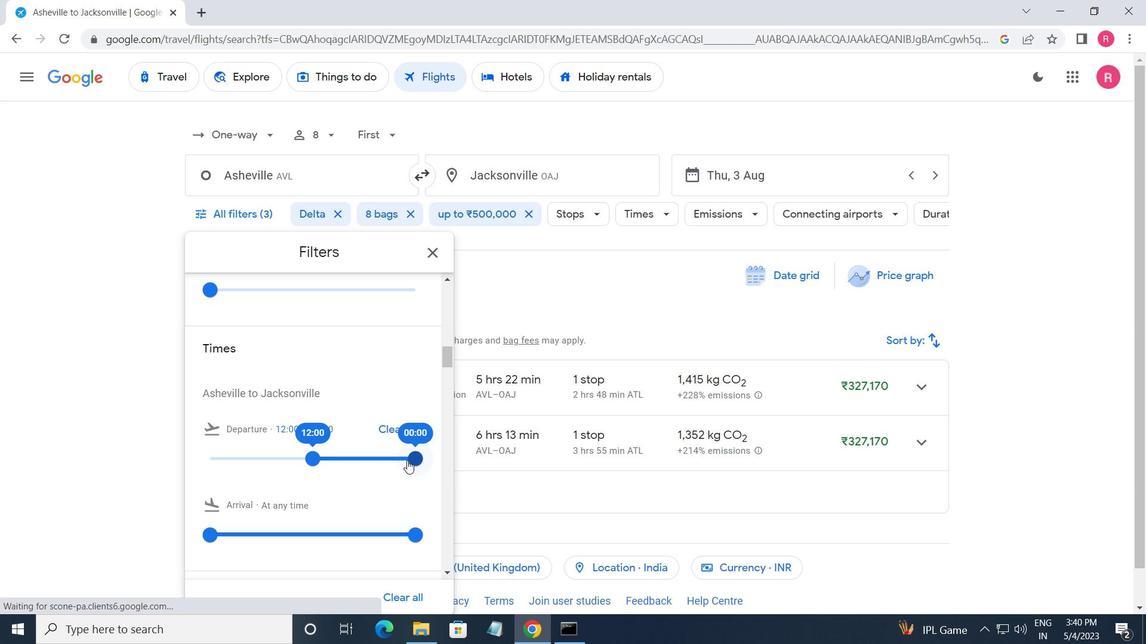 
Action: Mouse moved to (436, 259)
Screenshot: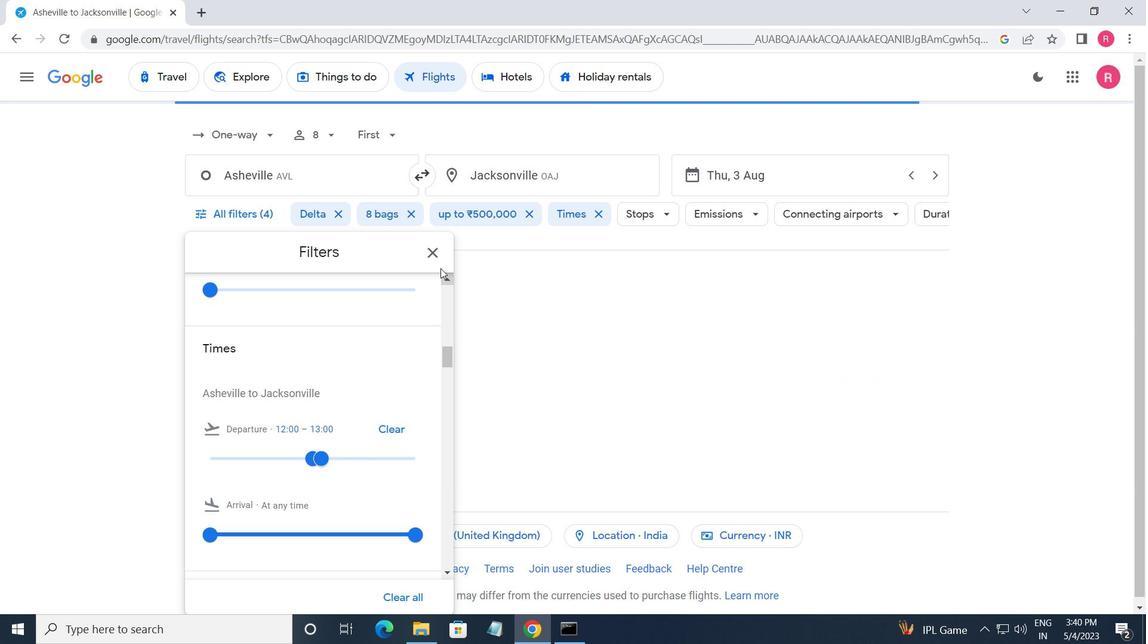 
Action: Mouse pressed left at (436, 259)
Screenshot: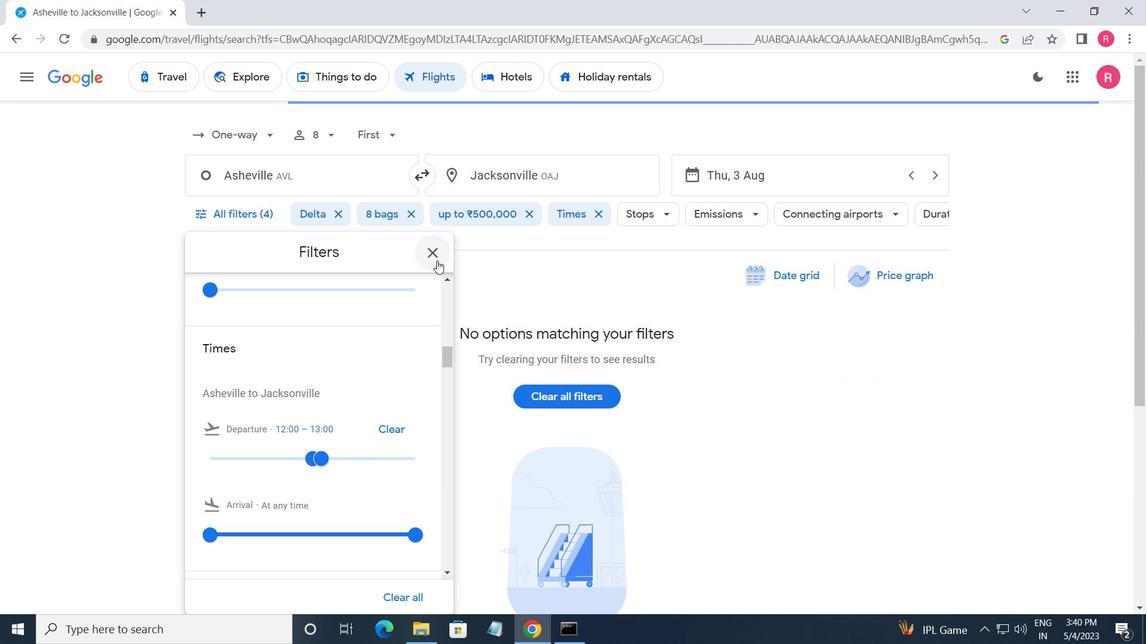 
Action: Mouse moved to (348, 274)
Screenshot: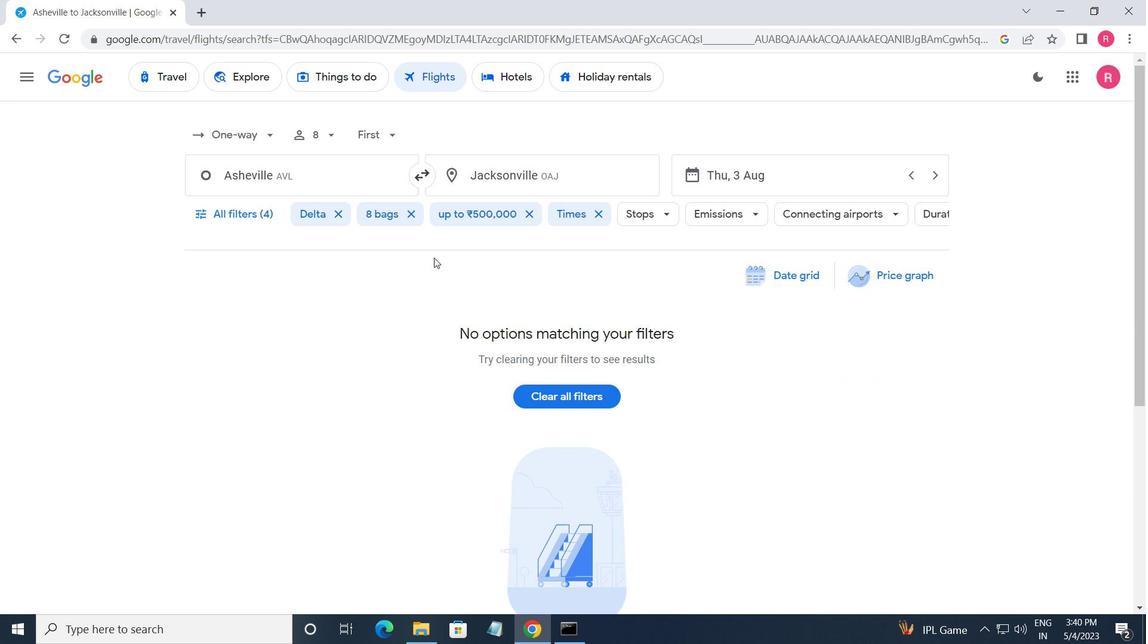 
